 Task: Find connections with filter location Oschatz with filter topic #Mindfulnesswith filter profile language Potuguese with filter current company Bharat Heavy Electricals Limited with filter school Orissa hr recruitment with filter industry Retail Luxury Goods and Jewelry with filter service category Strategic Planning with filter keywords title Crane Operator
Action: Mouse moved to (623, 106)
Screenshot: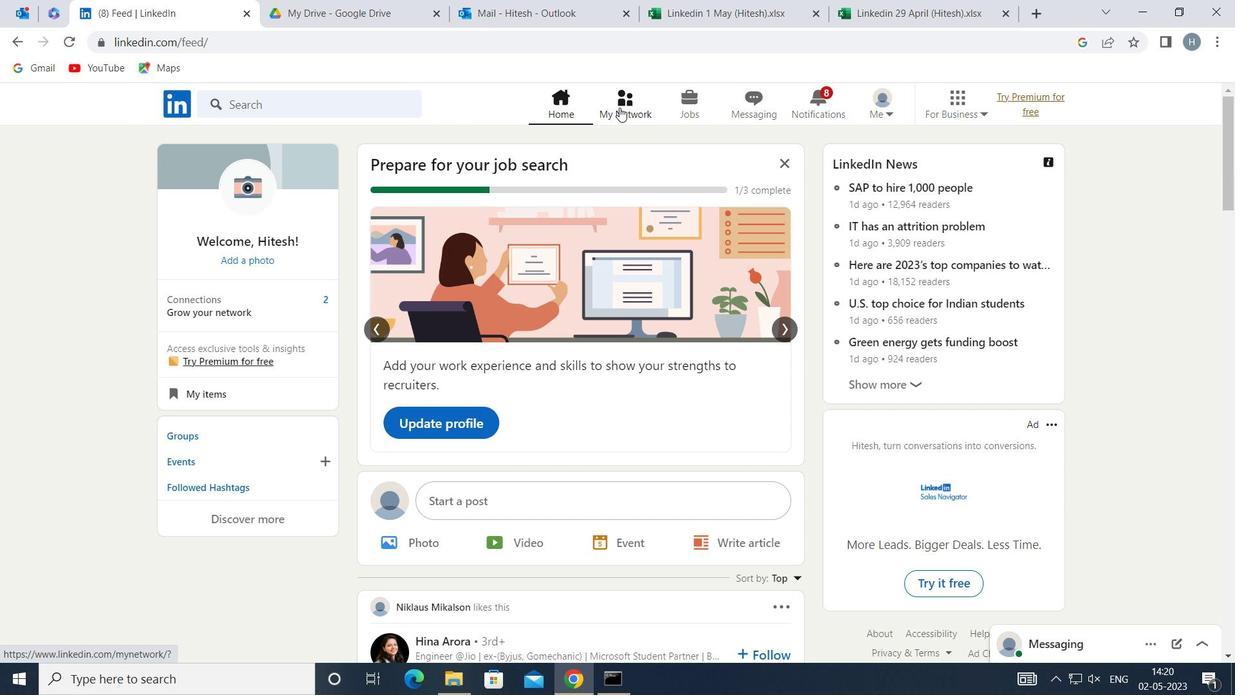 
Action: Mouse pressed left at (623, 106)
Screenshot: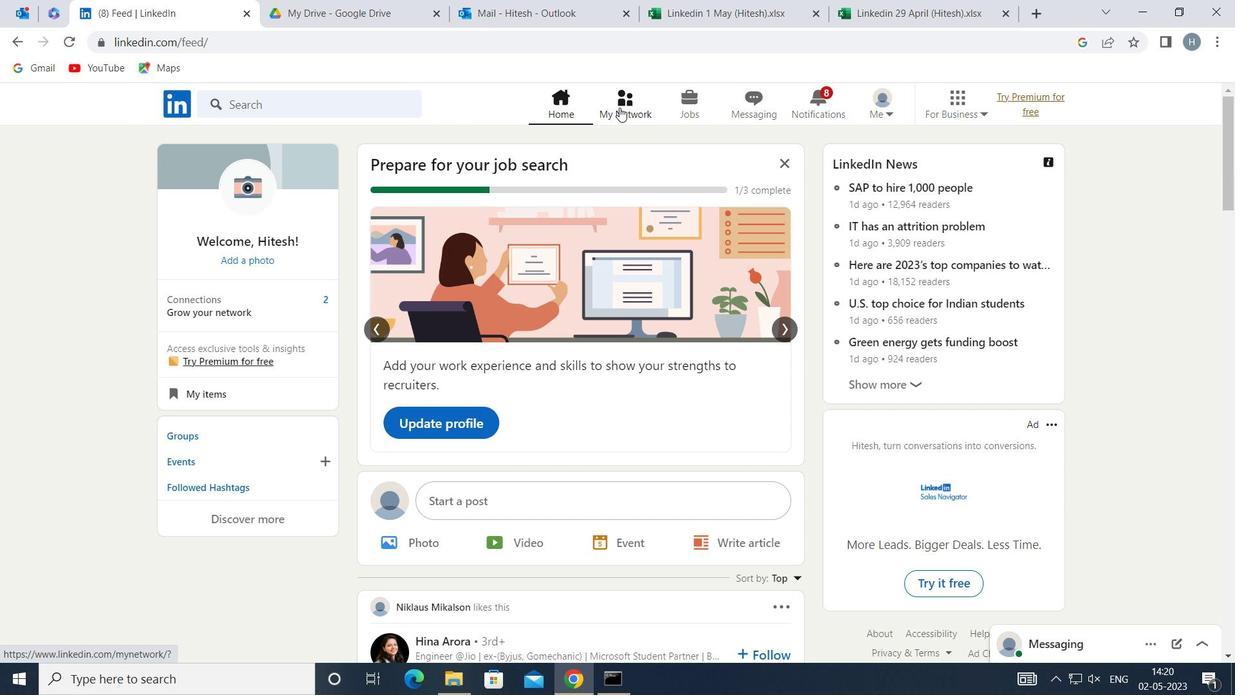 
Action: Mouse moved to (359, 196)
Screenshot: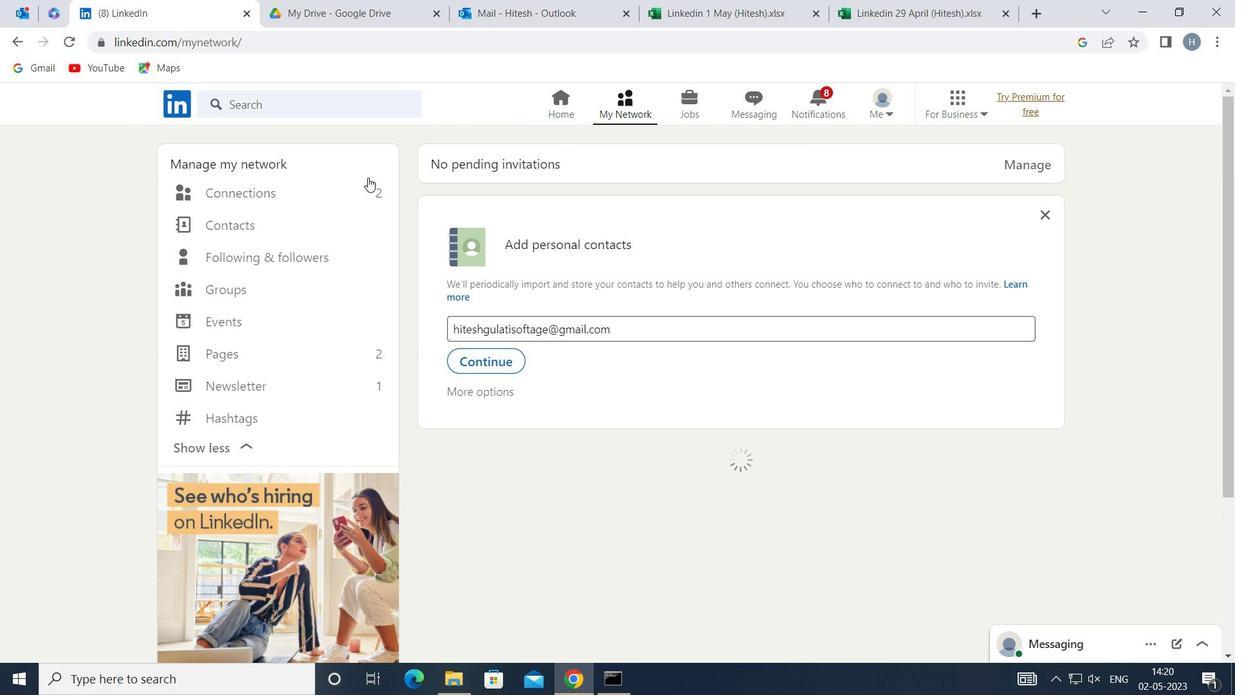 
Action: Mouse pressed left at (359, 196)
Screenshot: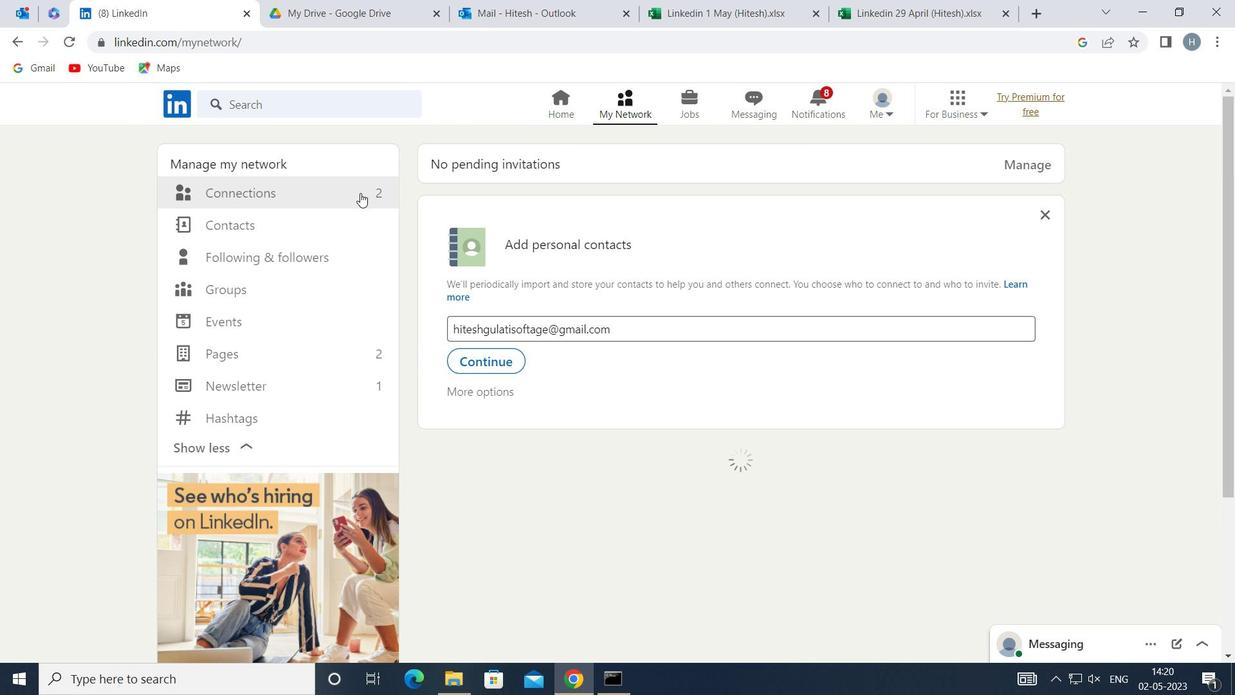 
Action: Mouse moved to (735, 194)
Screenshot: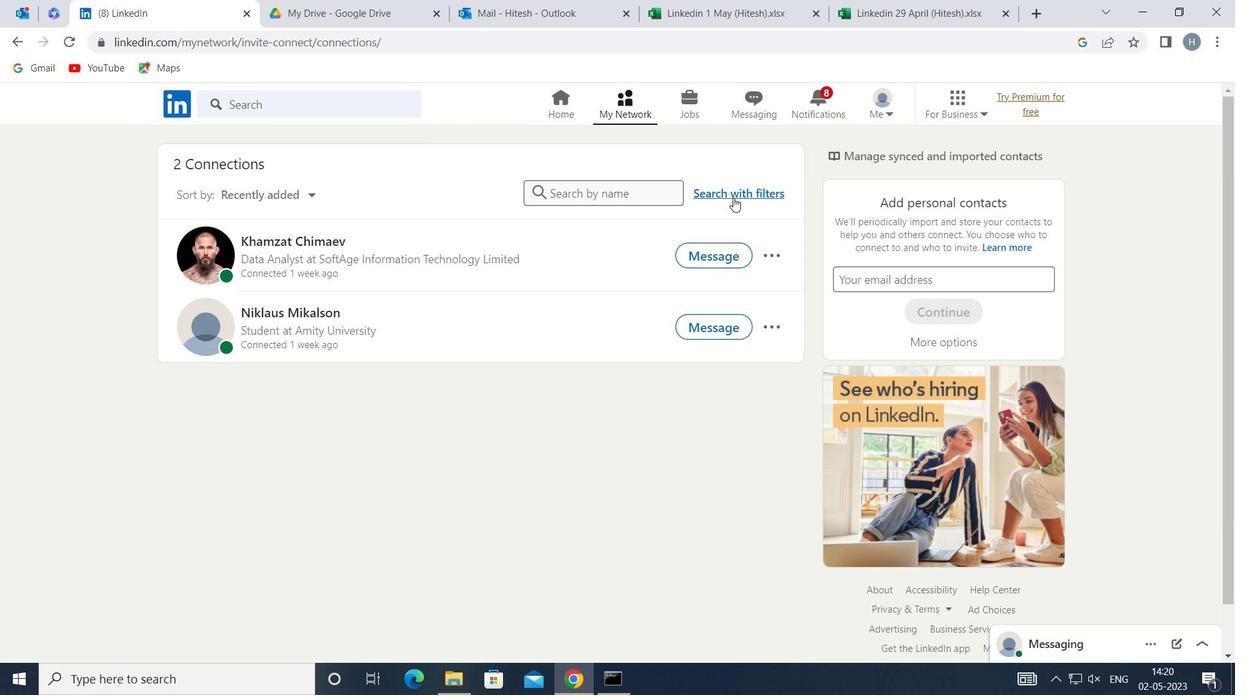 
Action: Mouse pressed left at (735, 194)
Screenshot: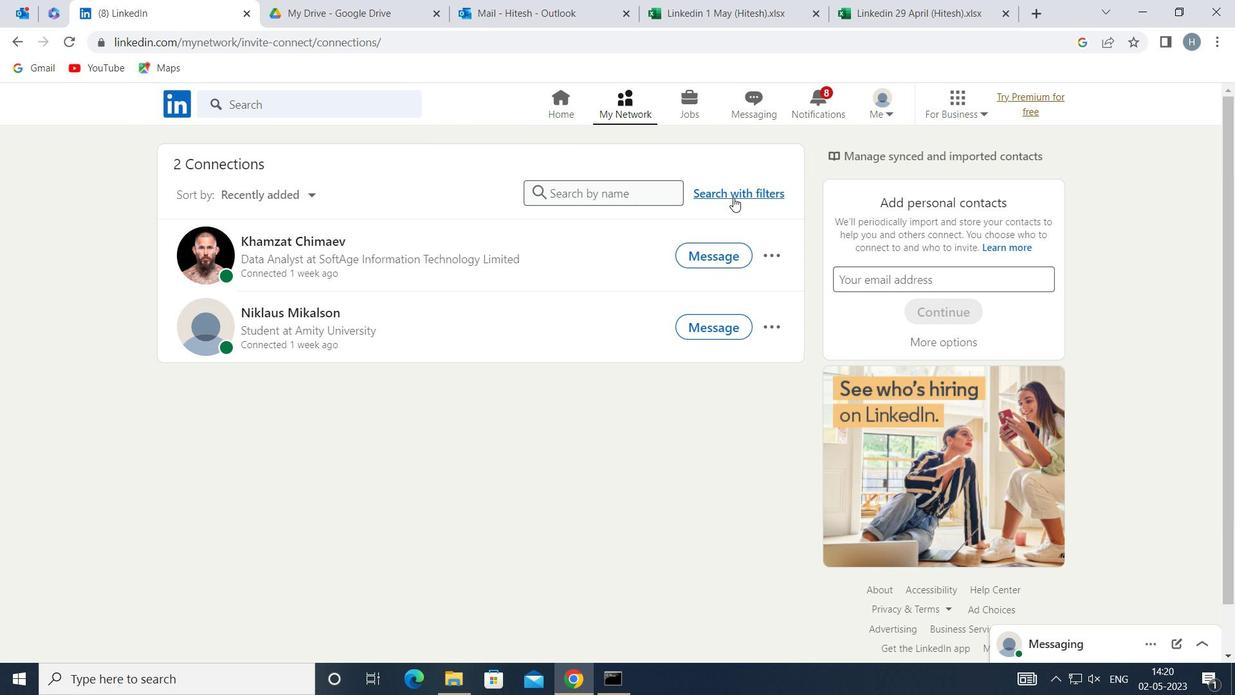 
Action: Mouse moved to (678, 148)
Screenshot: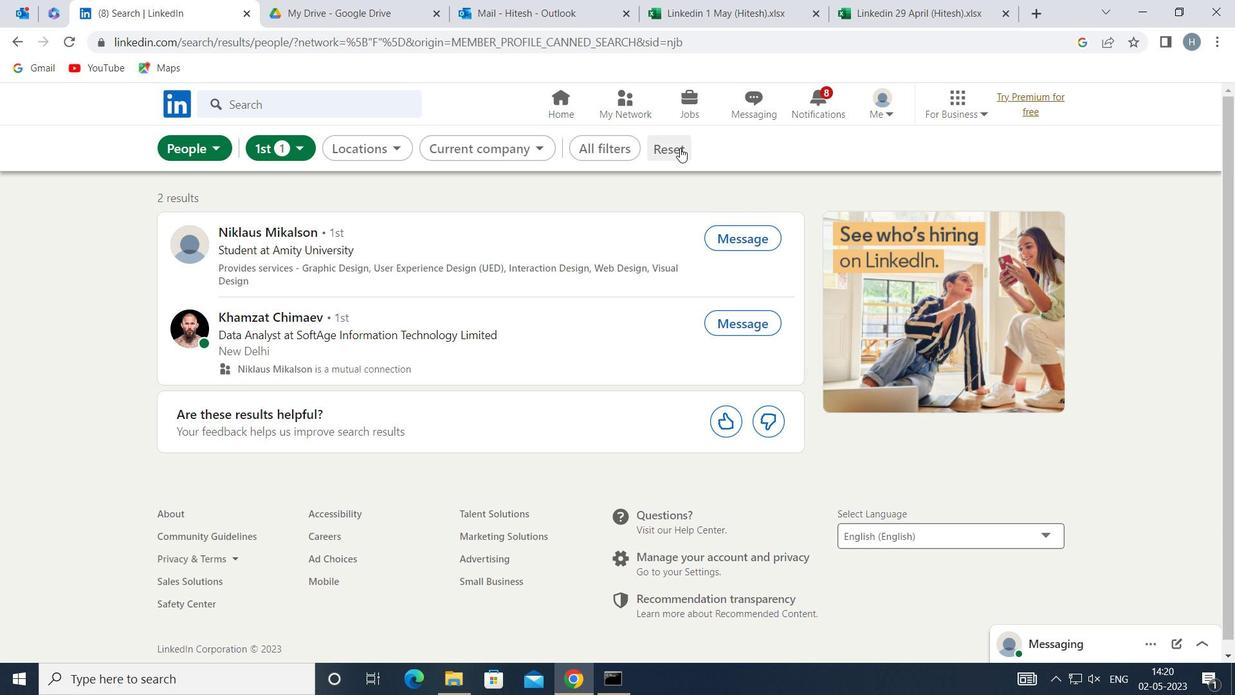
Action: Mouse pressed left at (678, 148)
Screenshot: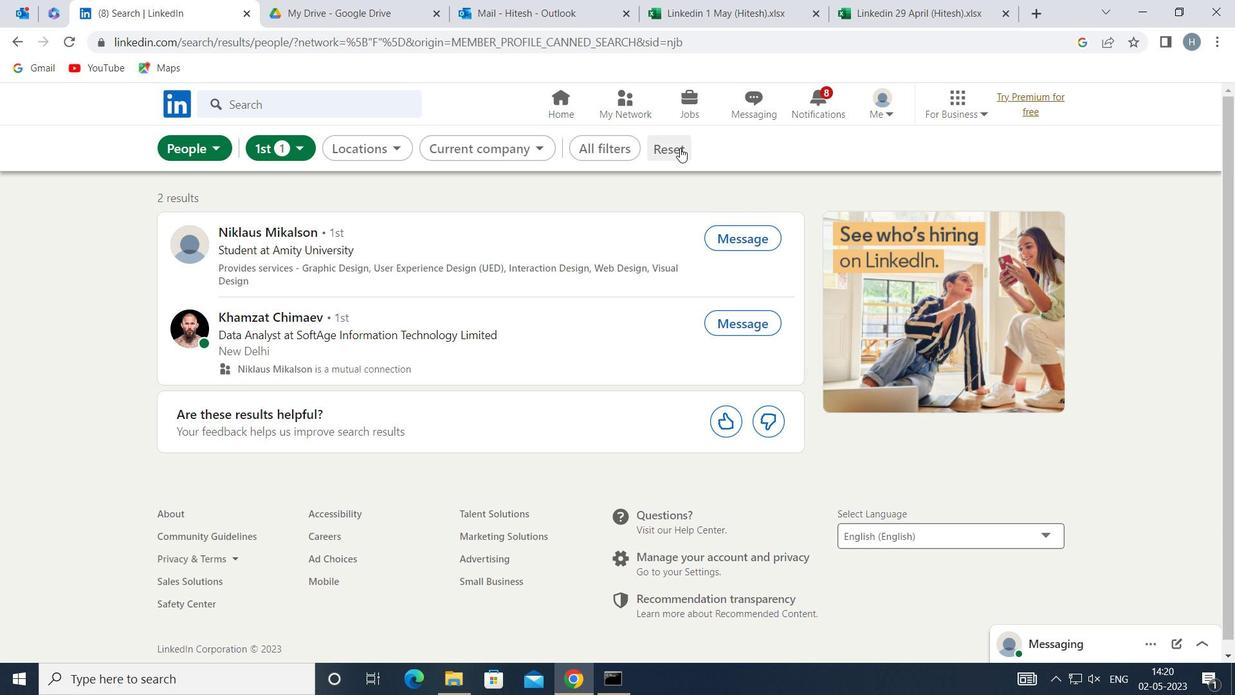 
Action: Mouse moved to (662, 148)
Screenshot: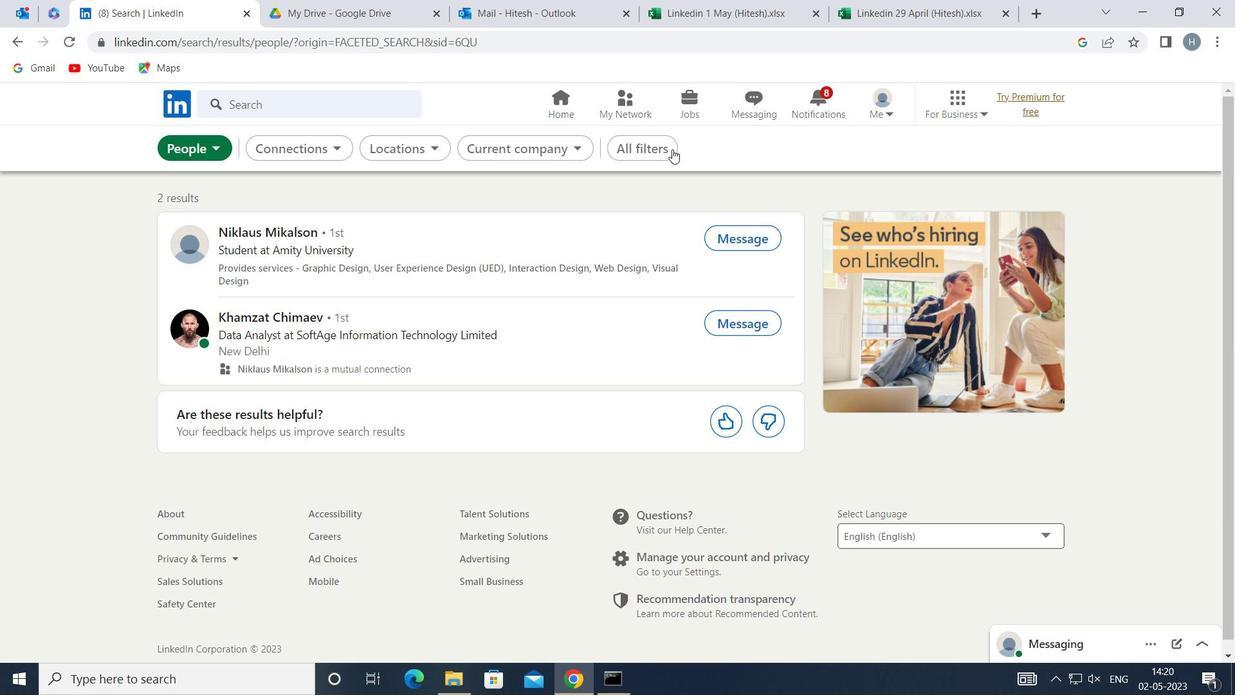 
Action: Mouse pressed left at (662, 148)
Screenshot: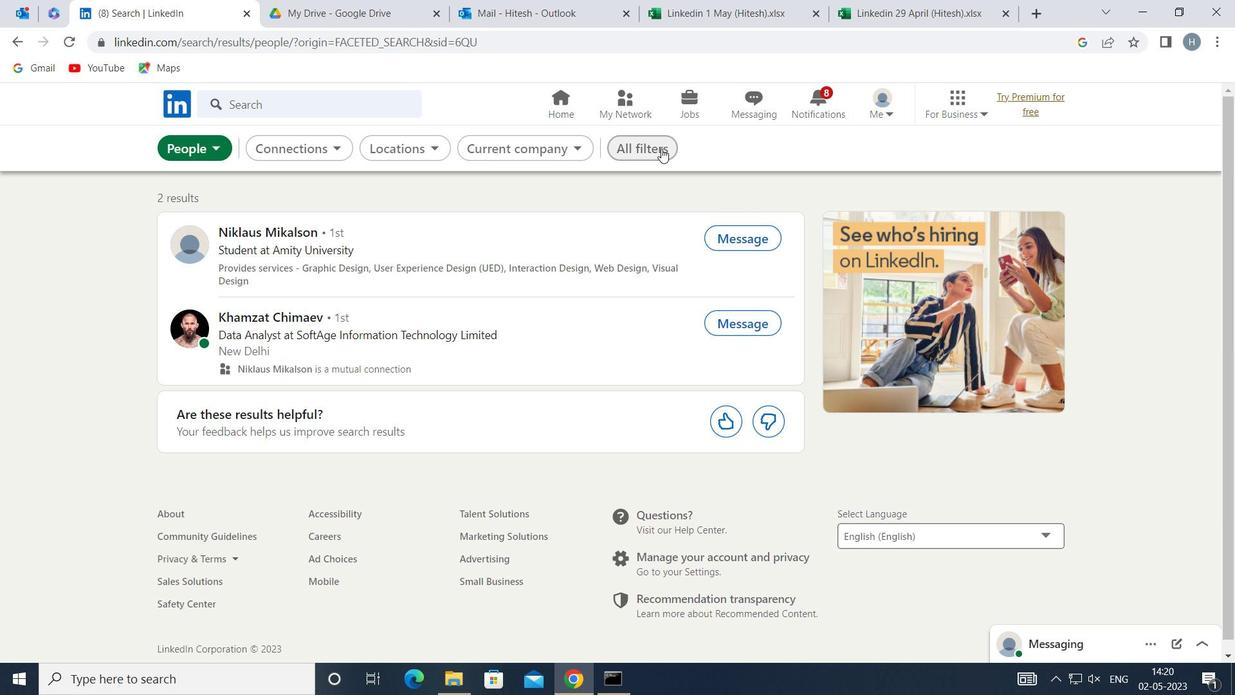 
Action: Mouse moved to (914, 322)
Screenshot: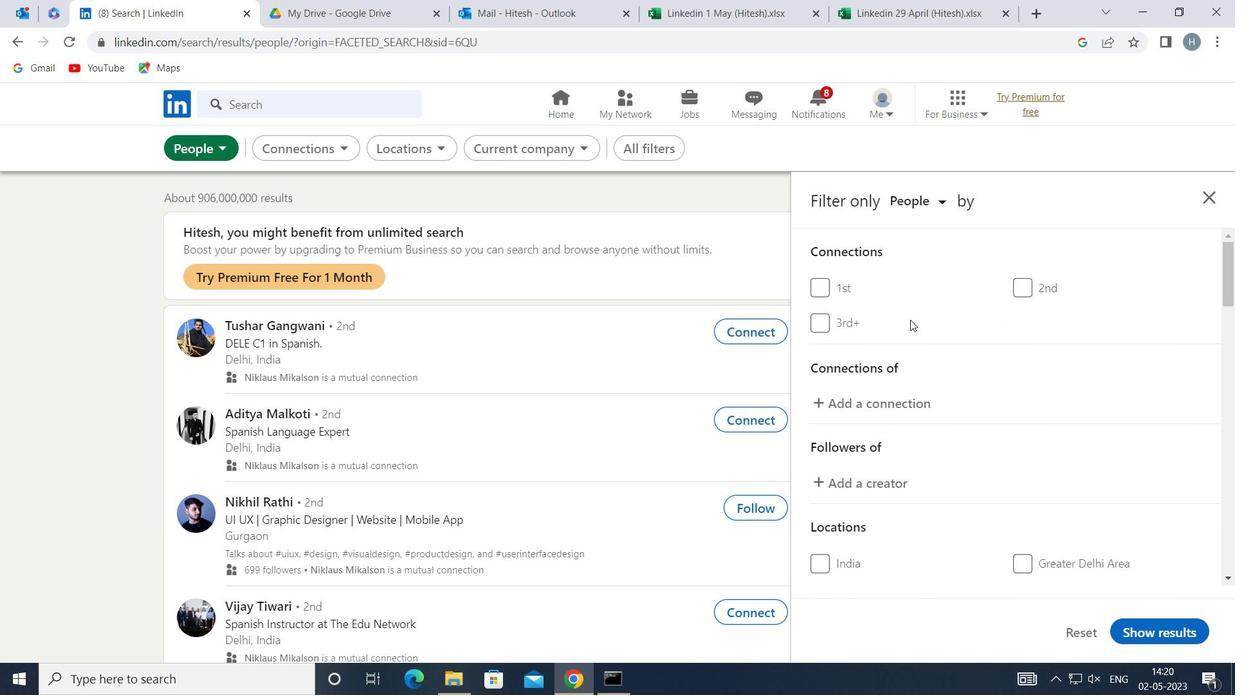 
Action: Mouse scrolled (914, 321) with delta (0, 0)
Screenshot: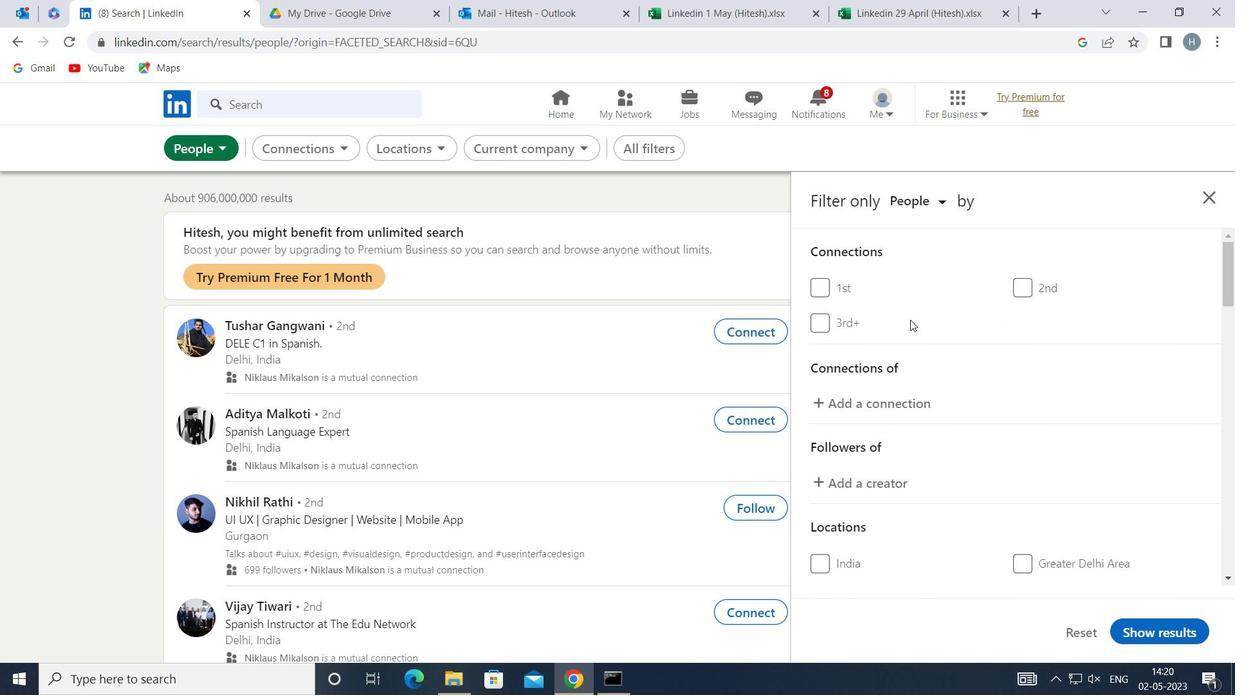 
Action: Mouse moved to (914, 323)
Screenshot: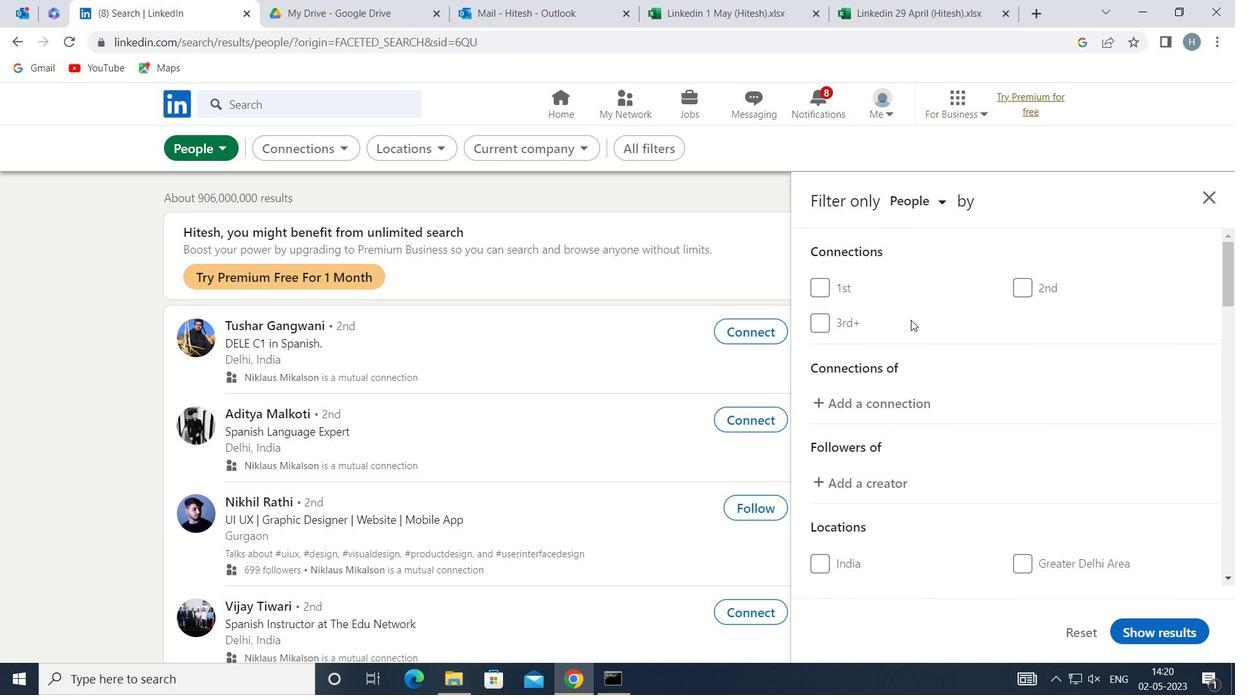 
Action: Mouse scrolled (914, 322) with delta (0, 0)
Screenshot: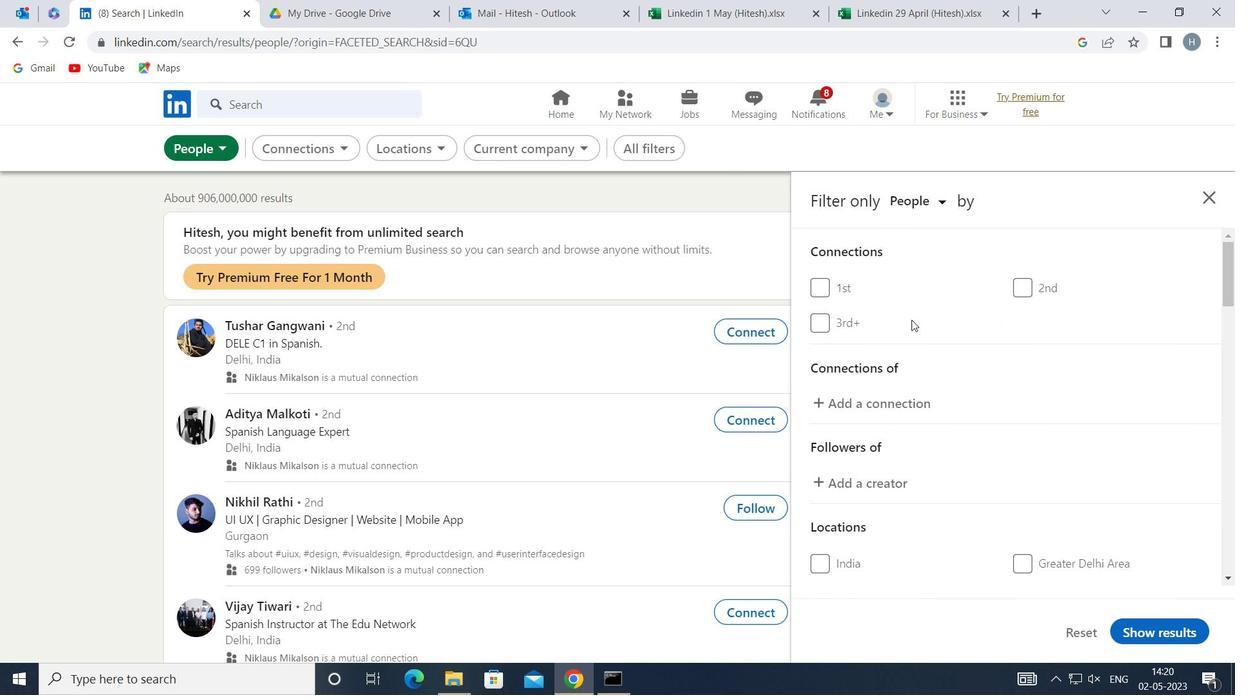 
Action: Mouse moved to (914, 322)
Screenshot: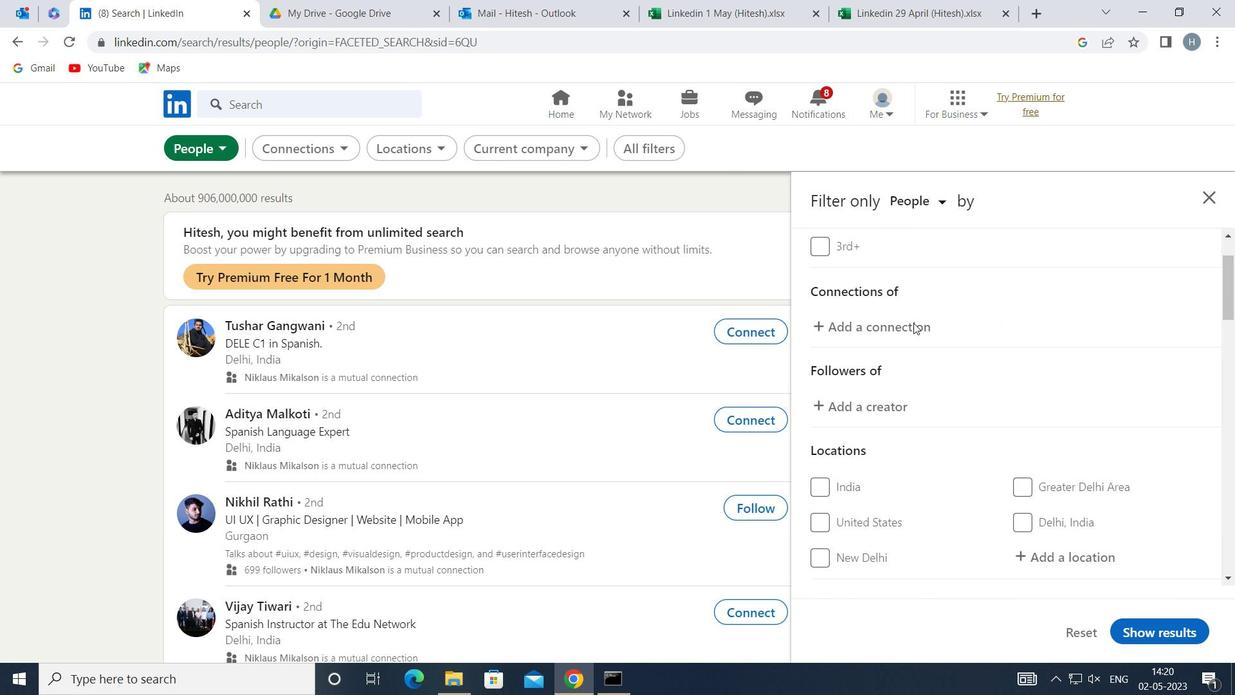 
Action: Mouse scrolled (914, 321) with delta (0, 0)
Screenshot: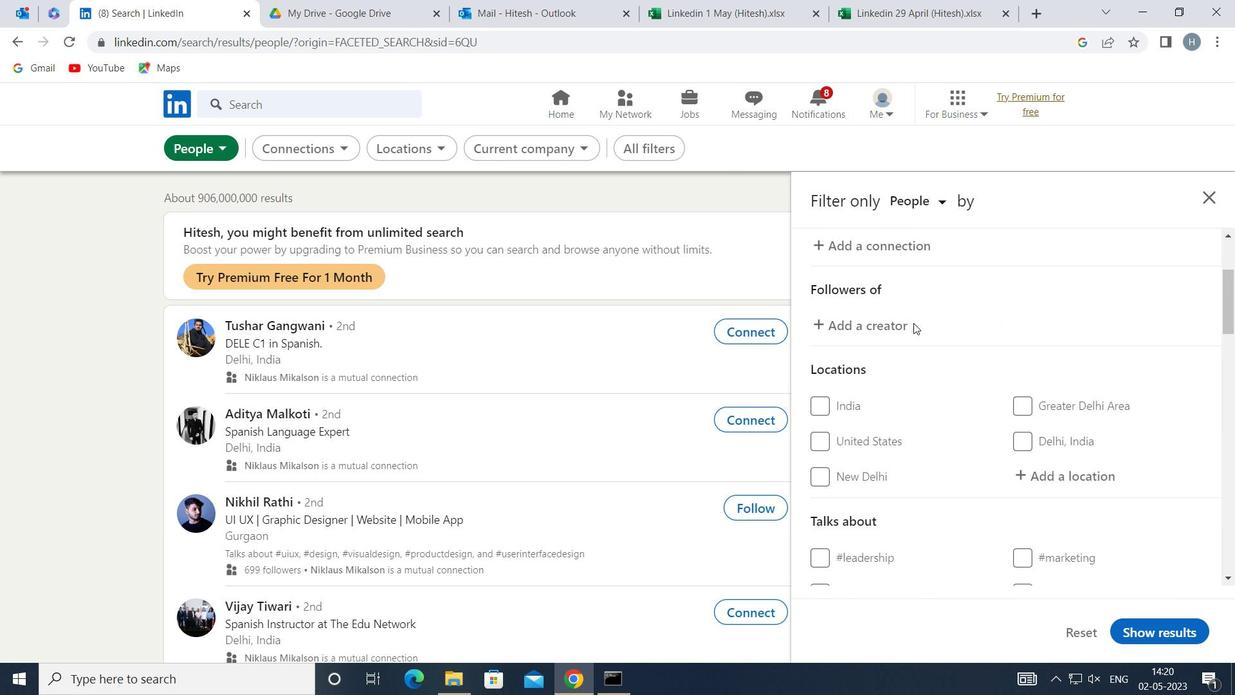 
Action: Mouse moved to (1048, 387)
Screenshot: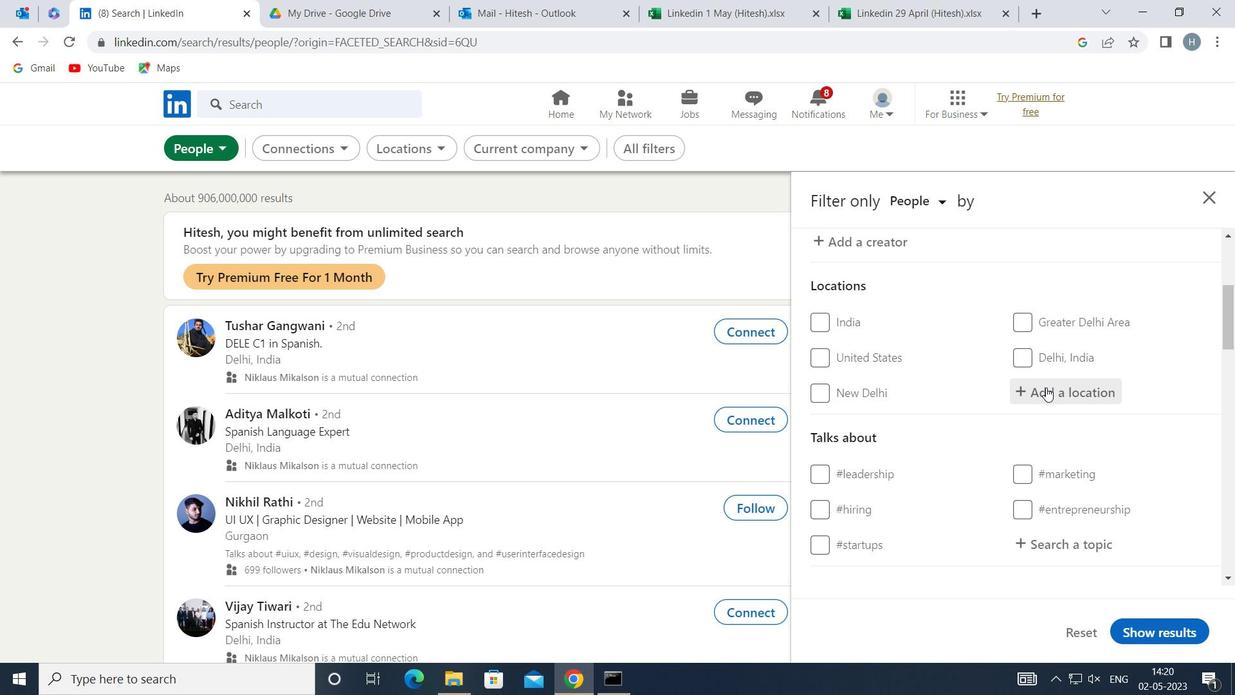 
Action: Mouse pressed left at (1048, 387)
Screenshot: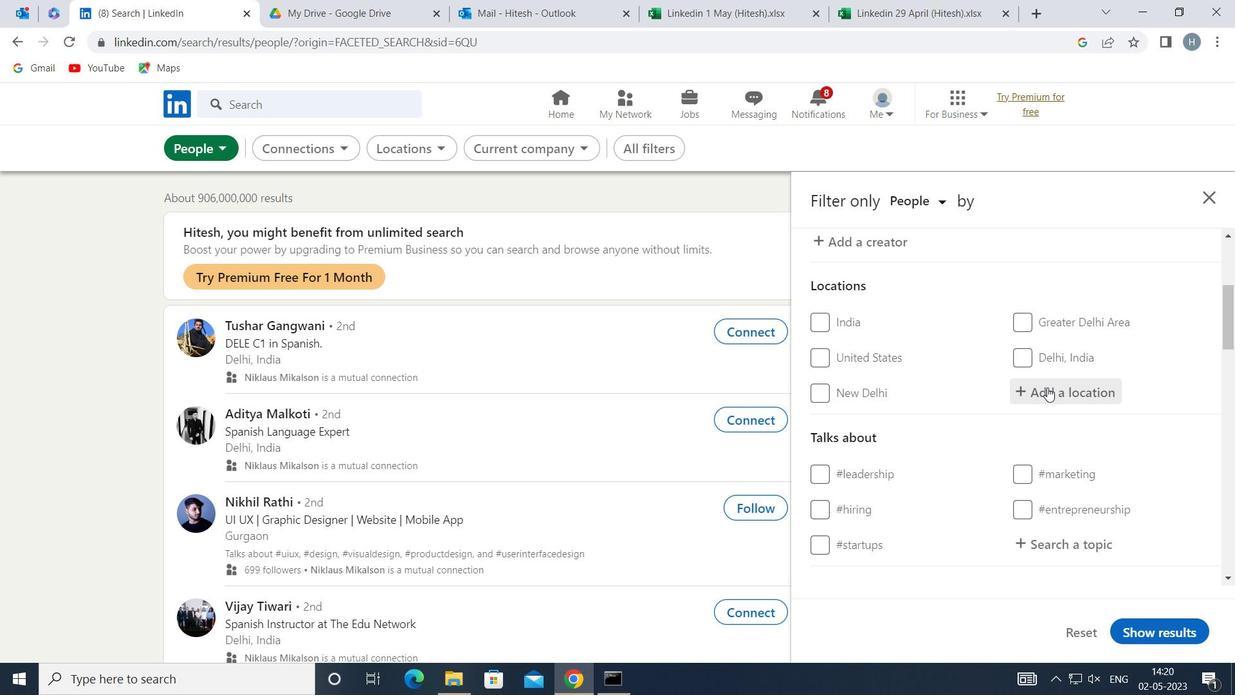 
Action: Mouse moved to (1034, 385)
Screenshot: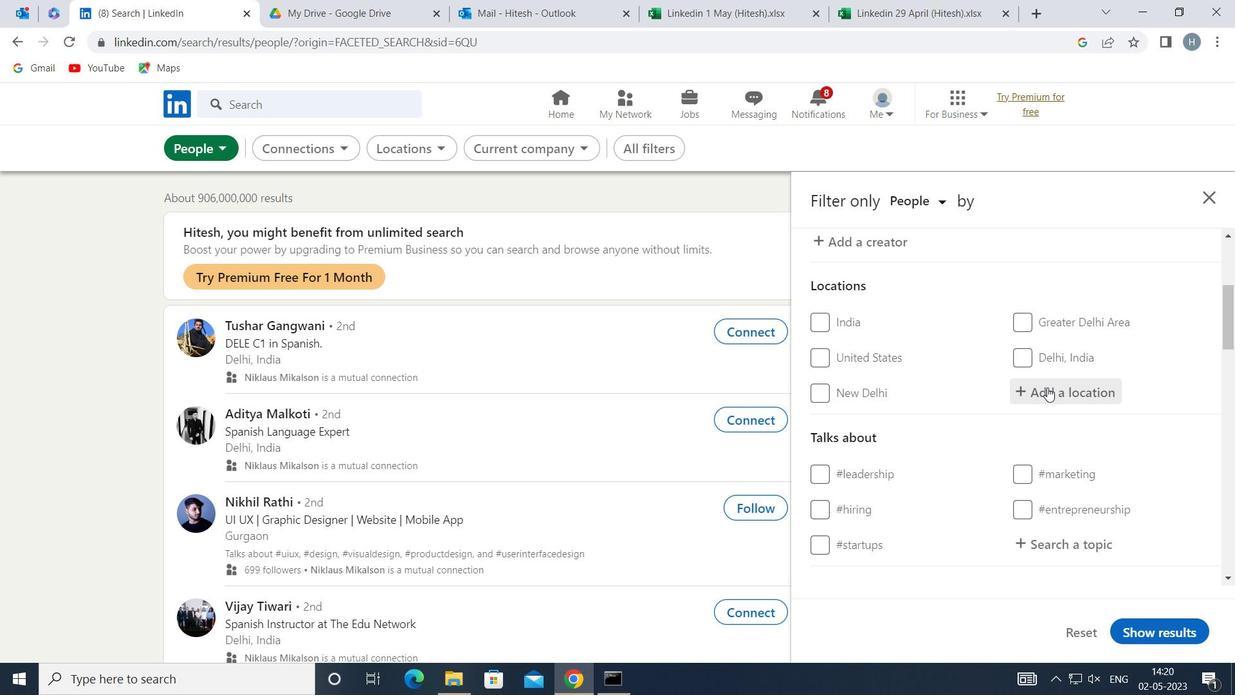 
Action: Key pressed <Key.shift>OSCHATZ
Screenshot: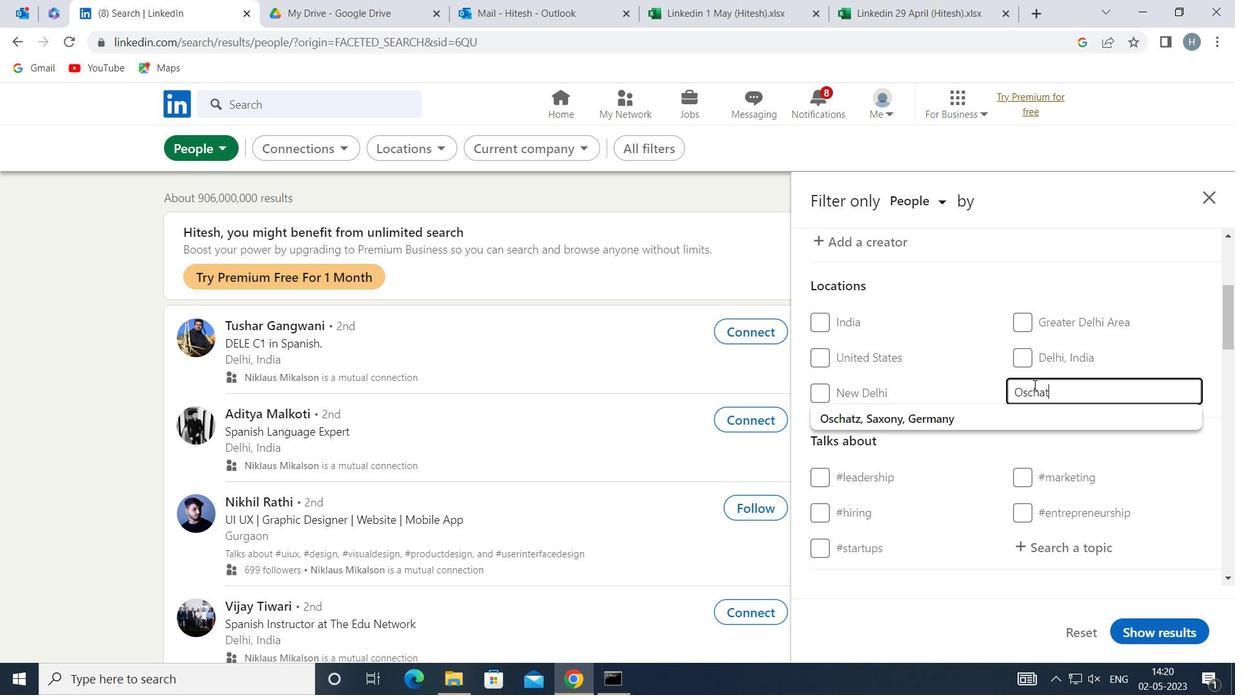 
Action: Mouse moved to (1020, 420)
Screenshot: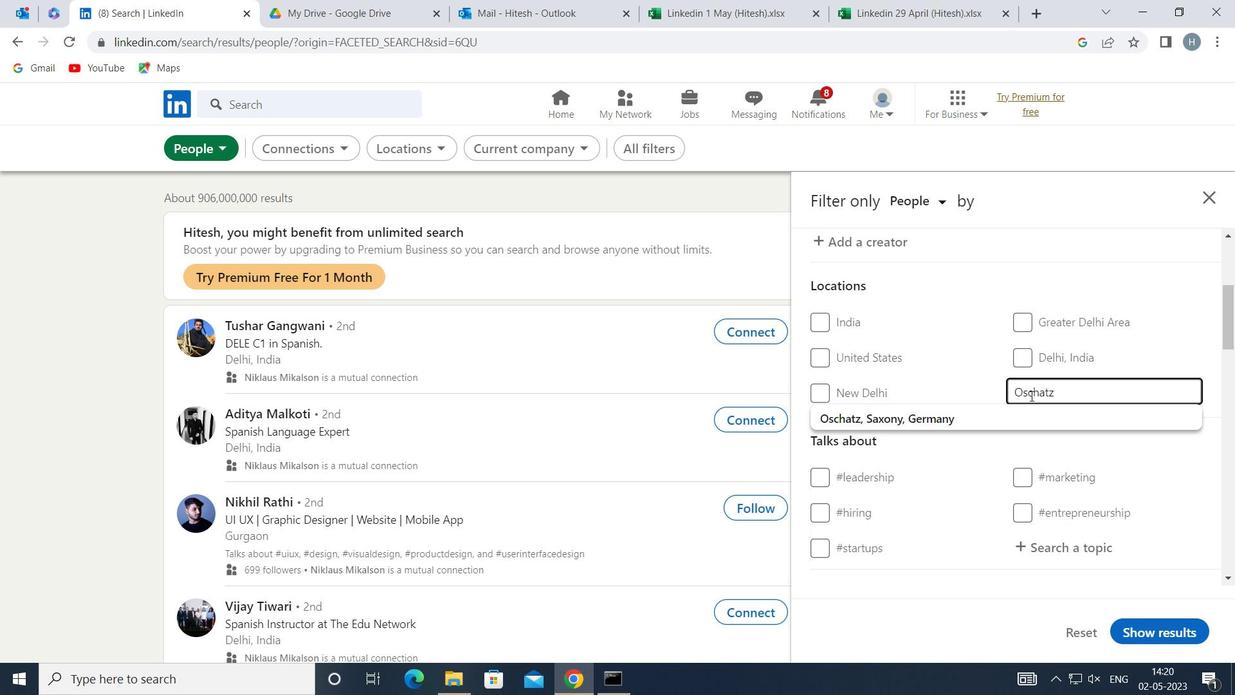
Action: Mouse pressed left at (1020, 420)
Screenshot: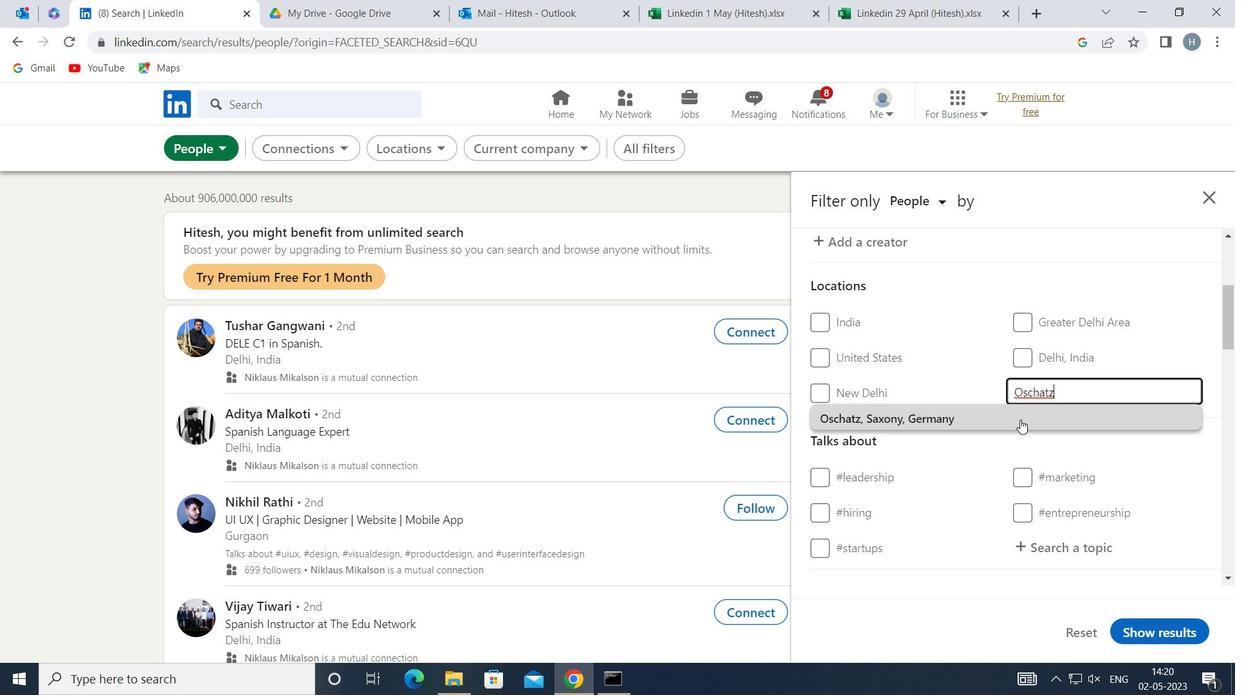 
Action: Mouse scrolled (1020, 419) with delta (0, 0)
Screenshot: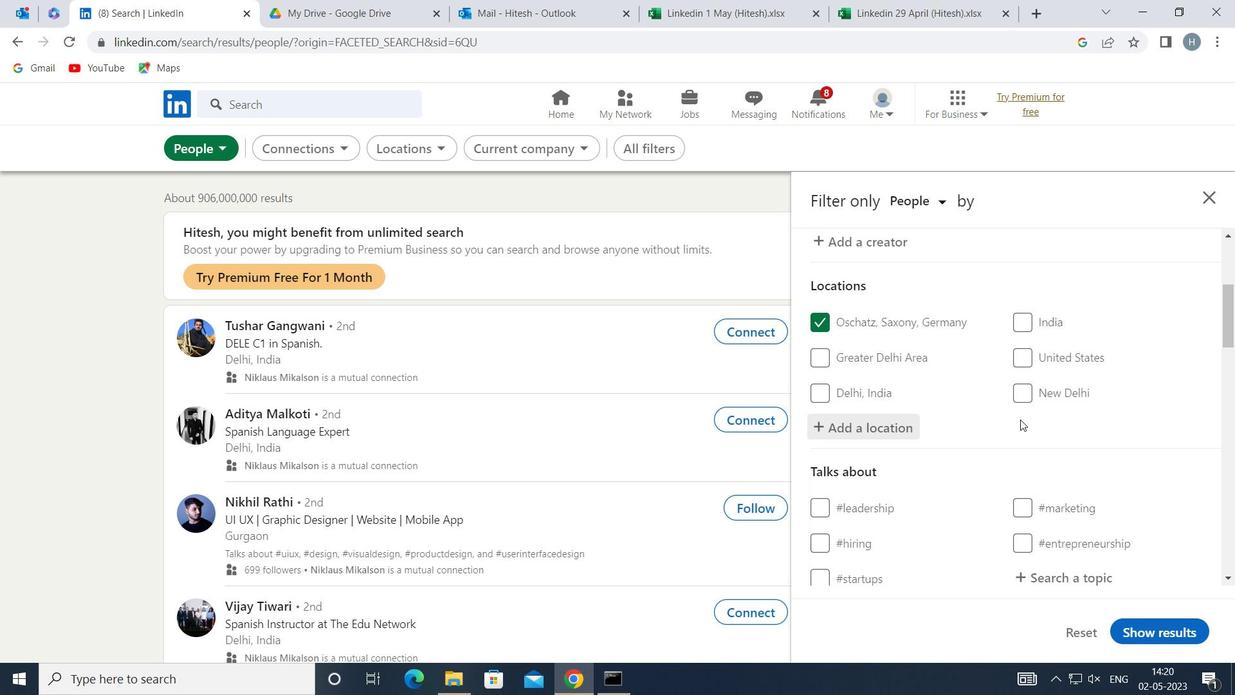 
Action: Mouse scrolled (1020, 419) with delta (0, 0)
Screenshot: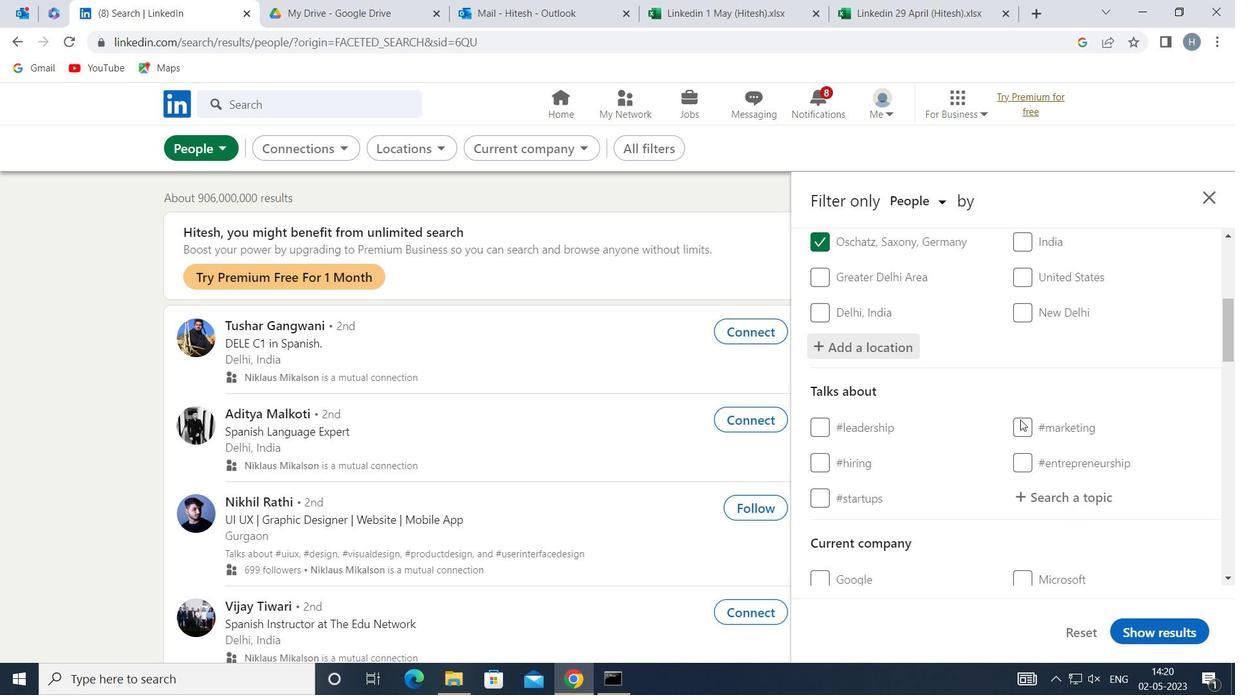 
Action: Mouse moved to (1072, 423)
Screenshot: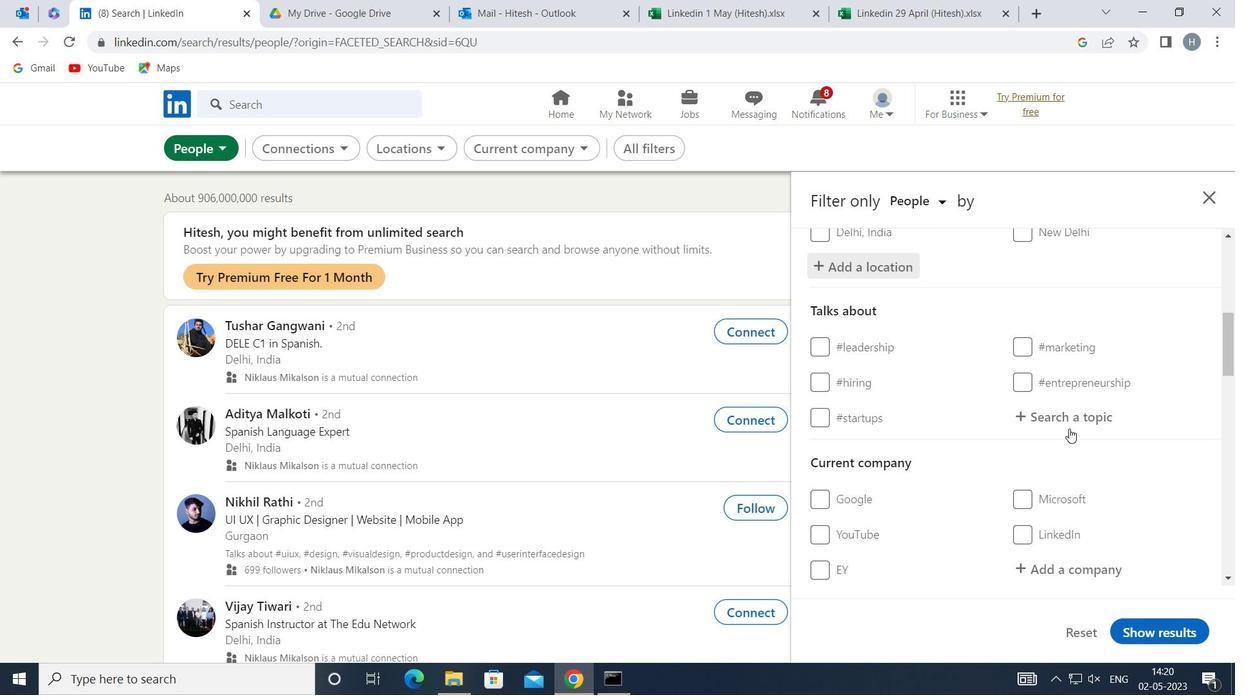 
Action: Mouse pressed left at (1072, 423)
Screenshot: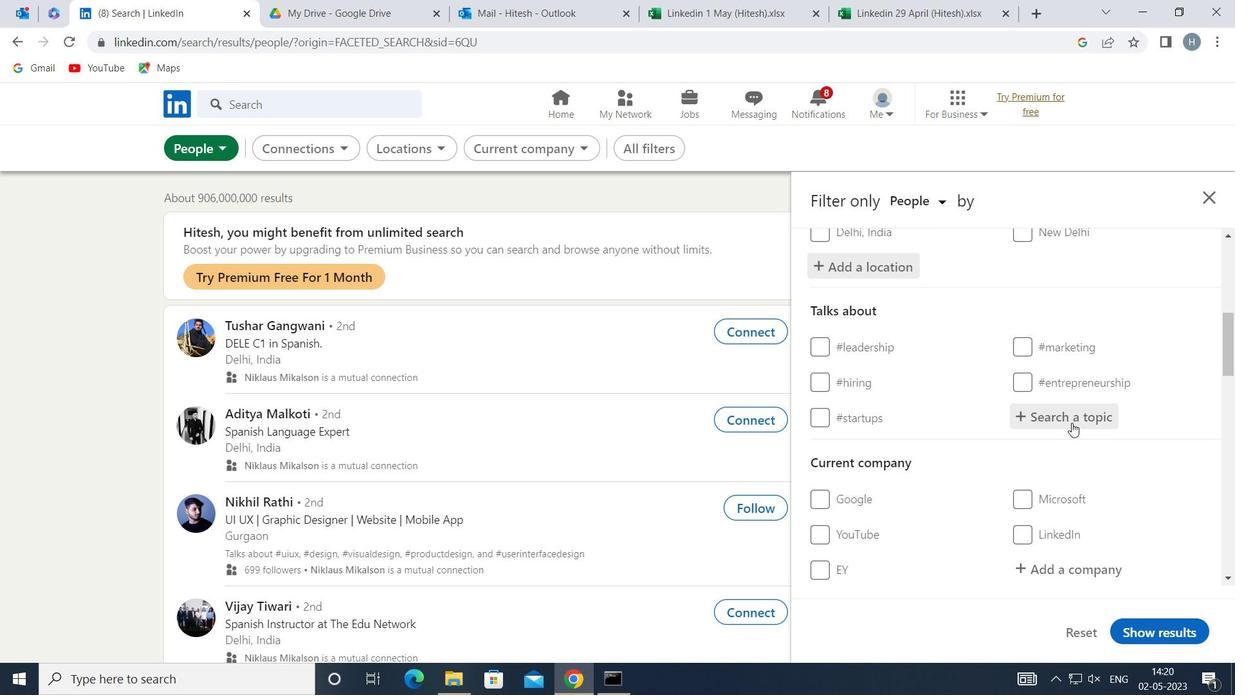 
Action: Key pressed <Key.shift>MINDFULNESS
Screenshot: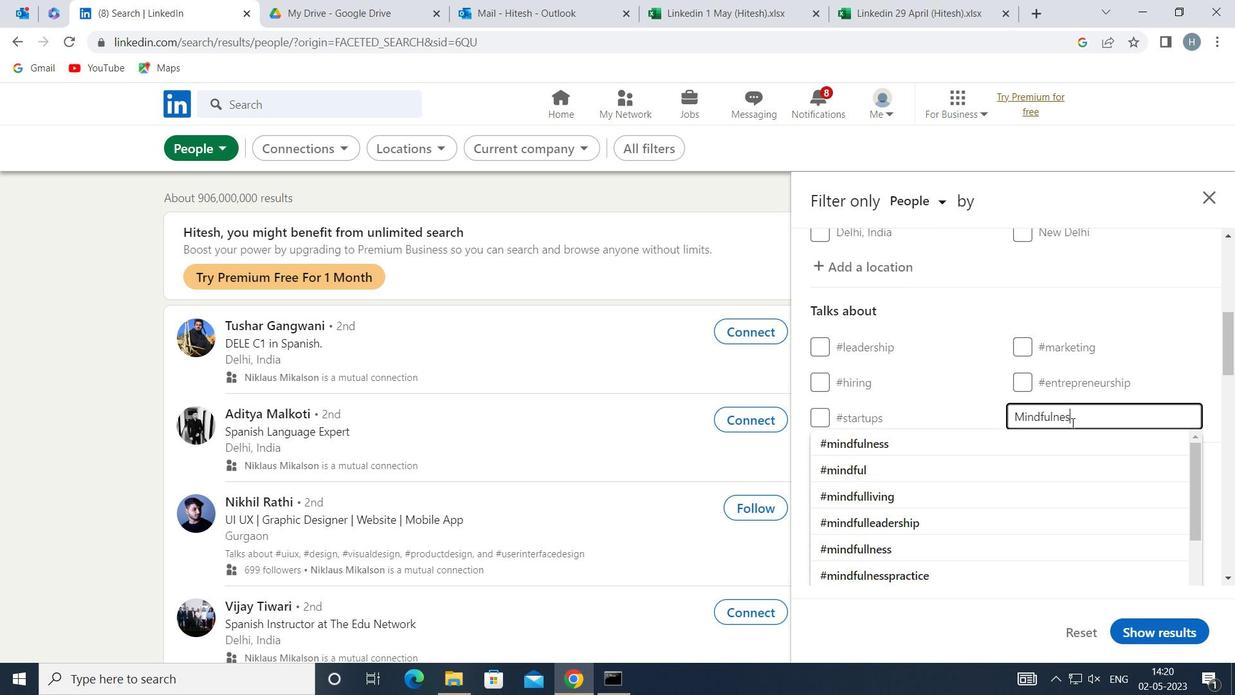 
Action: Mouse moved to (981, 444)
Screenshot: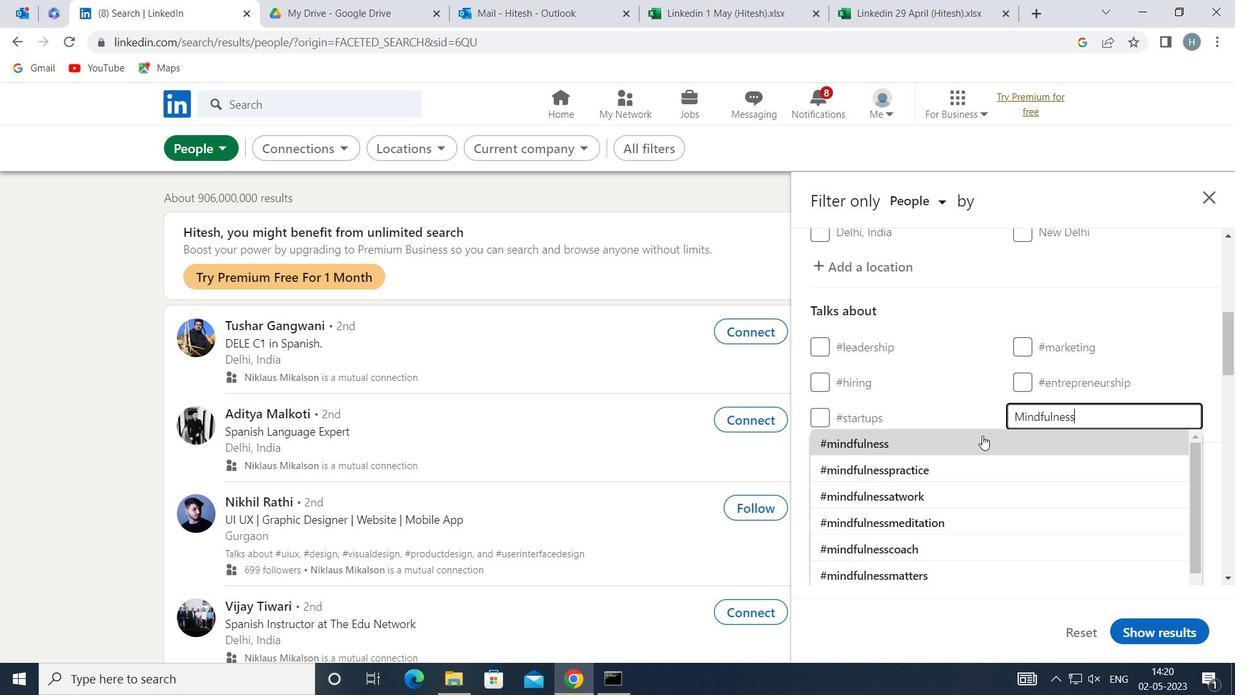 
Action: Mouse pressed left at (981, 444)
Screenshot: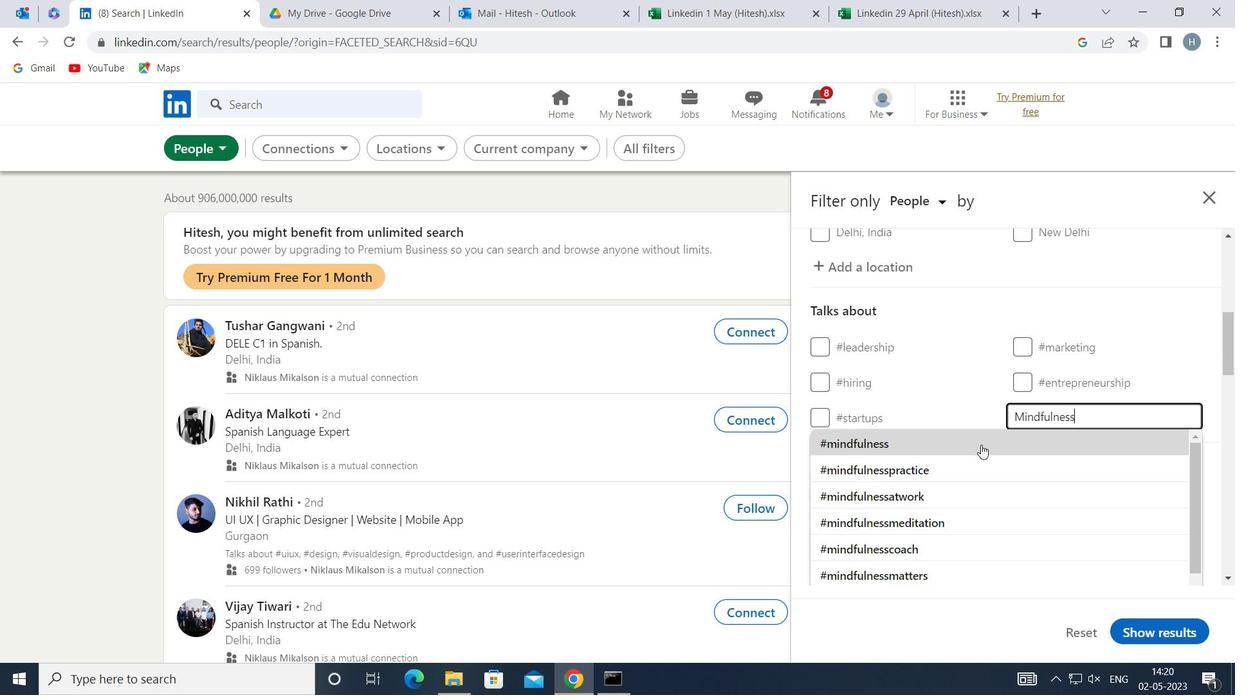 
Action: Mouse moved to (966, 444)
Screenshot: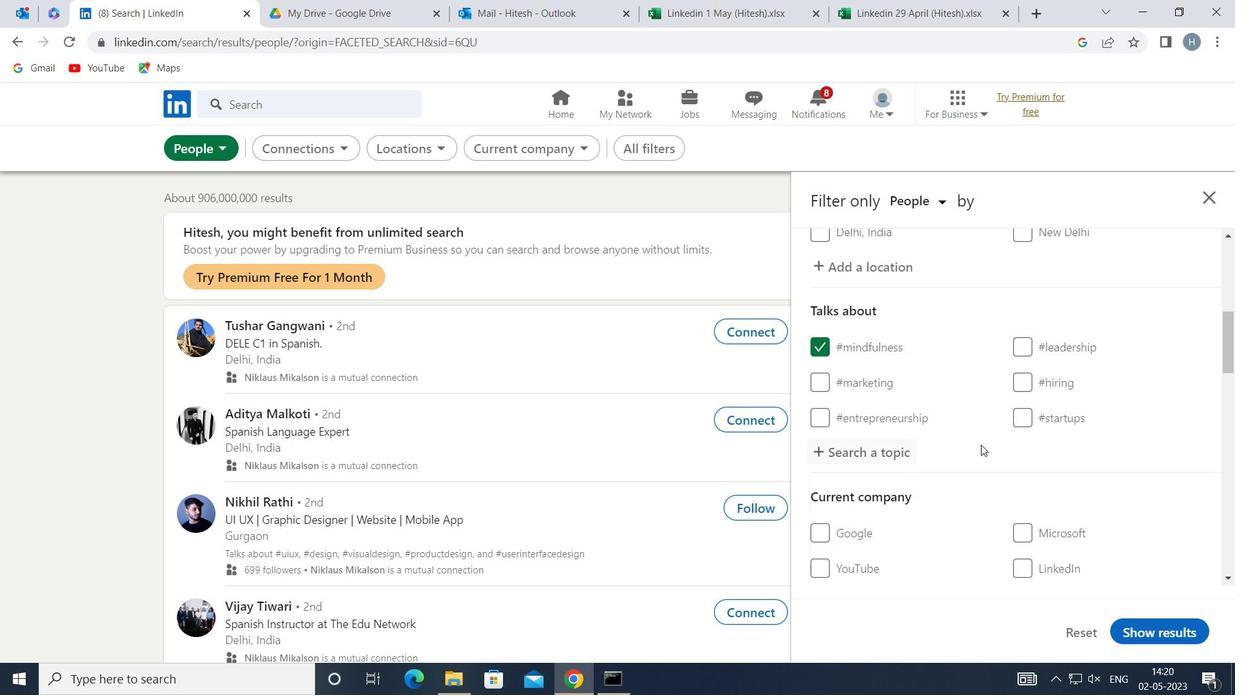 
Action: Mouse scrolled (966, 444) with delta (0, 0)
Screenshot: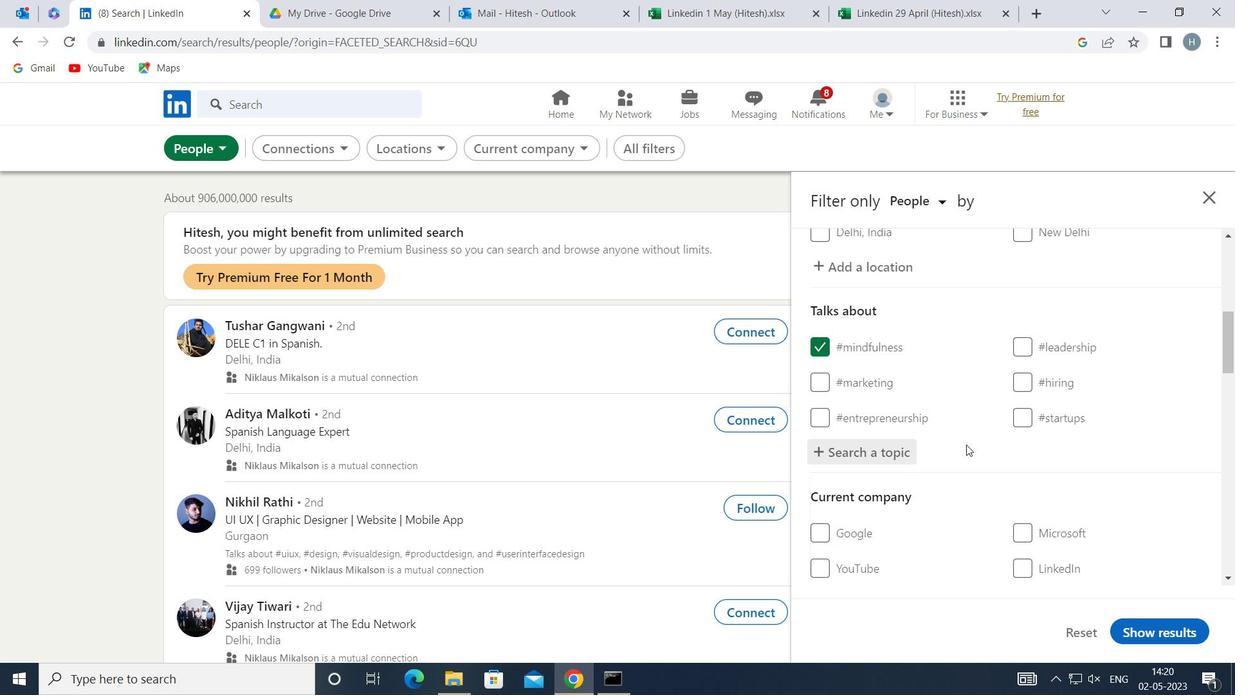 
Action: Mouse moved to (965, 438)
Screenshot: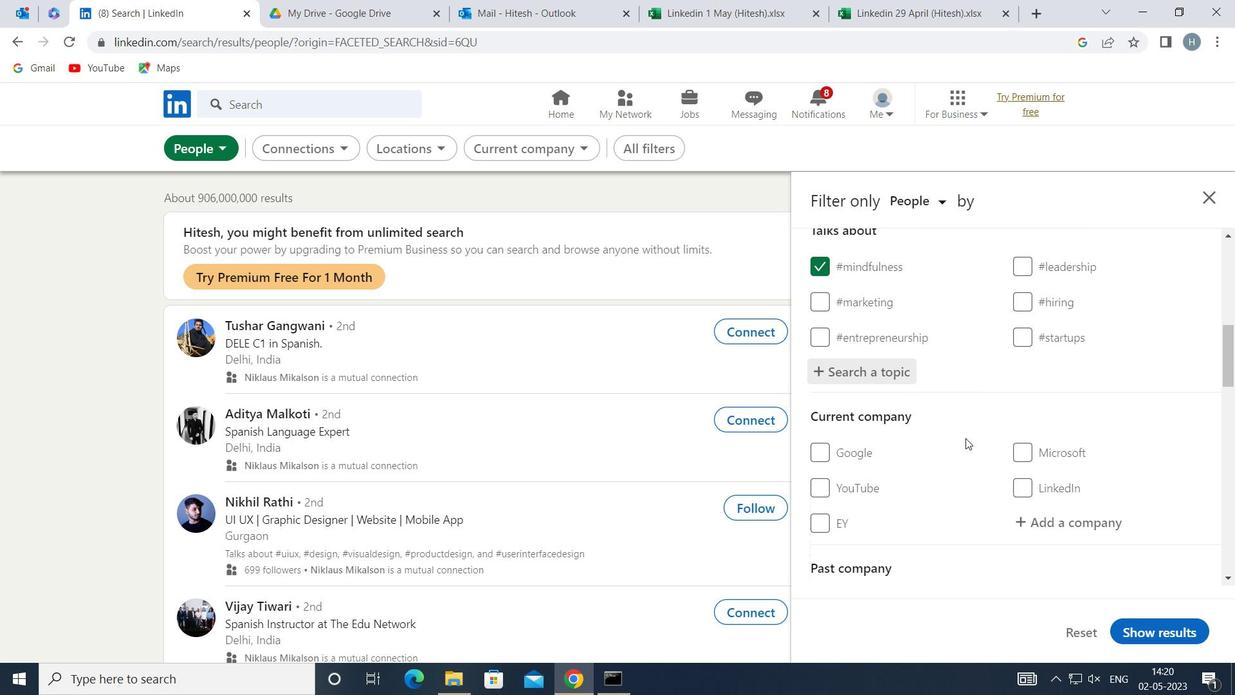 
Action: Mouse scrolled (965, 437) with delta (0, 0)
Screenshot: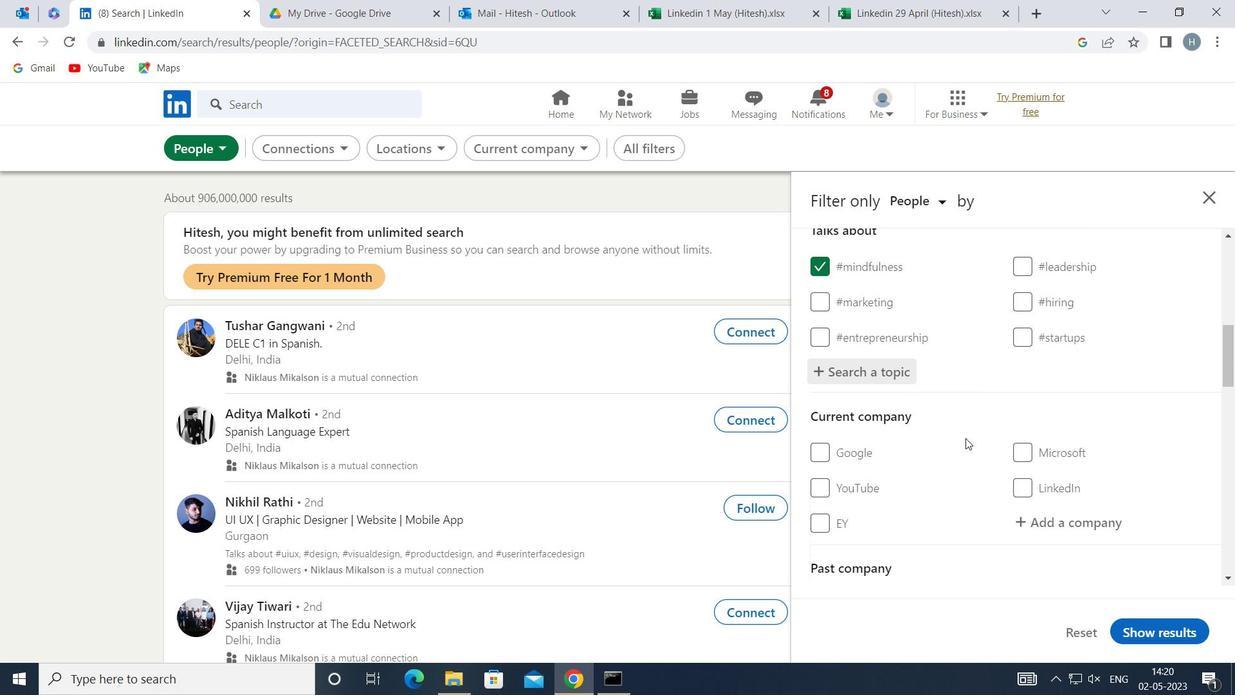 
Action: Mouse scrolled (965, 437) with delta (0, 0)
Screenshot: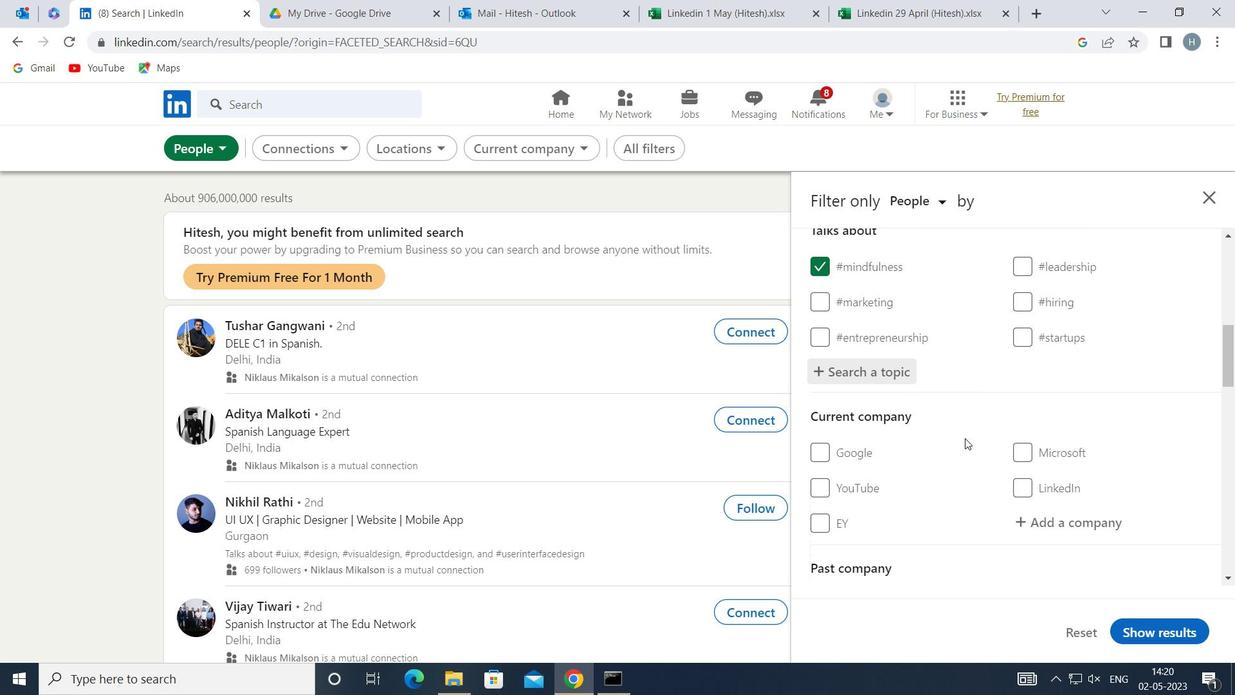 
Action: Mouse scrolled (965, 437) with delta (0, 0)
Screenshot: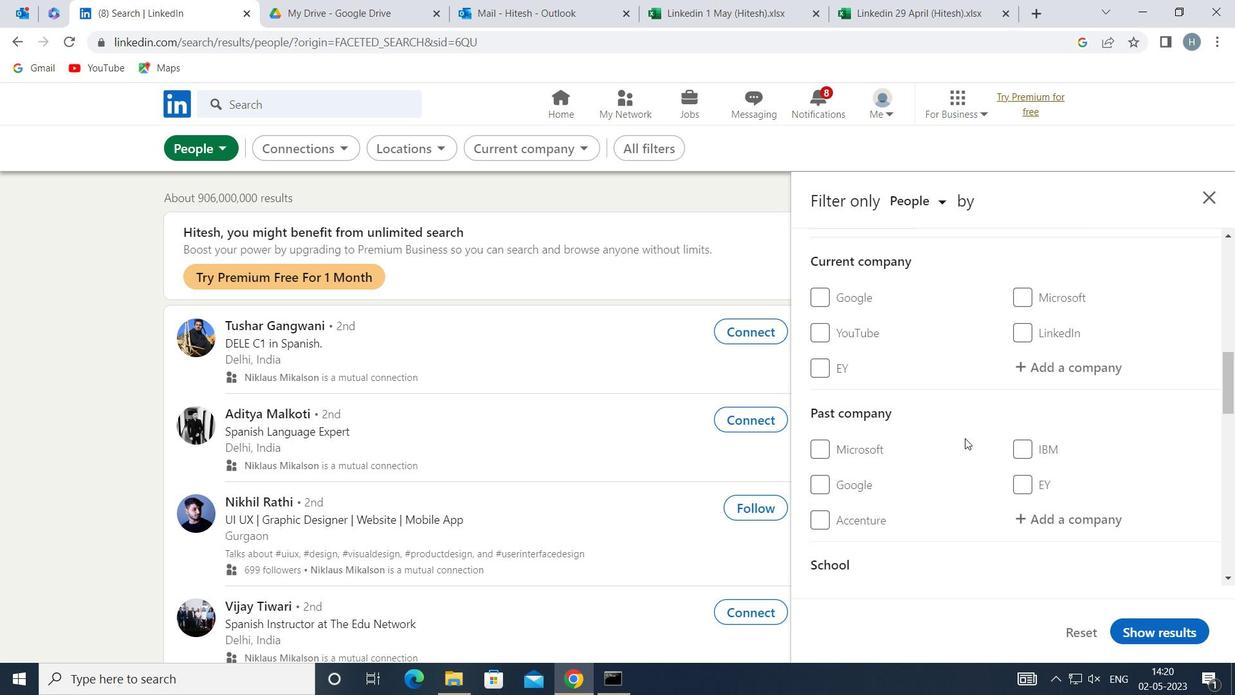 
Action: Mouse scrolled (965, 437) with delta (0, 0)
Screenshot: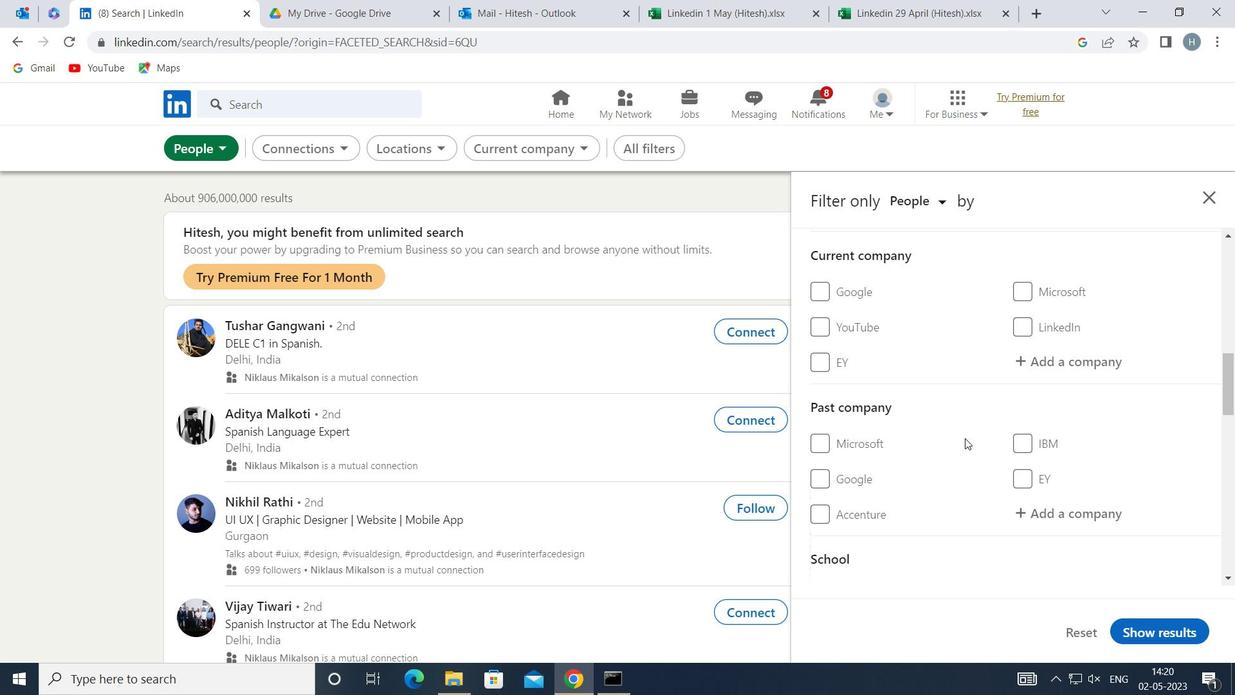 
Action: Mouse scrolled (965, 437) with delta (0, 0)
Screenshot: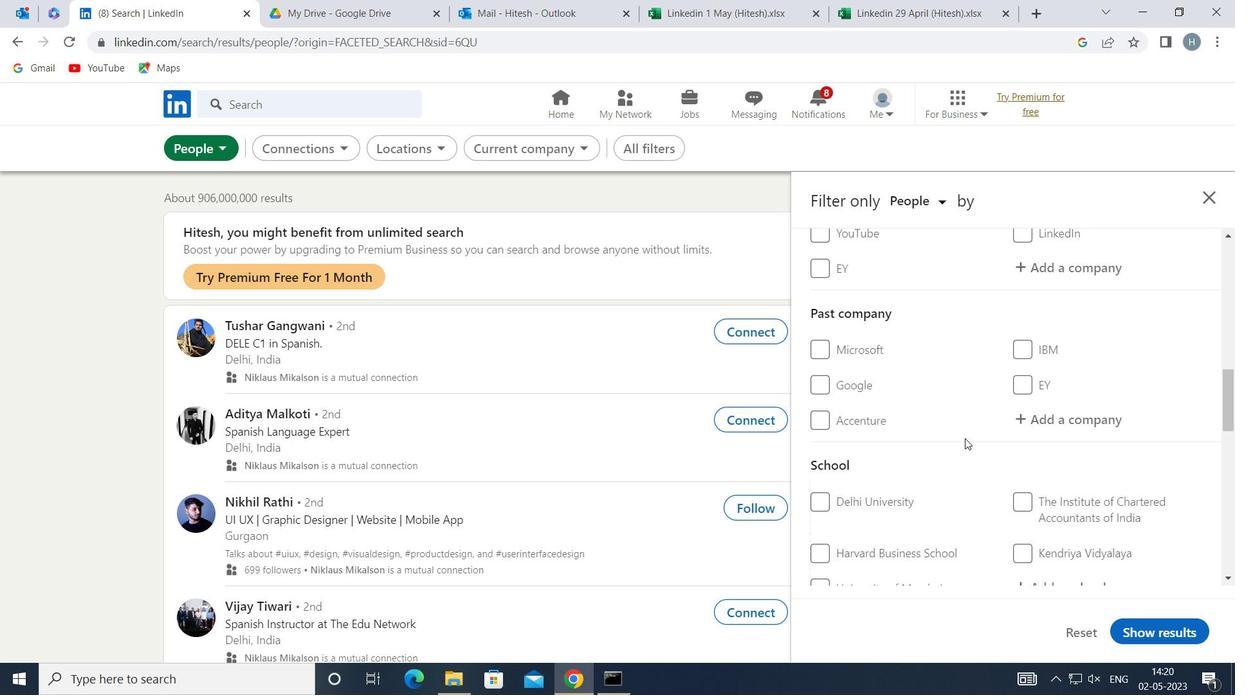 
Action: Mouse scrolled (965, 437) with delta (0, 0)
Screenshot: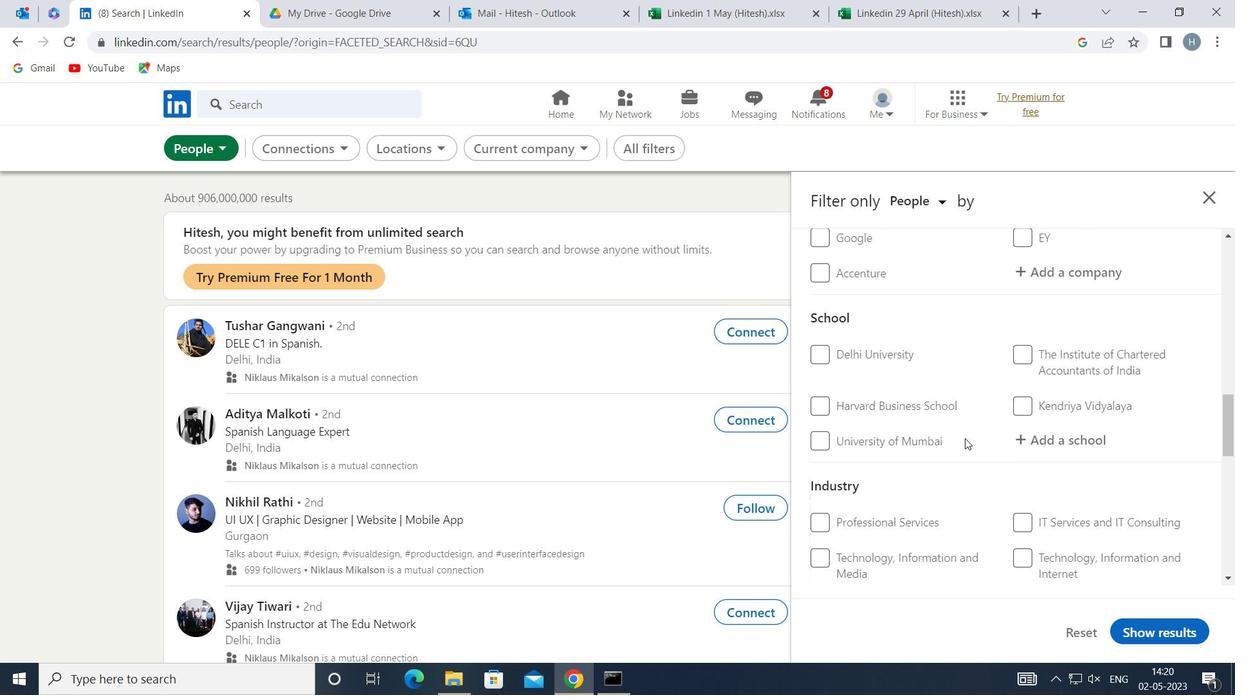 
Action: Mouse scrolled (965, 437) with delta (0, 0)
Screenshot: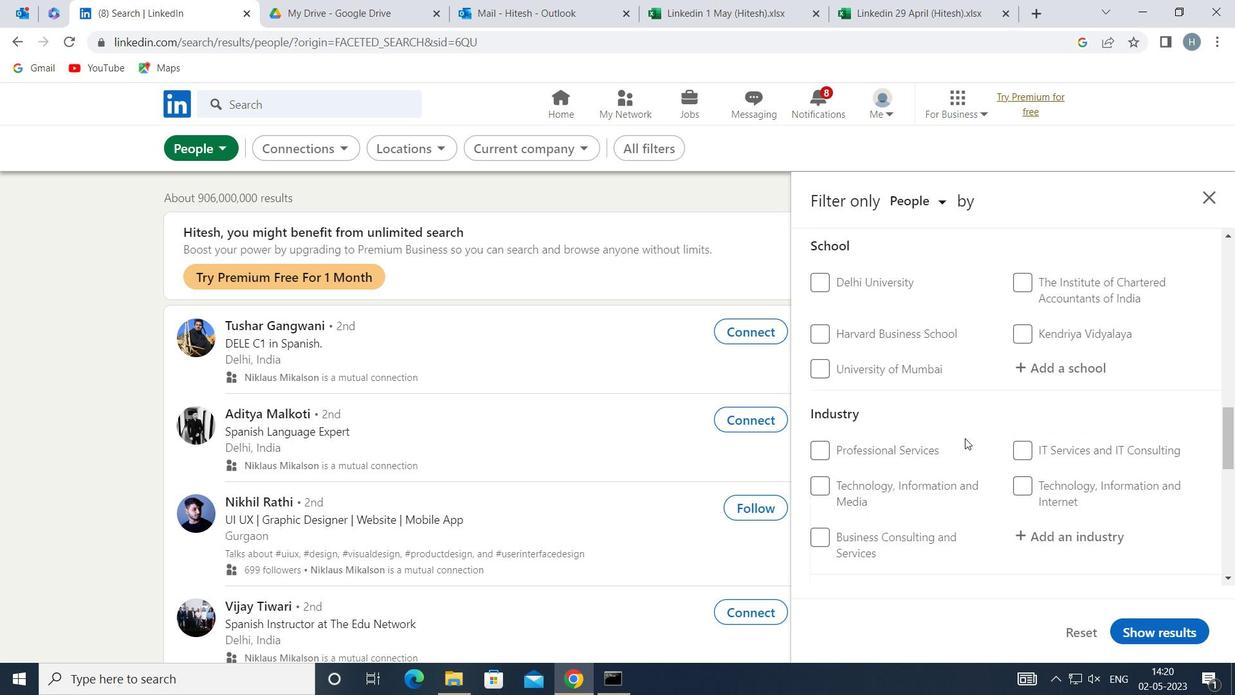 
Action: Mouse moved to (965, 439)
Screenshot: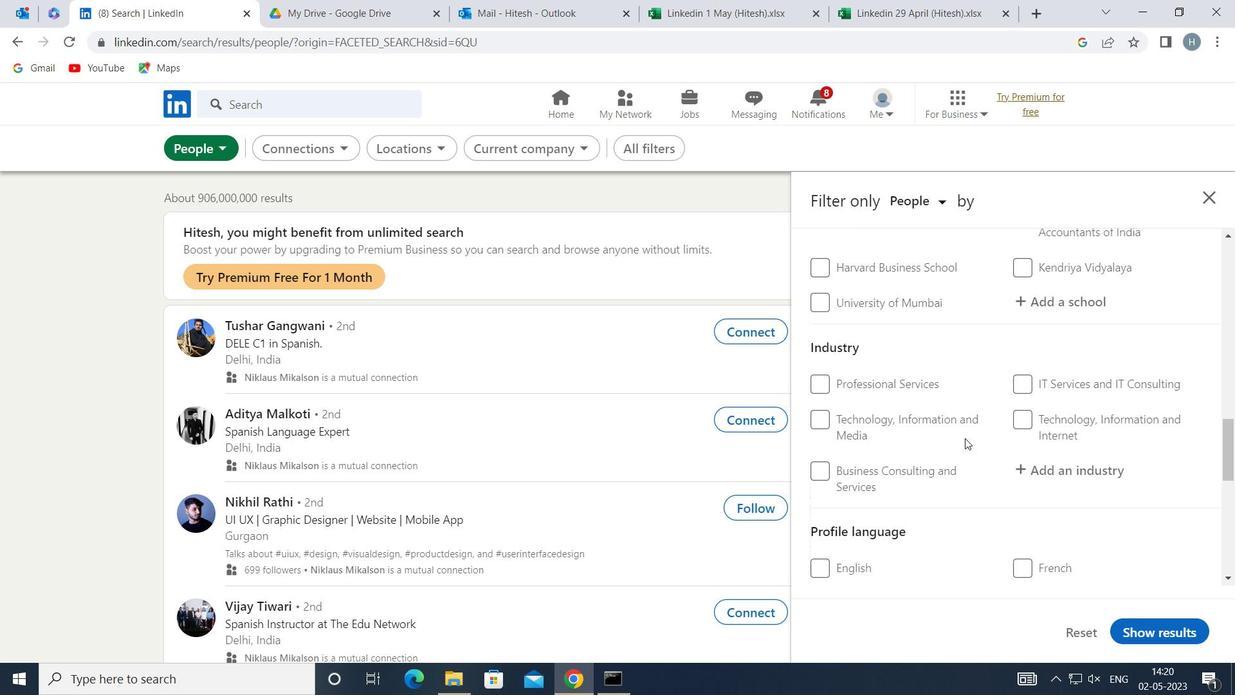 
Action: Mouse scrolled (965, 438) with delta (0, 0)
Screenshot: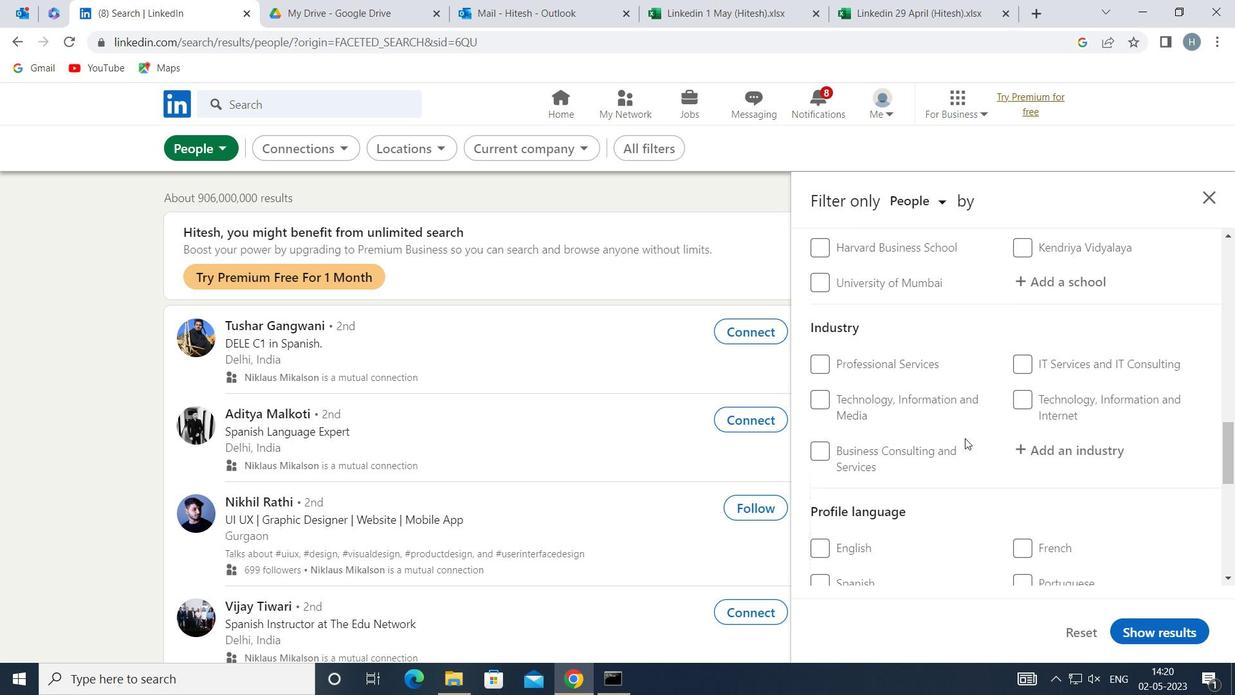 
Action: Mouse moved to (1028, 499)
Screenshot: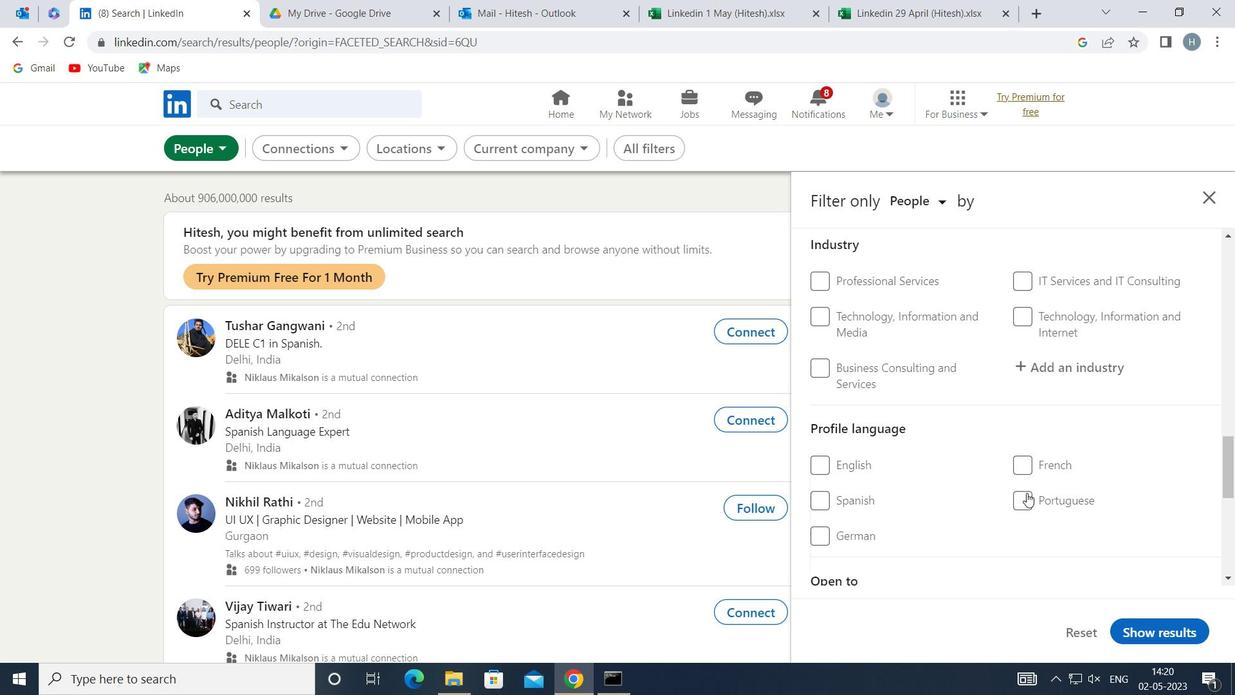 
Action: Mouse pressed left at (1028, 499)
Screenshot: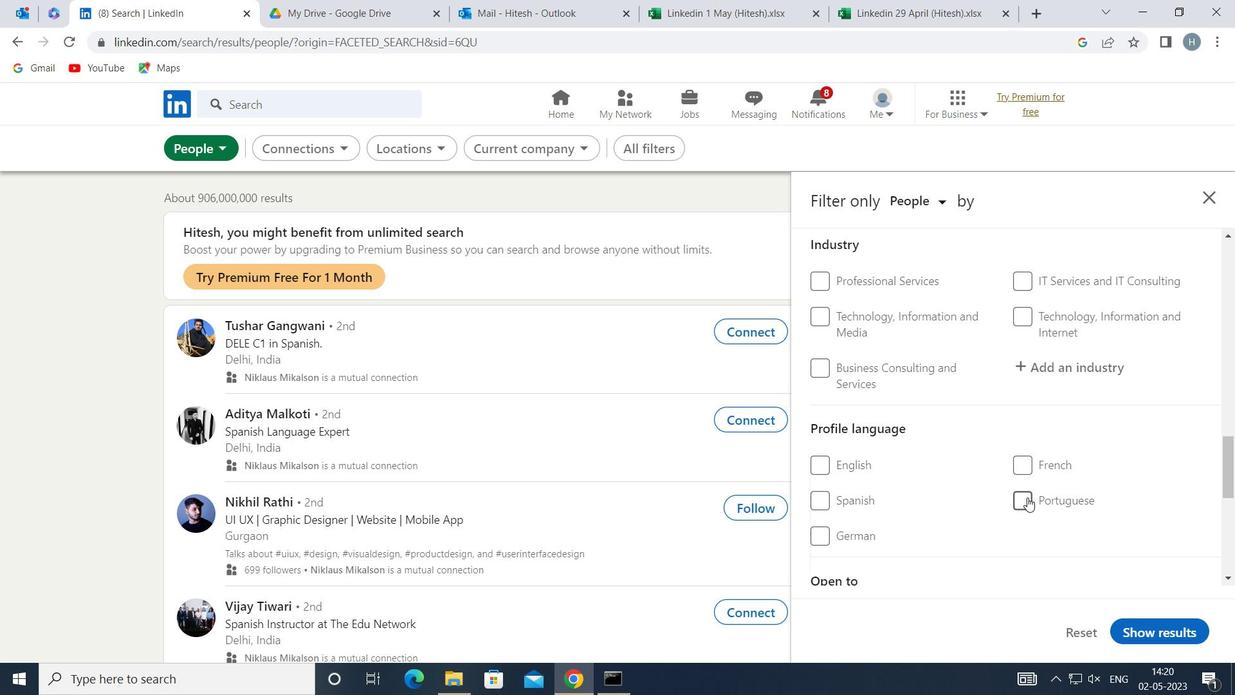 
Action: Mouse moved to (977, 472)
Screenshot: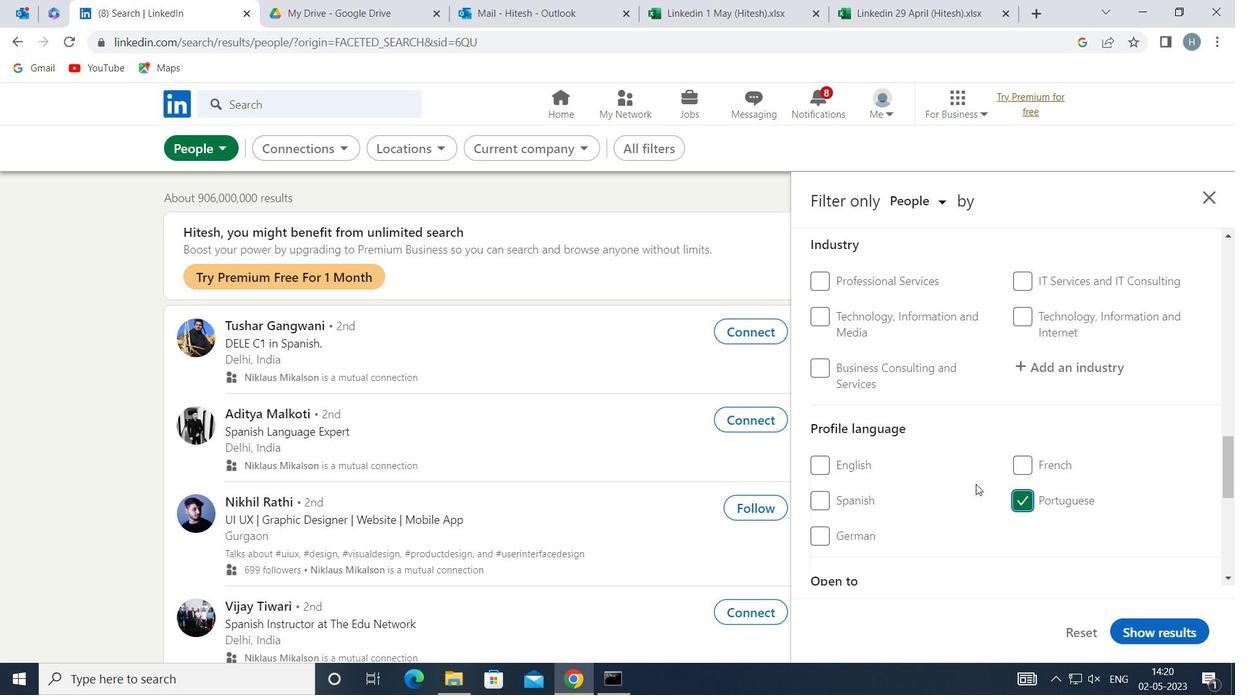 
Action: Mouse scrolled (977, 473) with delta (0, 0)
Screenshot: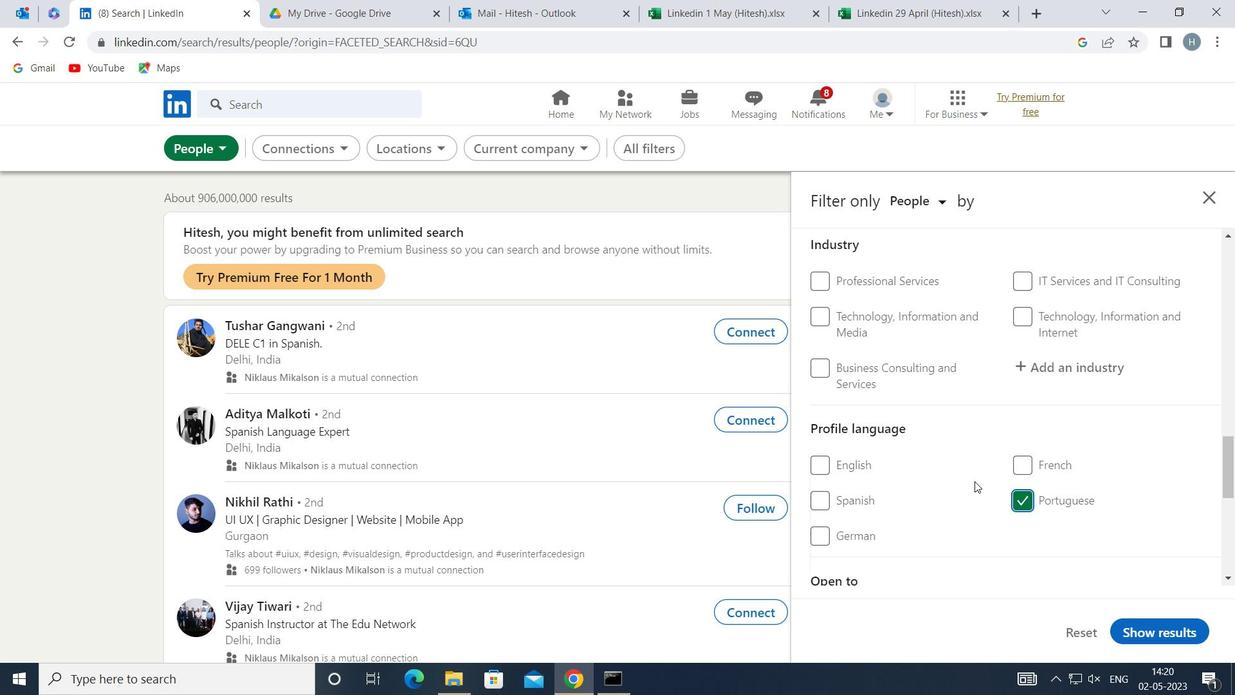 
Action: Mouse scrolled (977, 473) with delta (0, 0)
Screenshot: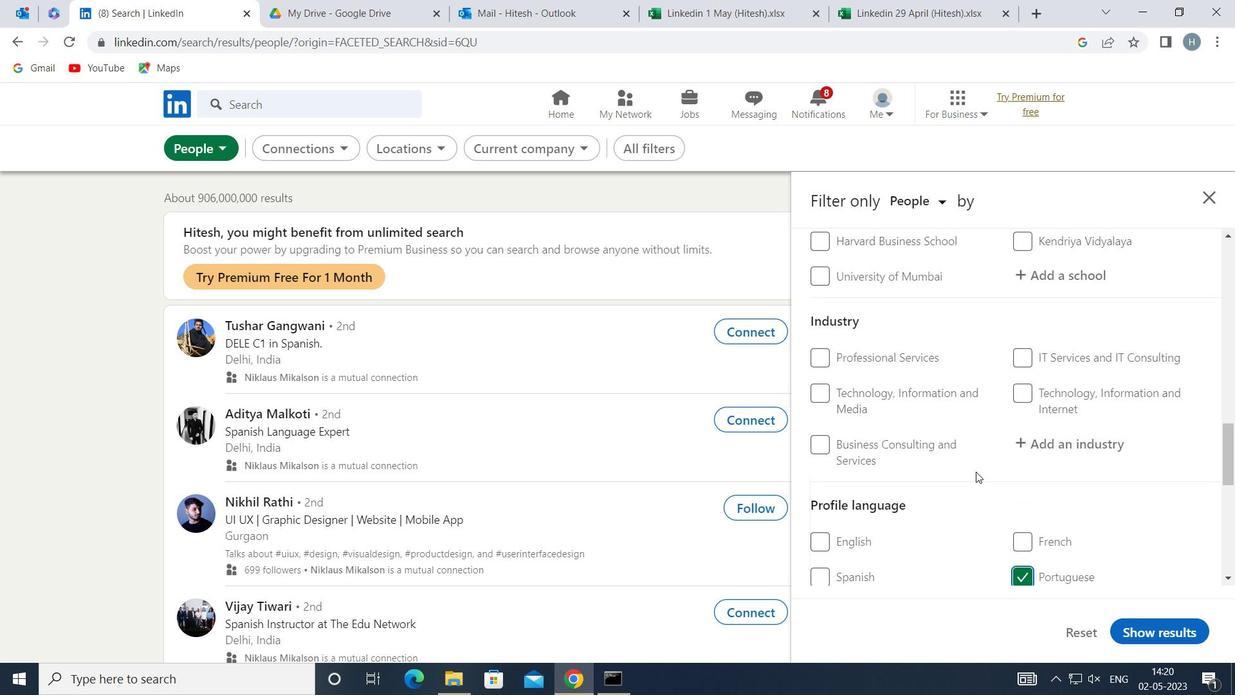 
Action: Mouse scrolled (977, 473) with delta (0, 0)
Screenshot: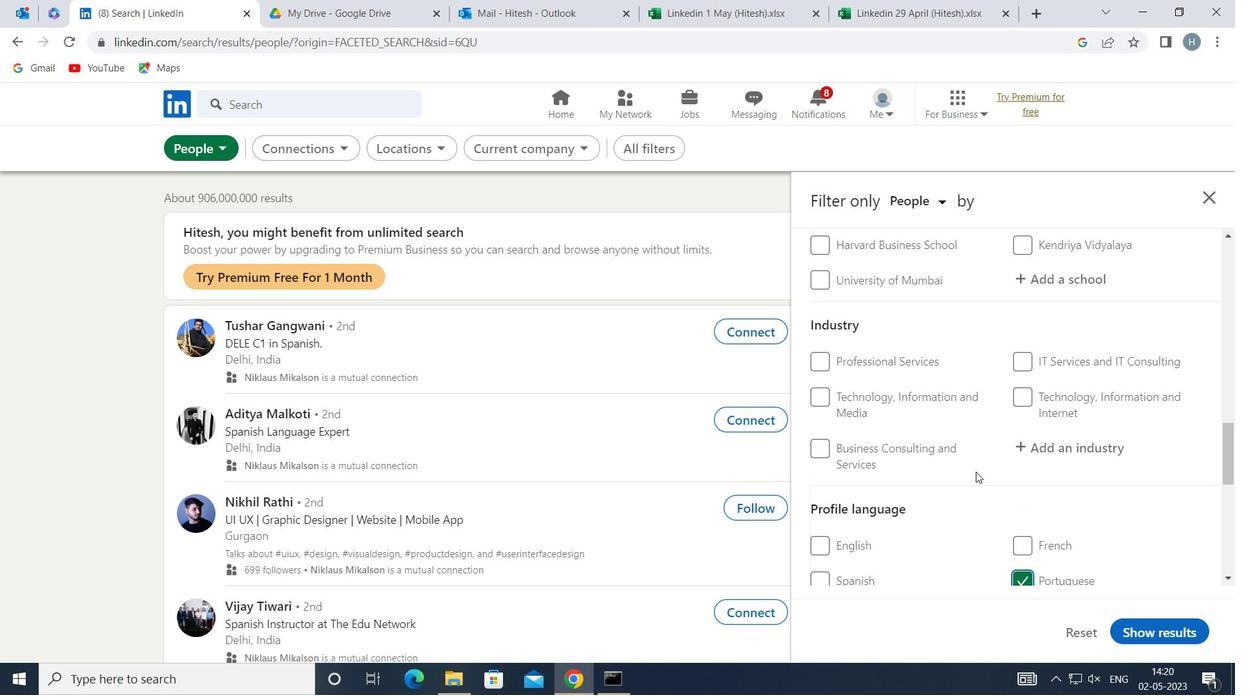 
Action: Mouse scrolled (977, 473) with delta (0, 0)
Screenshot: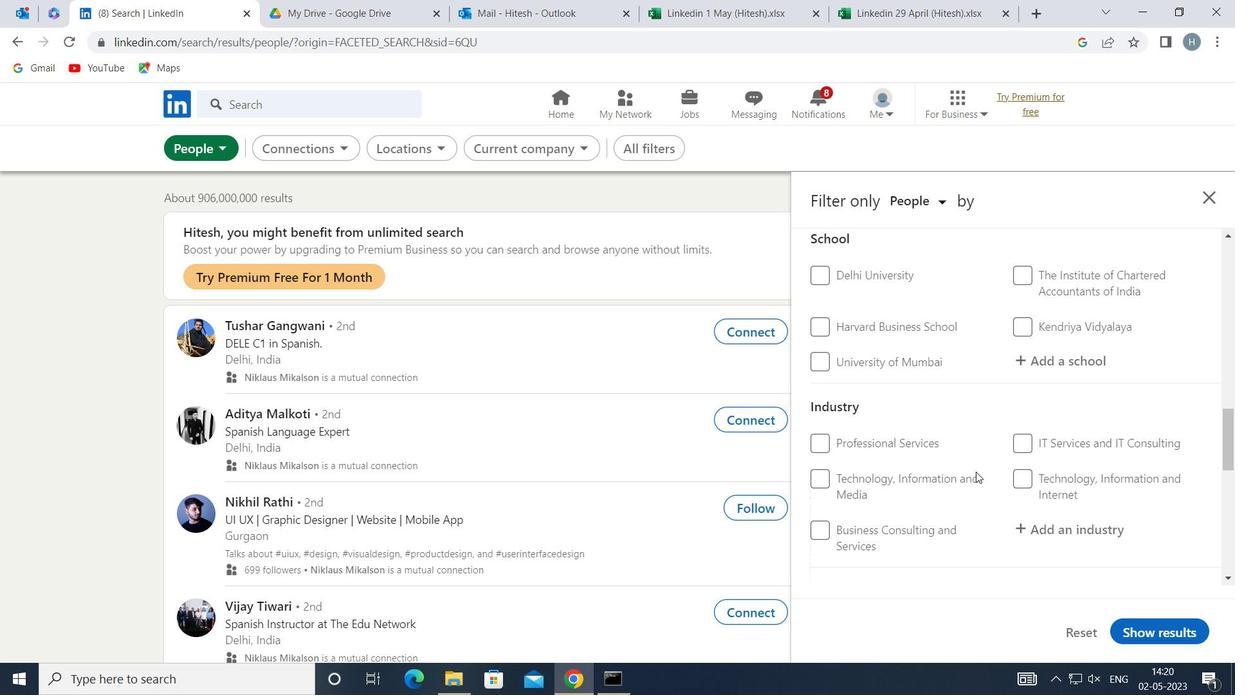 
Action: Mouse scrolled (977, 473) with delta (0, 0)
Screenshot: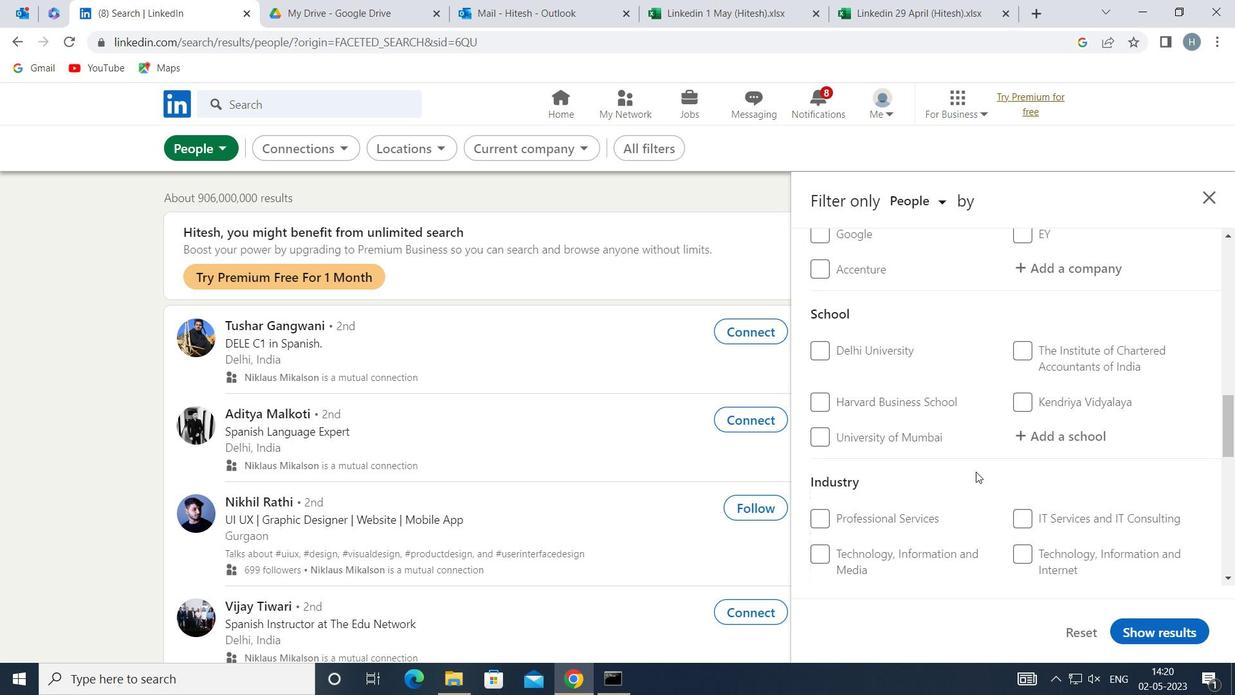 
Action: Mouse scrolled (977, 471) with delta (0, 0)
Screenshot: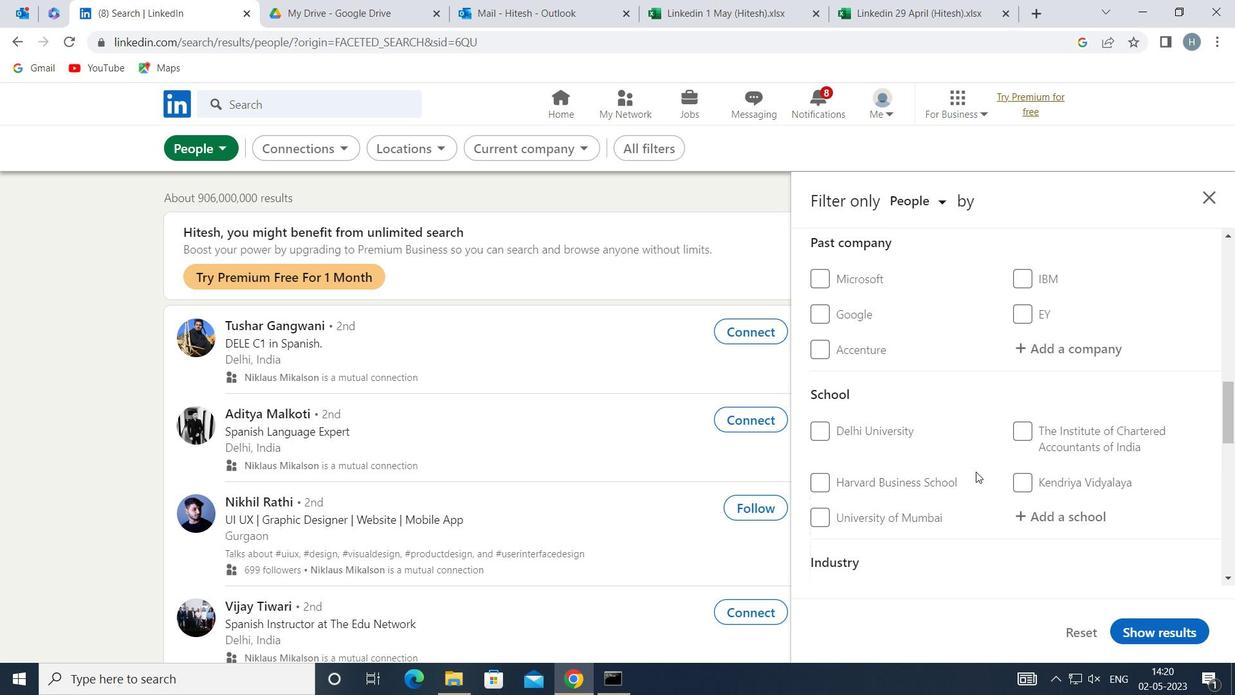 
Action: Mouse scrolled (977, 473) with delta (0, 0)
Screenshot: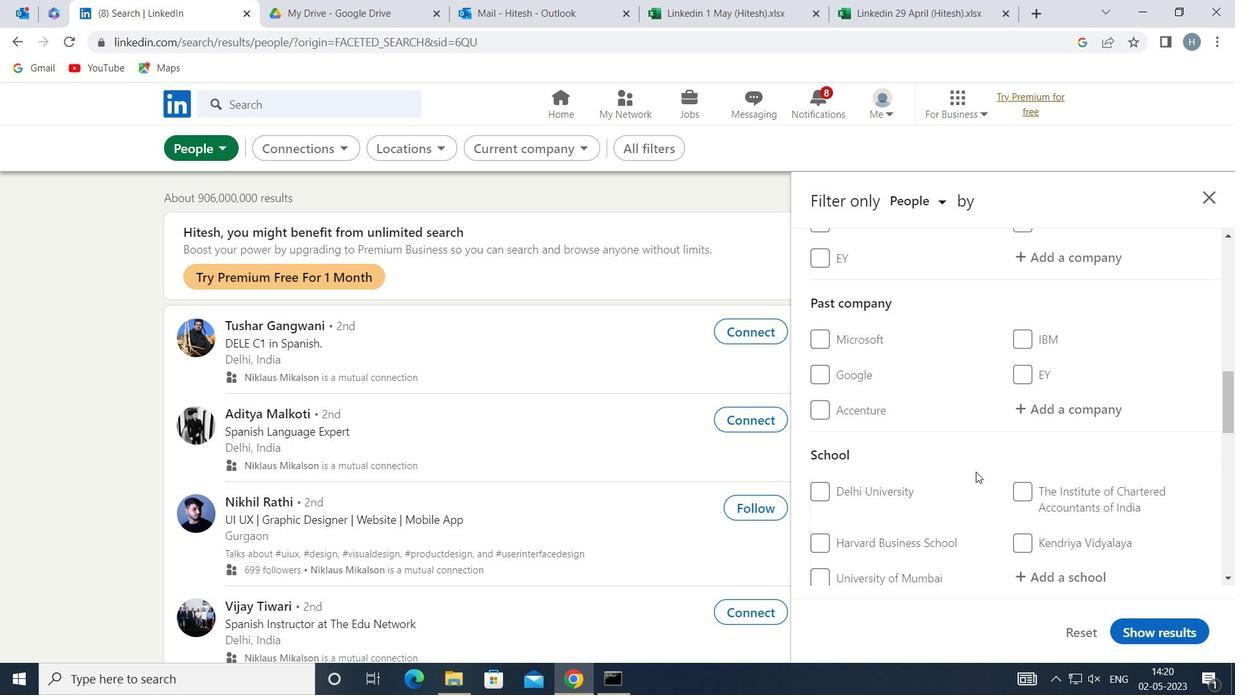 
Action: Mouse scrolled (977, 473) with delta (0, 0)
Screenshot: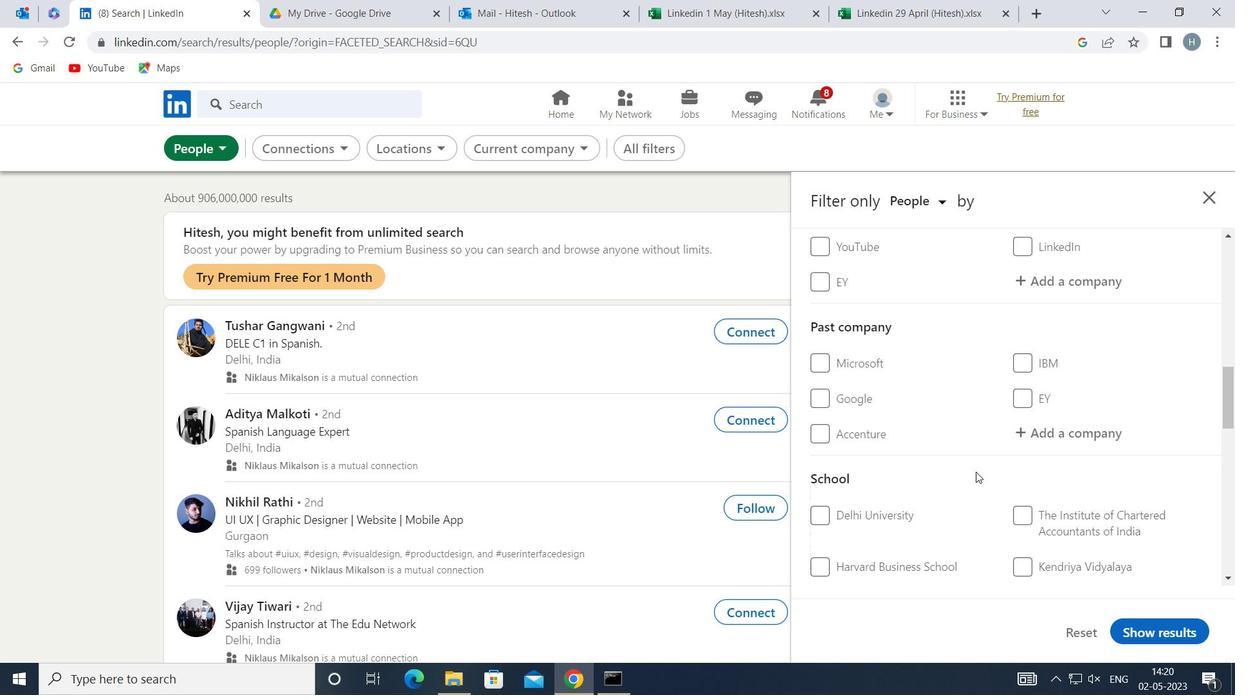 
Action: Mouse scrolled (977, 473) with delta (0, 0)
Screenshot: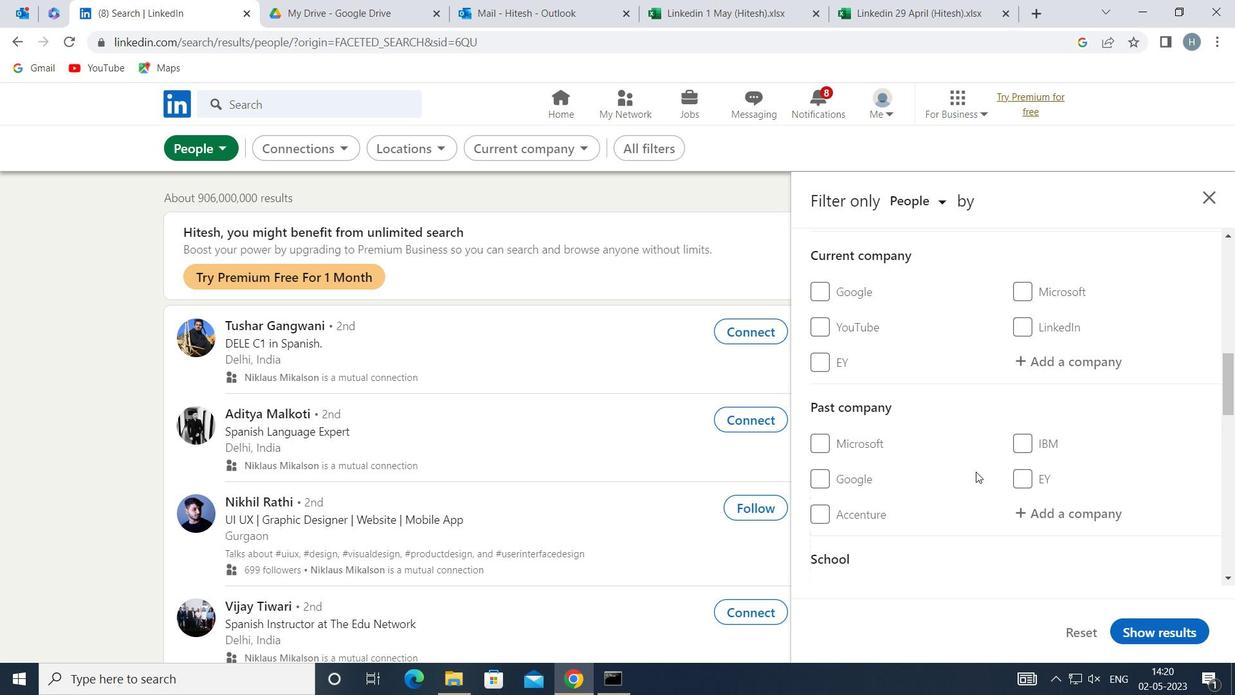 
Action: Mouse scrolled (977, 473) with delta (0, 0)
Screenshot: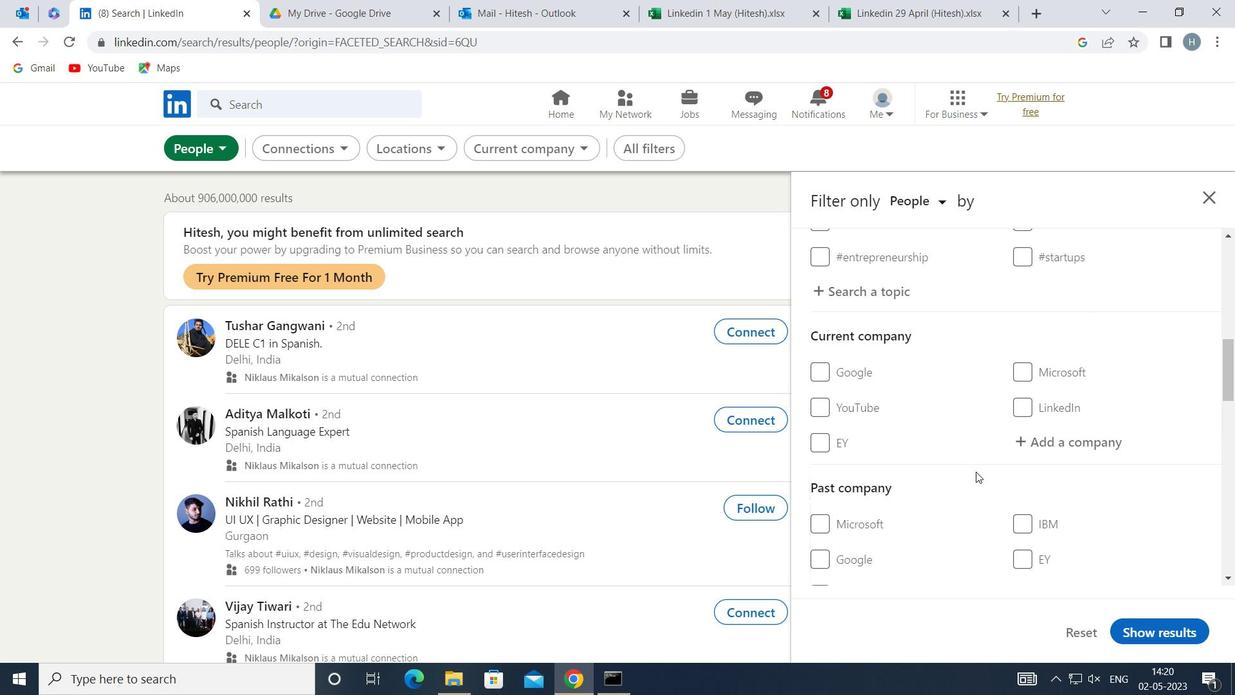 
Action: Mouse moved to (976, 474)
Screenshot: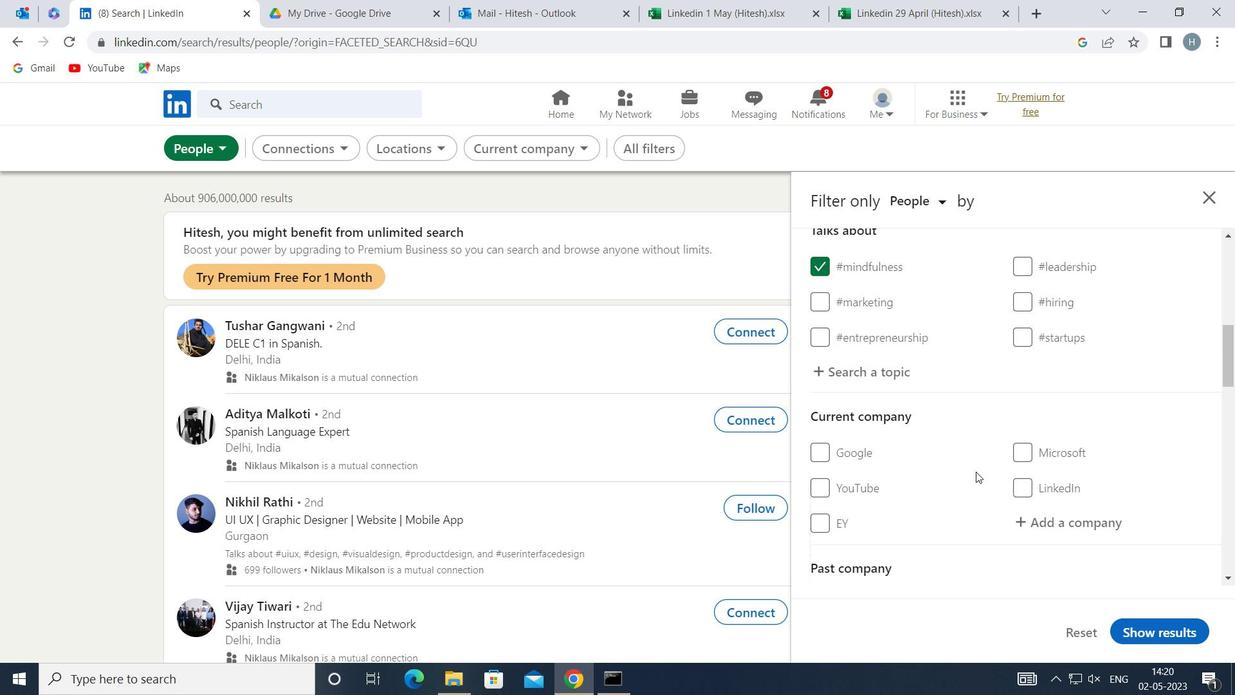 
Action: Mouse scrolled (976, 473) with delta (0, 0)
Screenshot: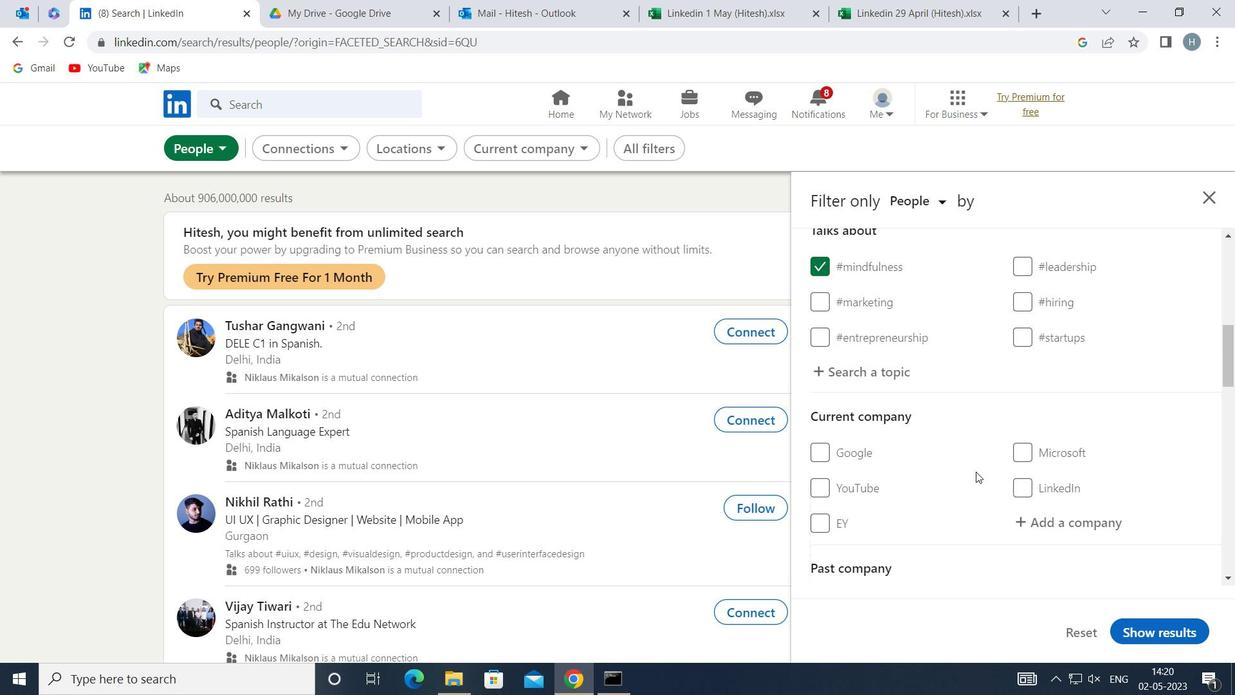 
Action: Mouse moved to (1086, 436)
Screenshot: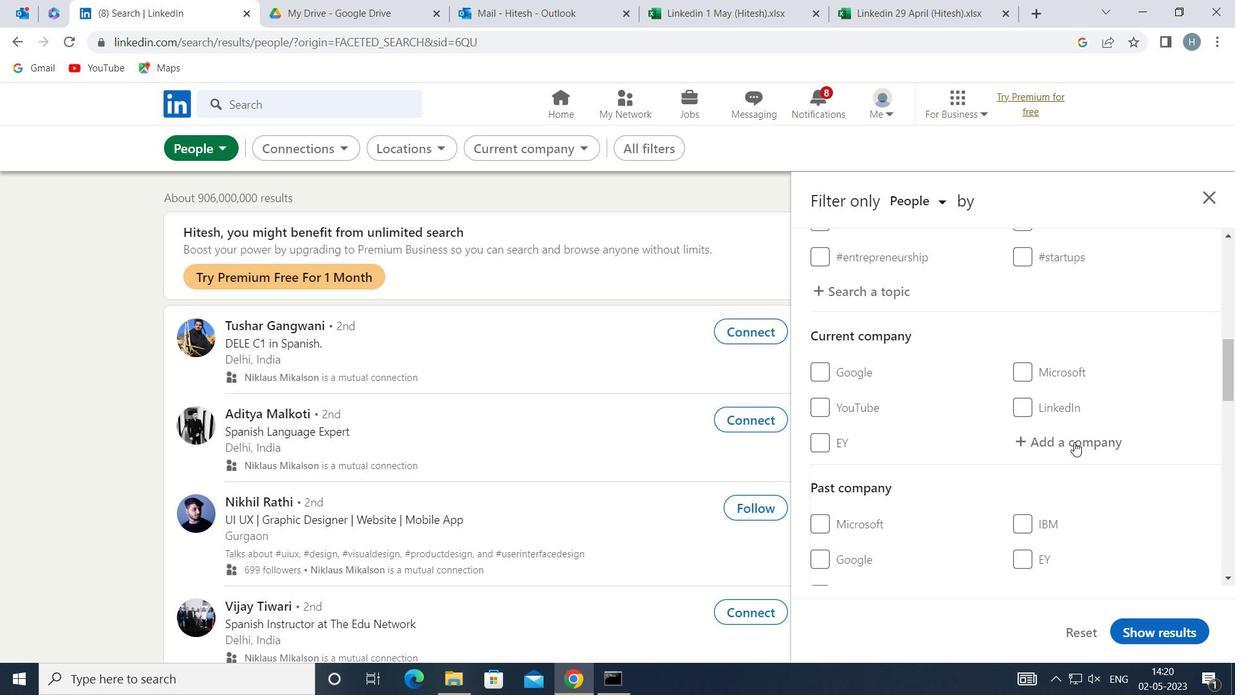 
Action: Mouse pressed left at (1086, 436)
Screenshot: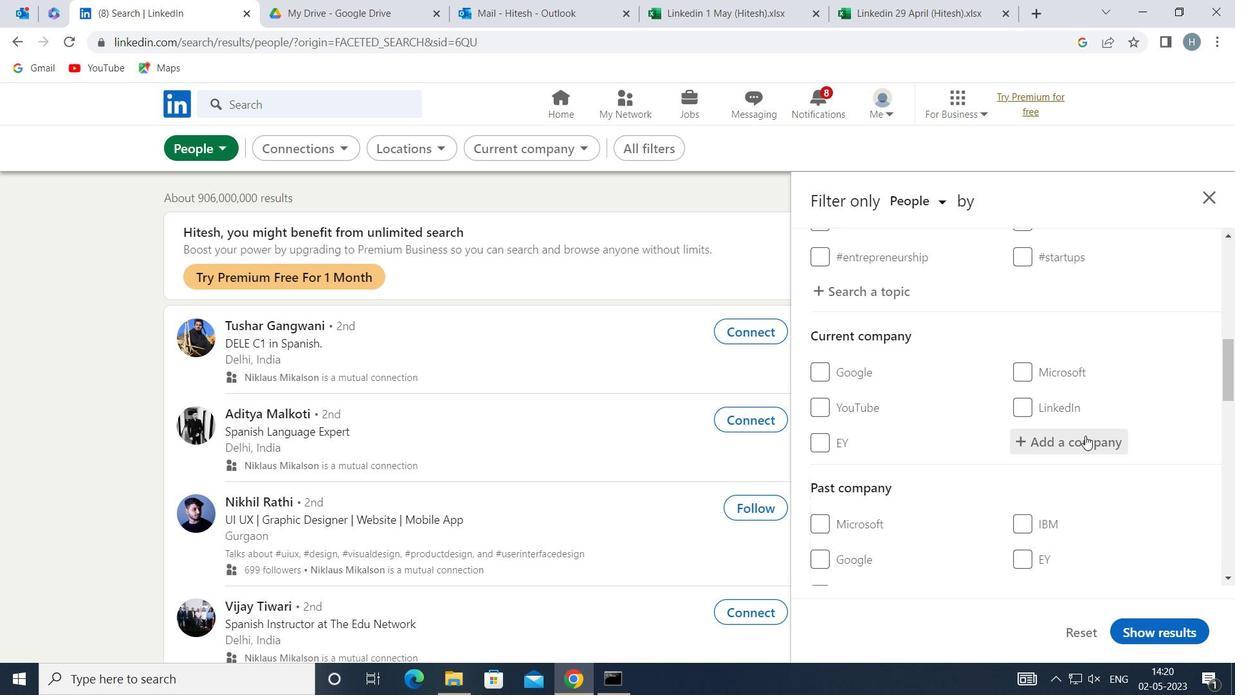 
Action: Key pressed <Key.shift>BHARAT
Screenshot: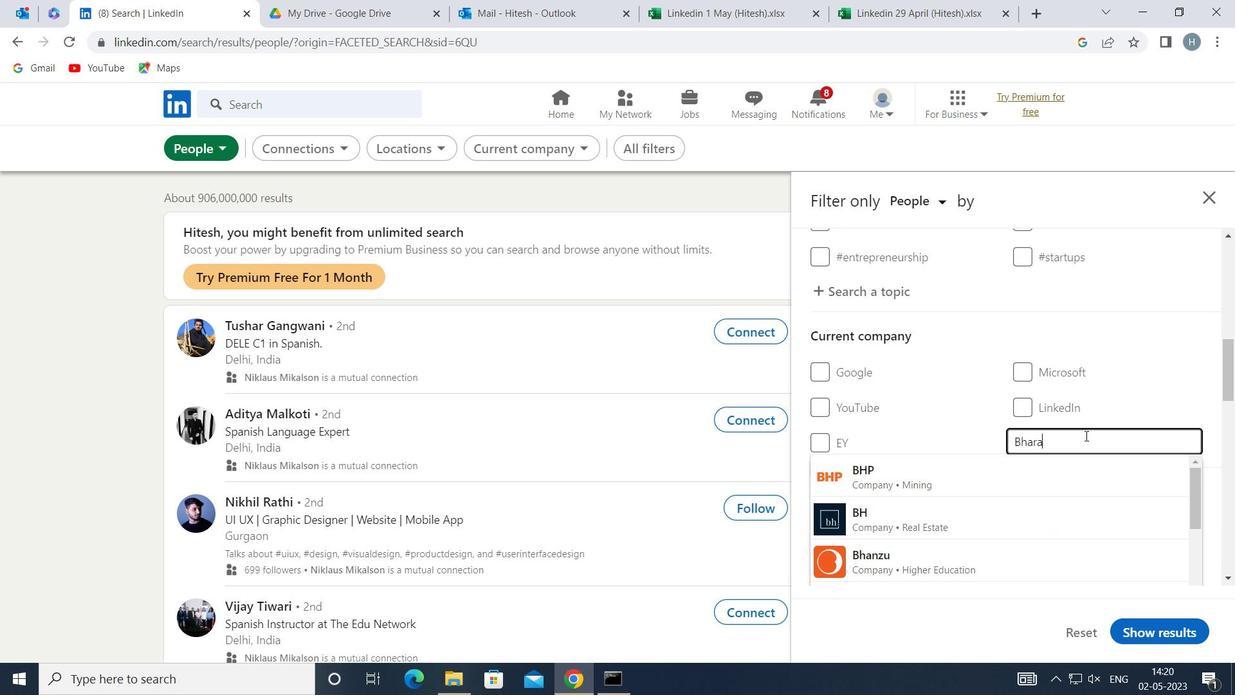 
Action: Mouse moved to (1086, 435)
Screenshot: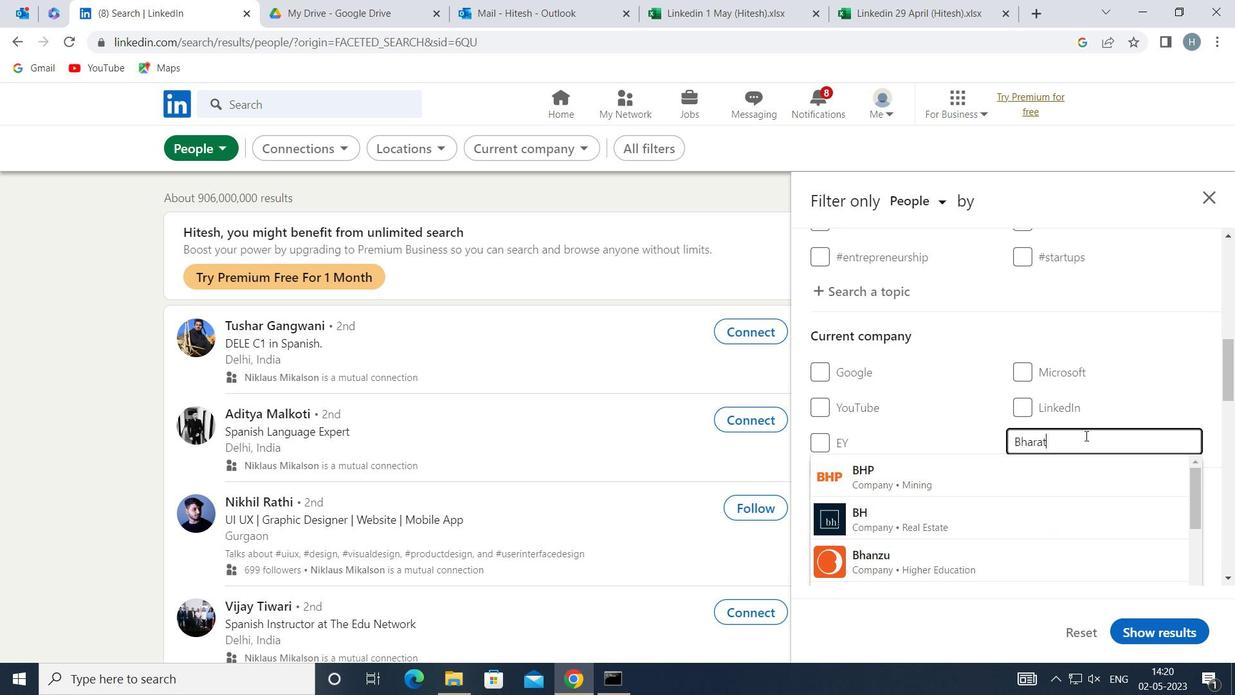 
Action: Key pressed <Key.space><Key.shift><Key.shift>HEAVY<Key.space><Key.shift>E
Screenshot: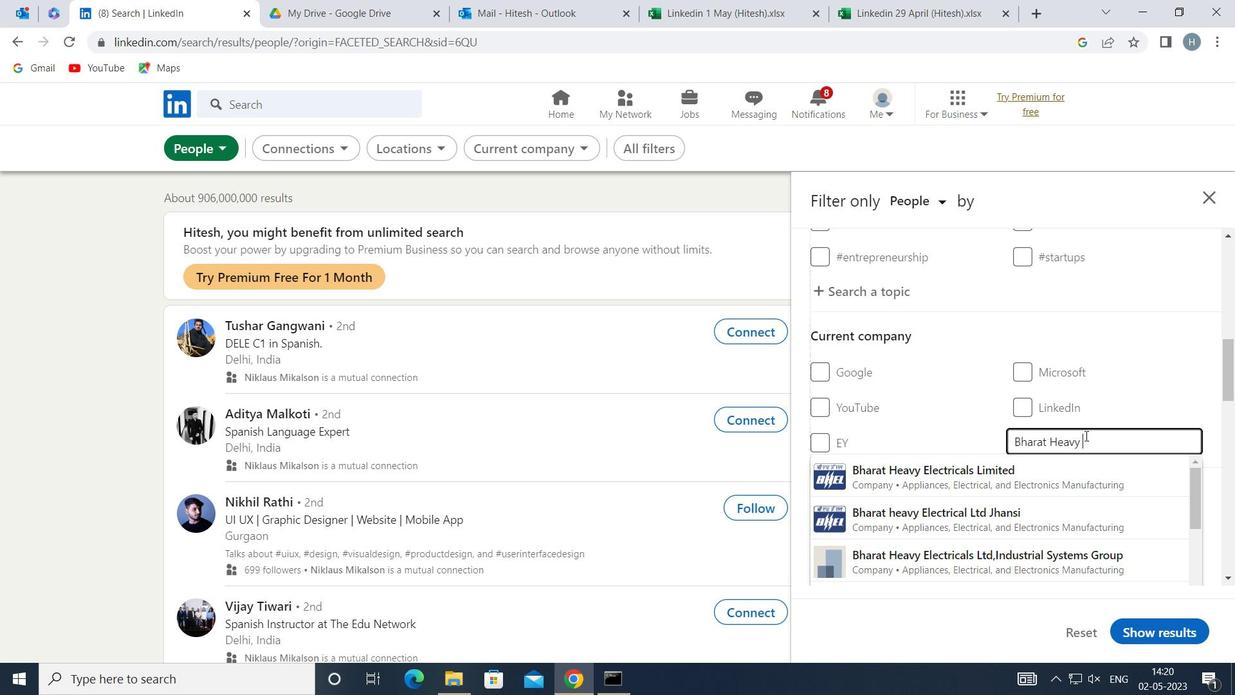 
Action: Mouse moved to (1076, 466)
Screenshot: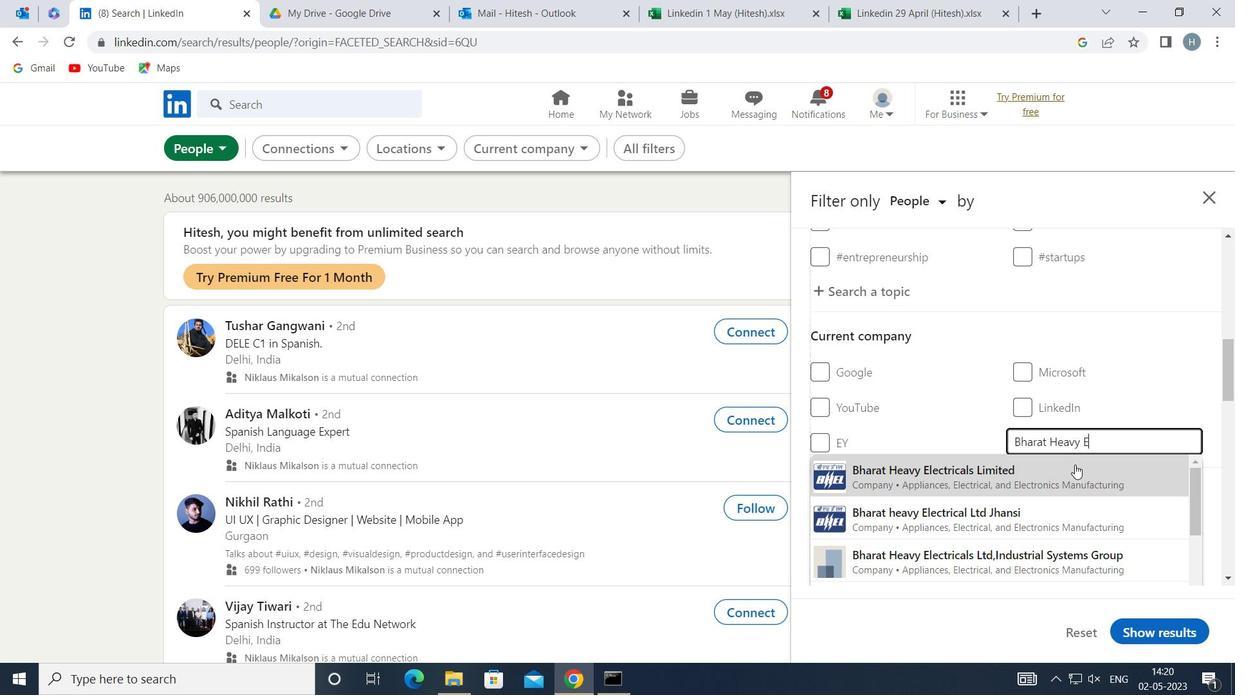 
Action: Mouse pressed left at (1076, 466)
Screenshot: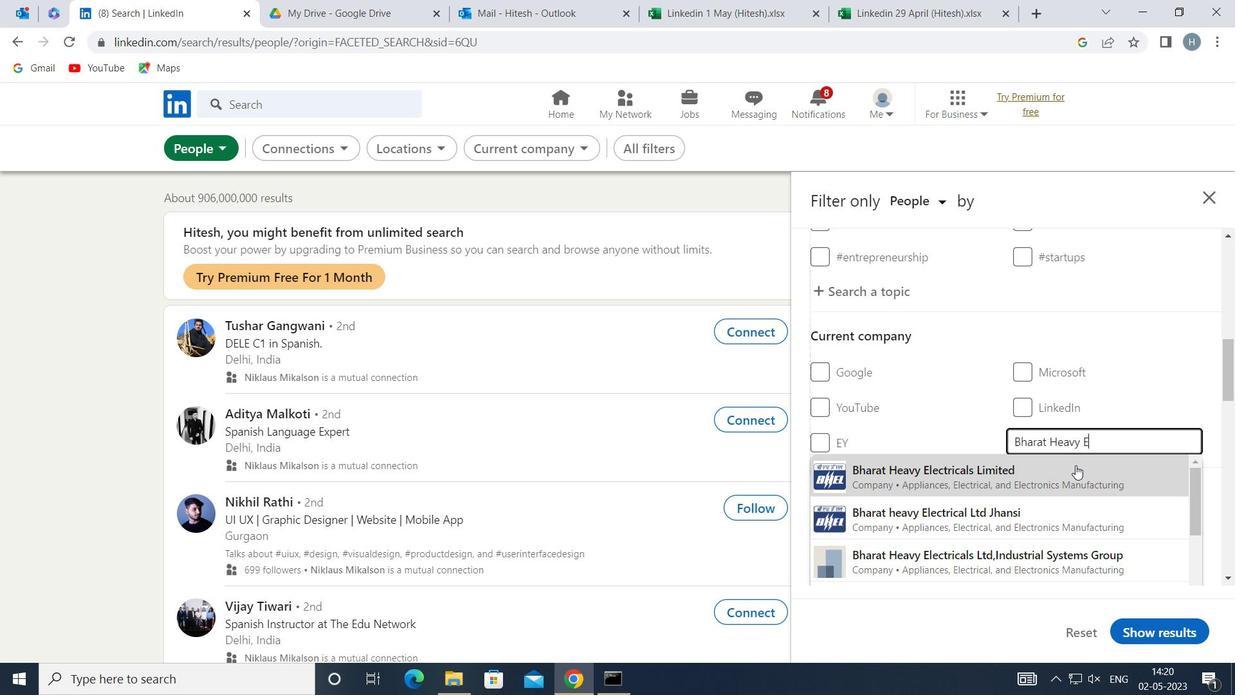 
Action: Mouse moved to (1031, 433)
Screenshot: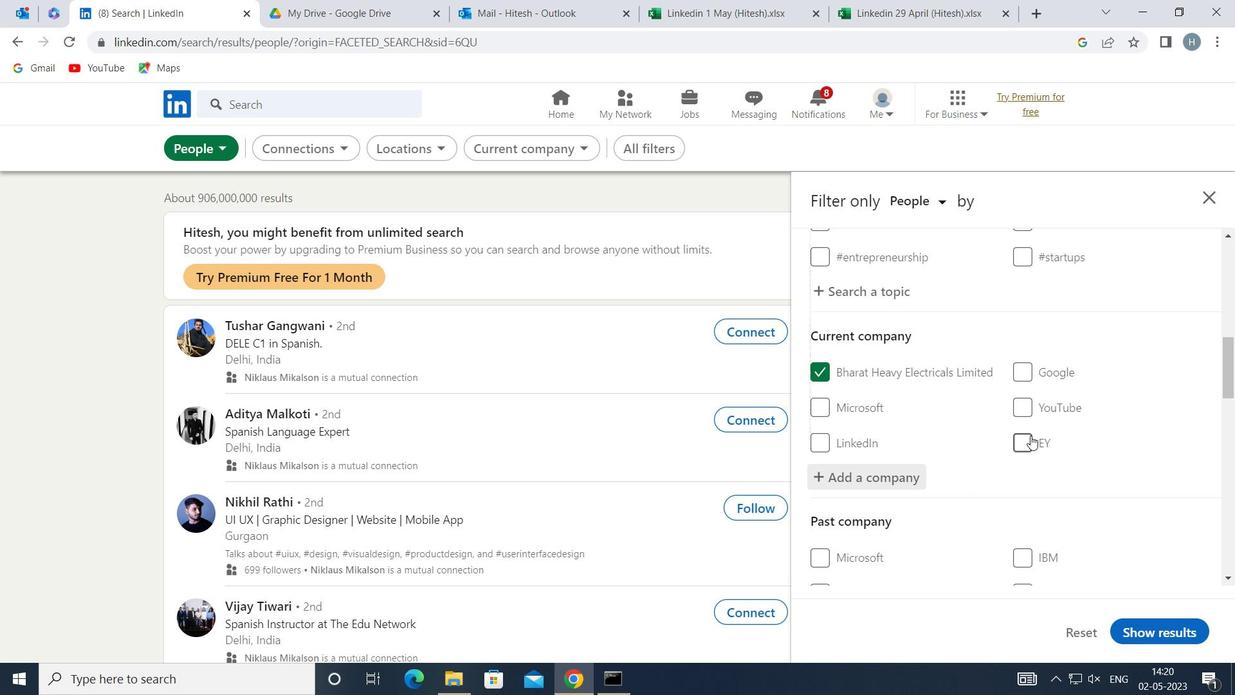 
Action: Mouse scrolled (1031, 432) with delta (0, 0)
Screenshot: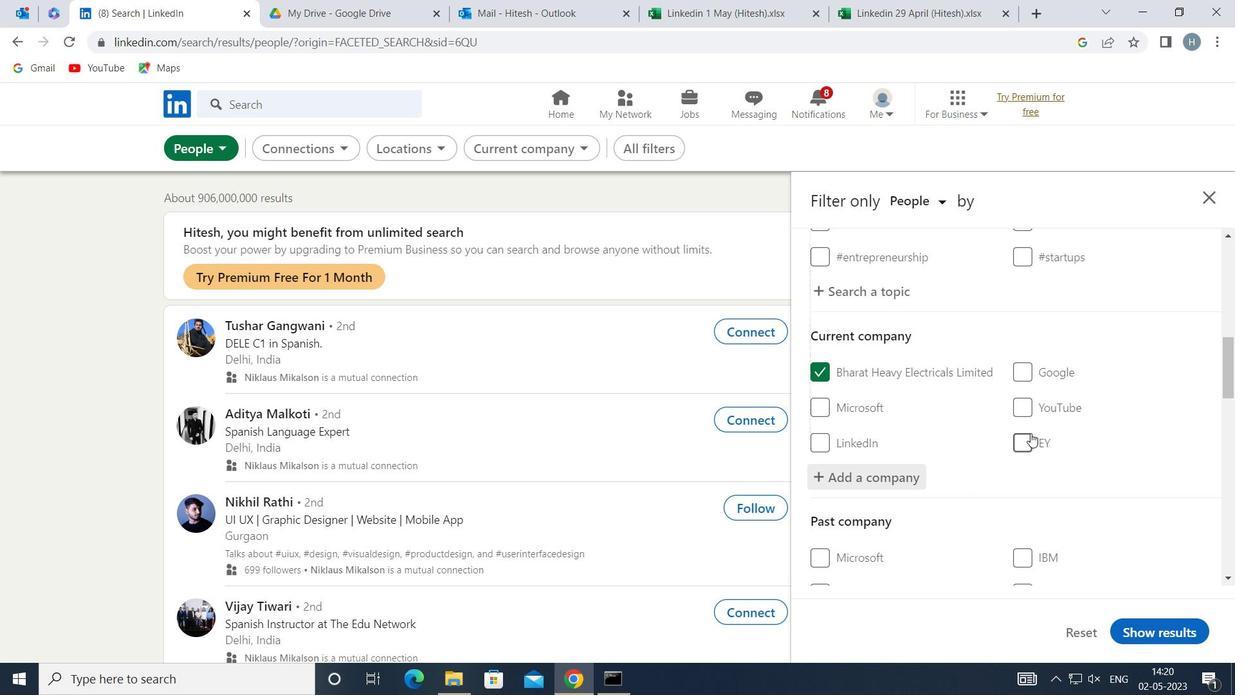 
Action: Mouse moved to (1015, 417)
Screenshot: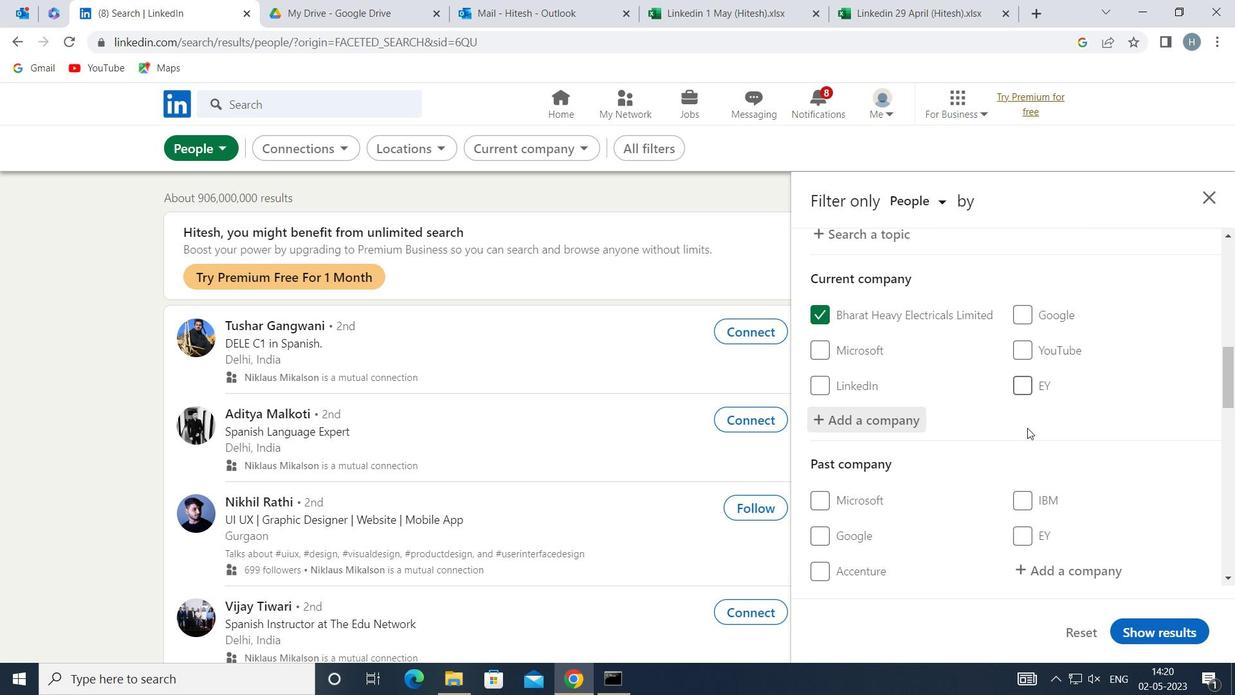 
Action: Mouse scrolled (1015, 417) with delta (0, 0)
Screenshot: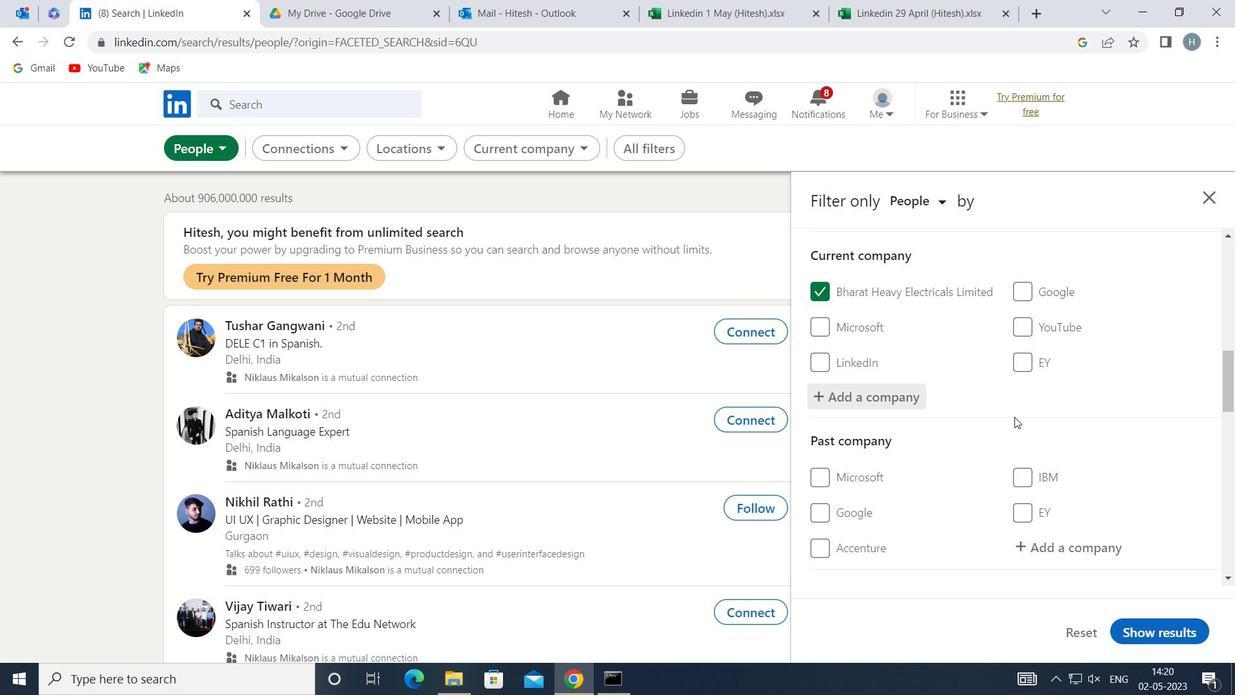 
Action: Mouse scrolled (1015, 417) with delta (0, 0)
Screenshot: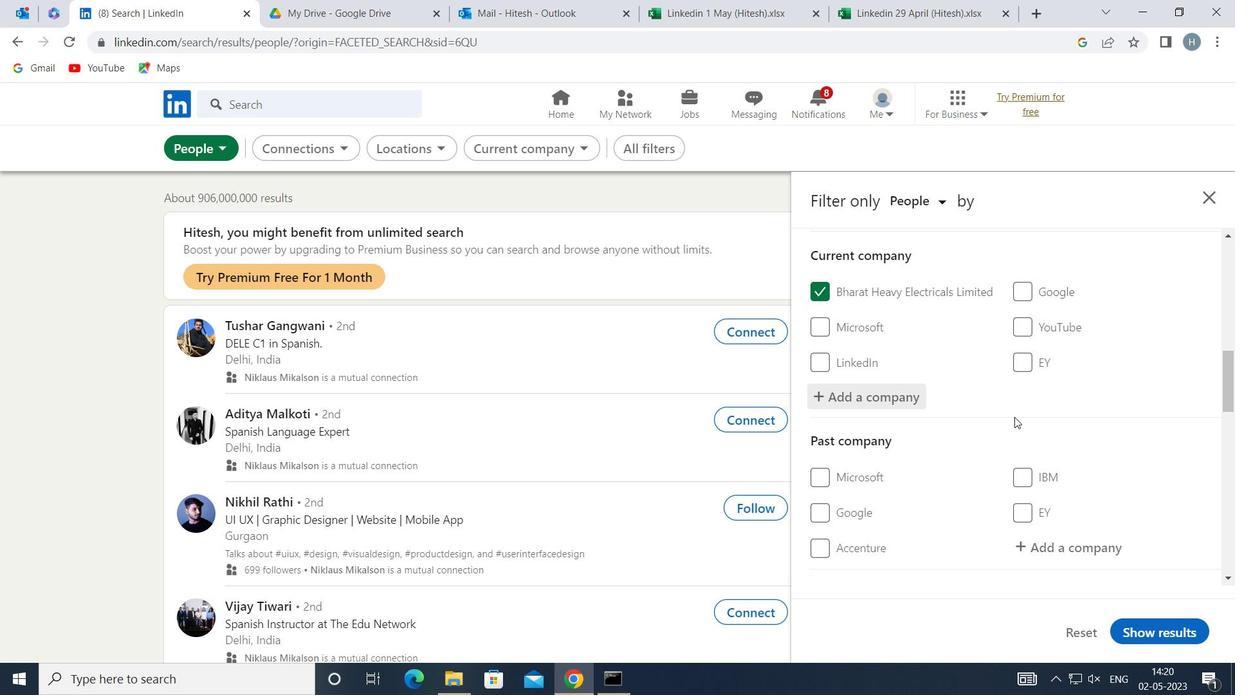 
Action: Mouse scrolled (1015, 417) with delta (0, 0)
Screenshot: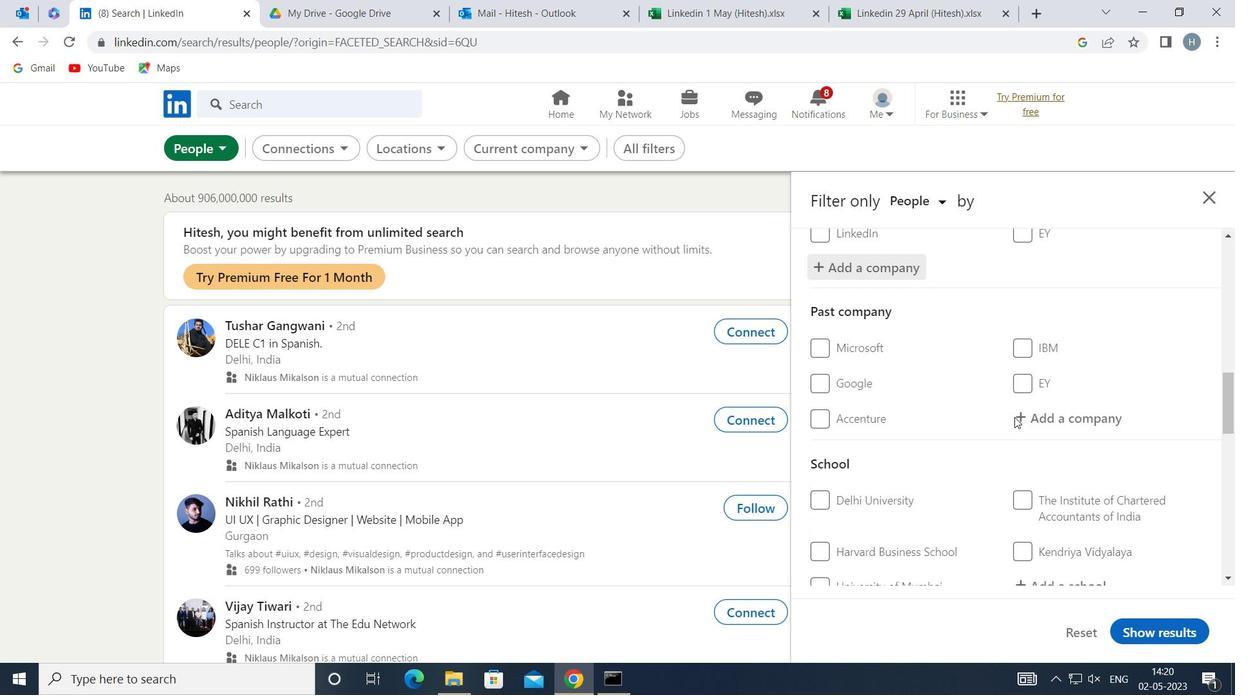 
Action: Mouse moved to (1059, 470)
Screenshot: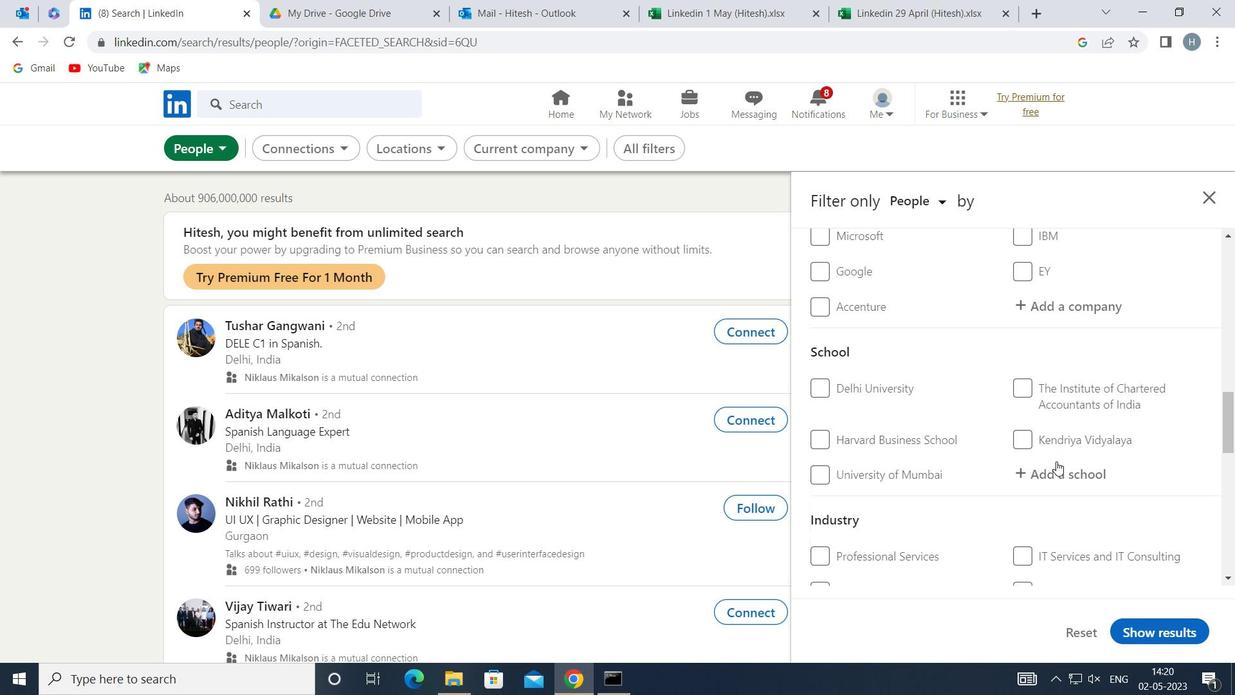 
Action: Mouse pressed left at (1059, 470)
Screenshot: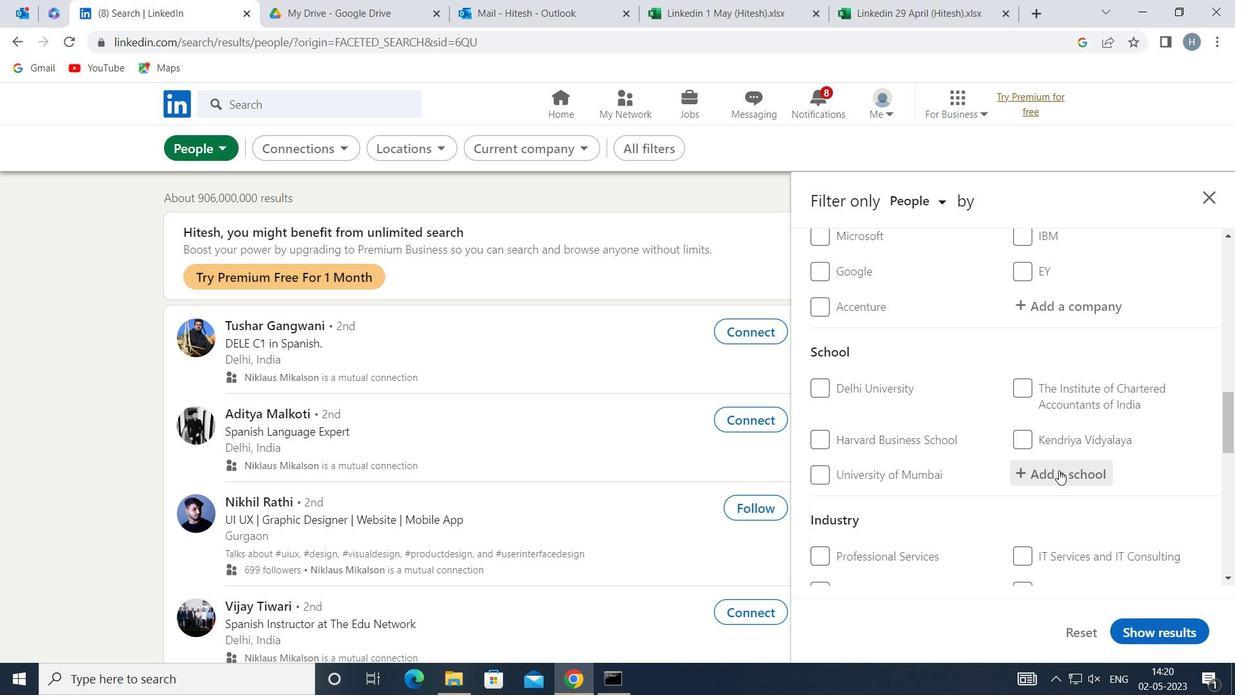 
Action: Mouse moved to (1057, 467)
Screenshot: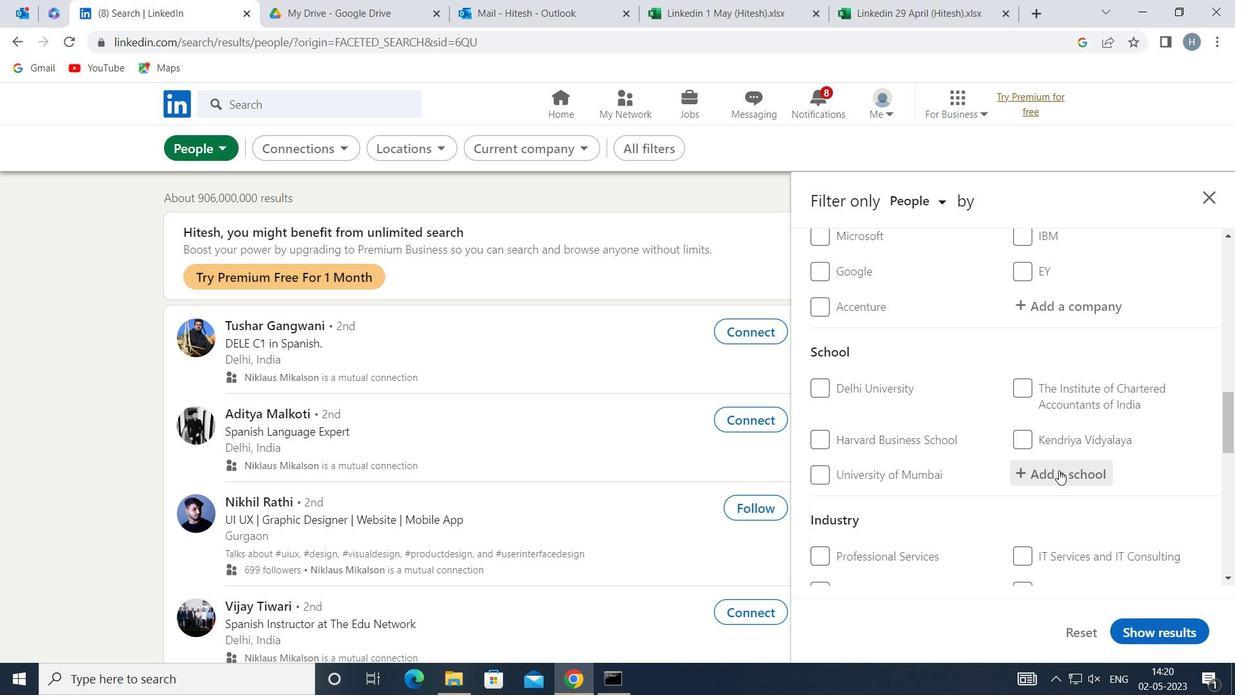 
Action: Key pressed <Key.shift>ORISSA<Key.space><Key.shift>H
Screenshot: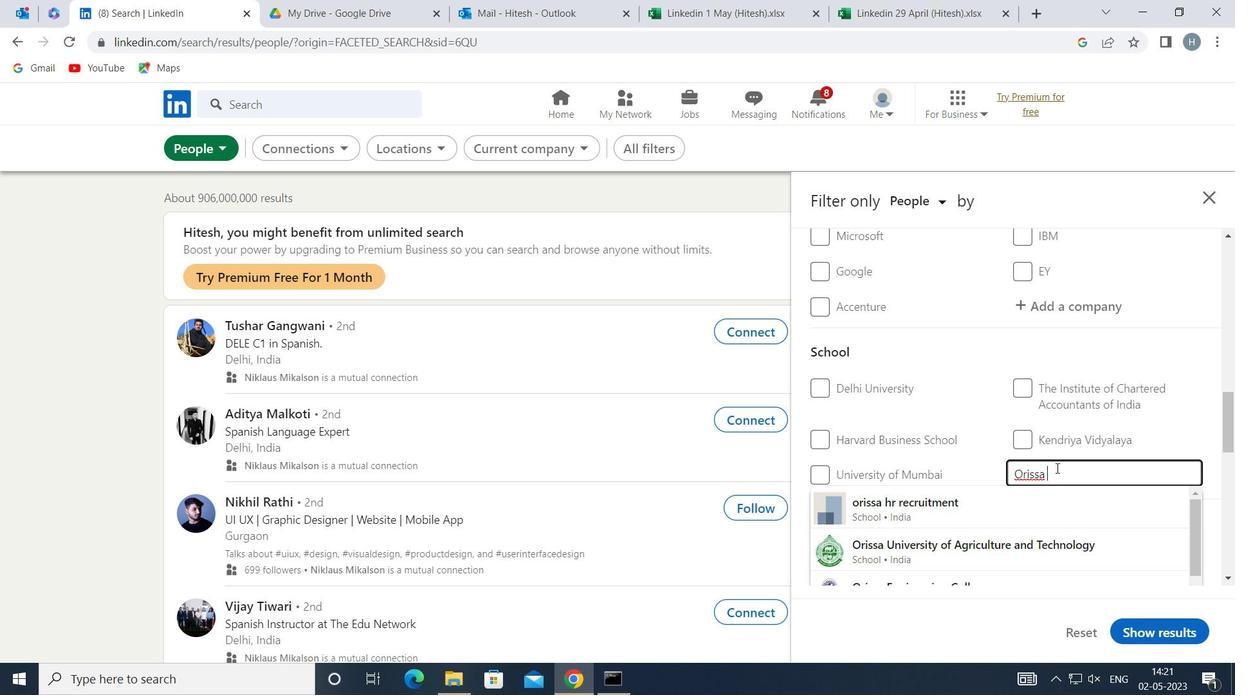
Action: Mouse moved to (961, 500)
Screenshot: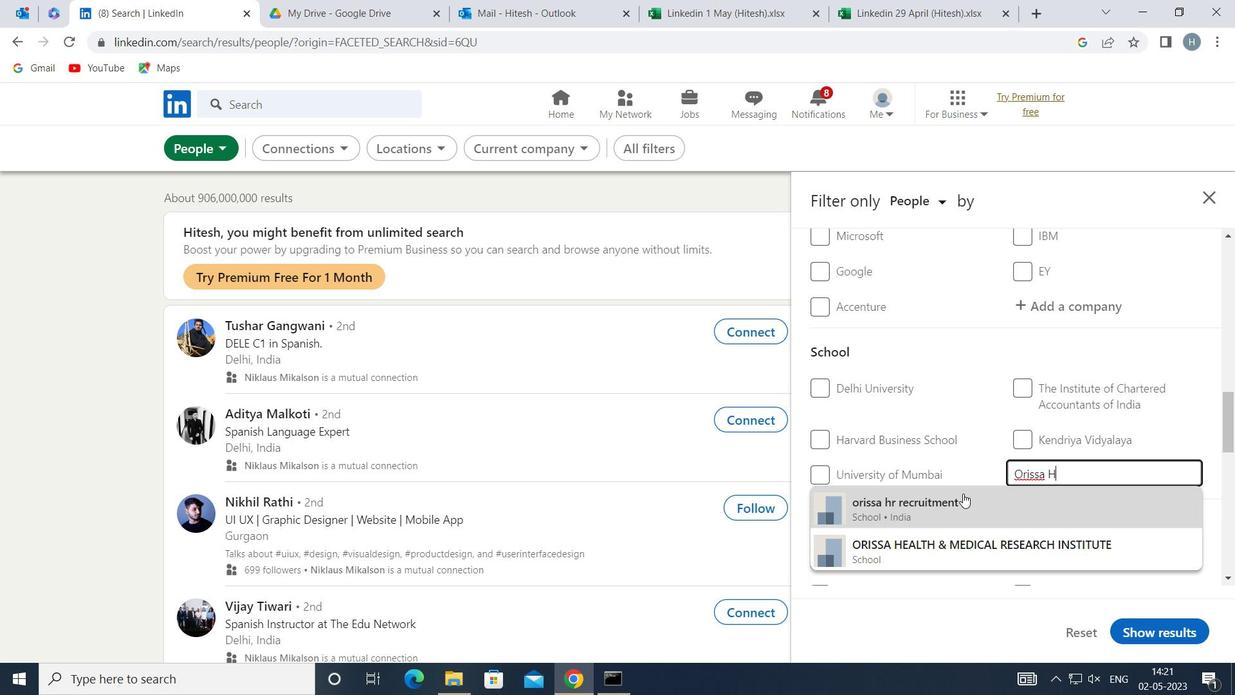 
Action: Mouse pressed left at (961, 500)
Screenshot: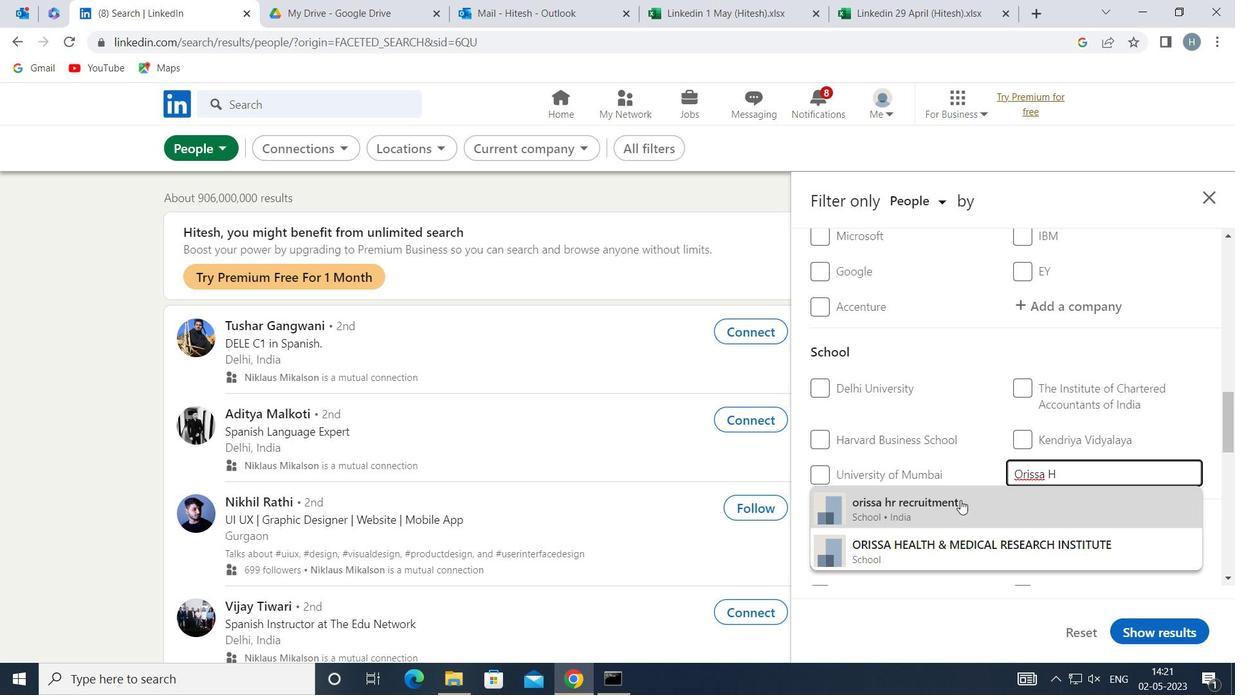 
Action: Mouse moved to (950, 483)
Screenshot: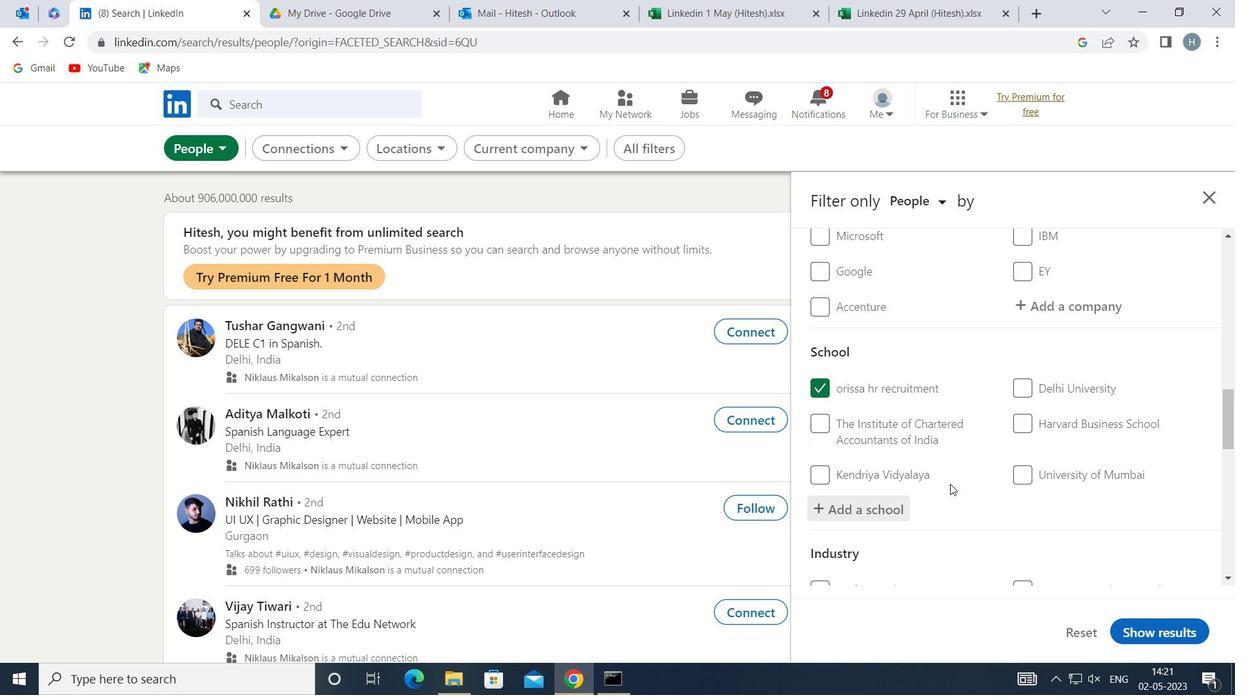 
Action: Mouse scrolled (950, 482) with delta (0, 0)
Screenshot: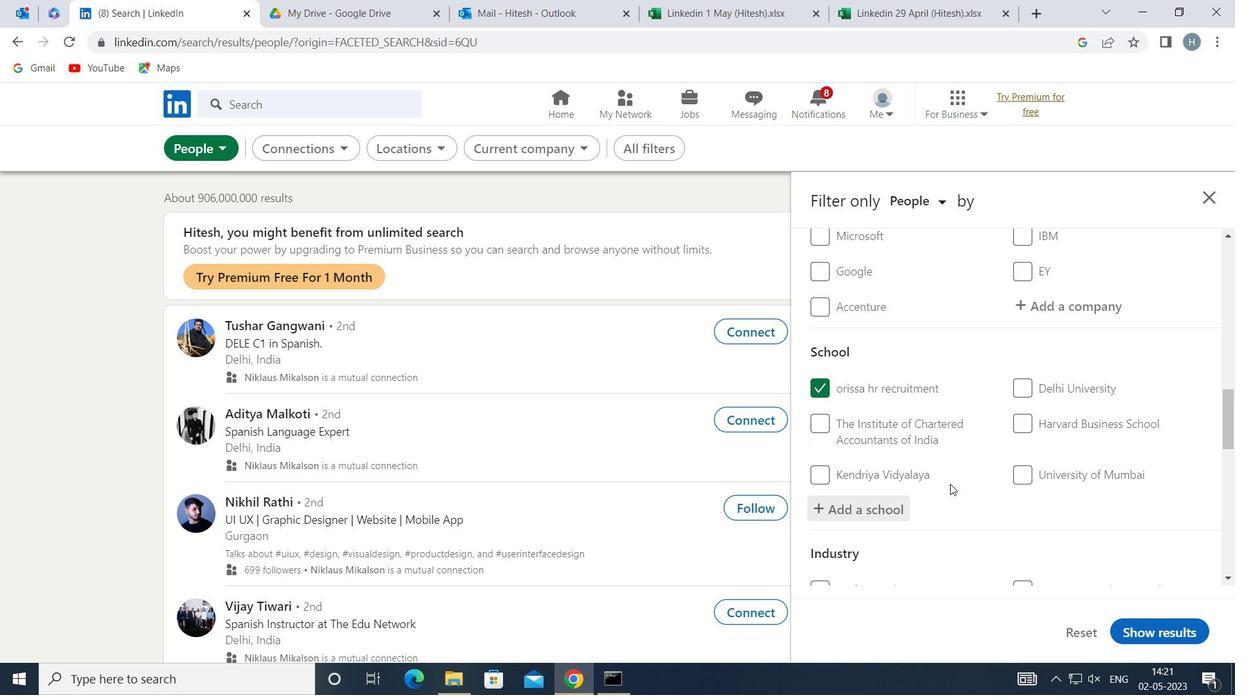 
Action: Mouse moved to (955, 466)
Screenshot: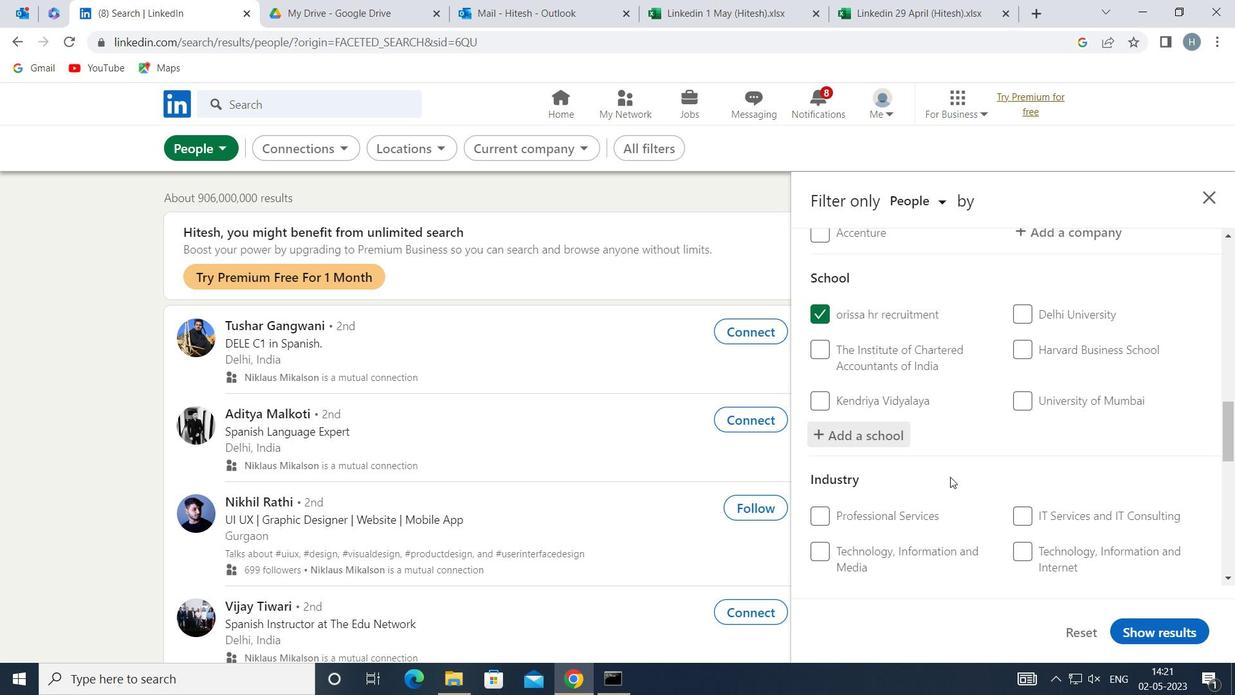 
Action: Mouse scrolled (955, 466) with delta (0, 0)
Screenshot: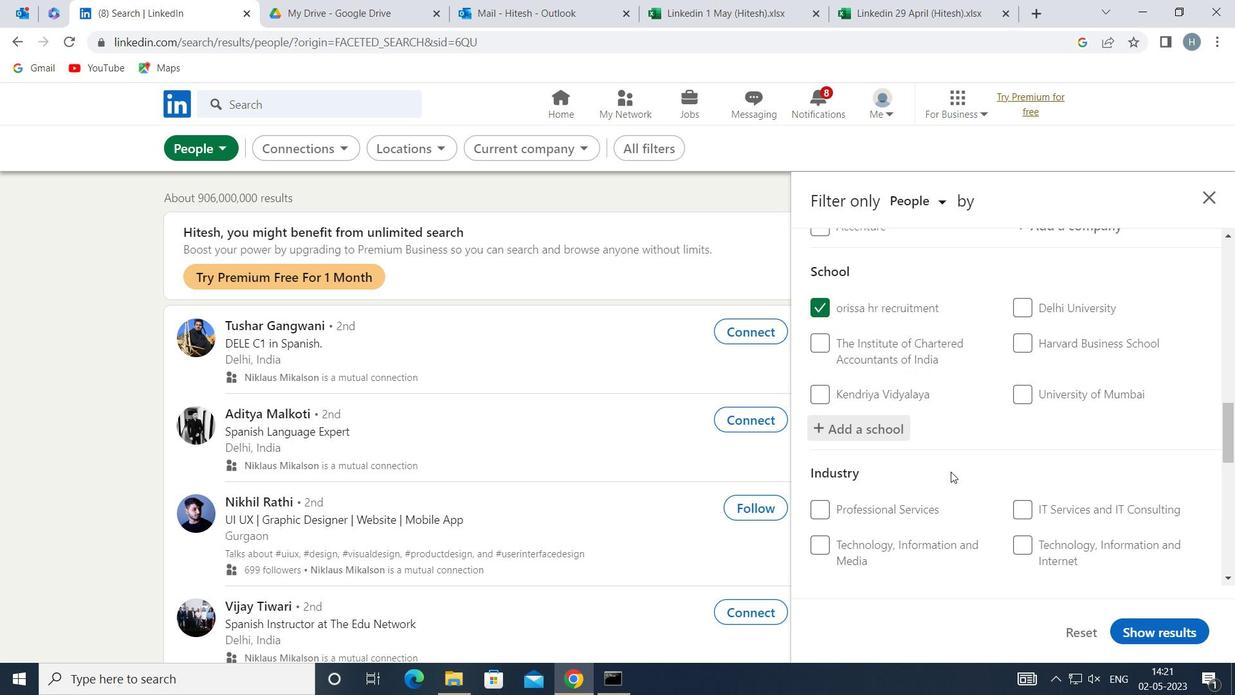 
Action: Mouse moved to (1067, 516)
Screenshot: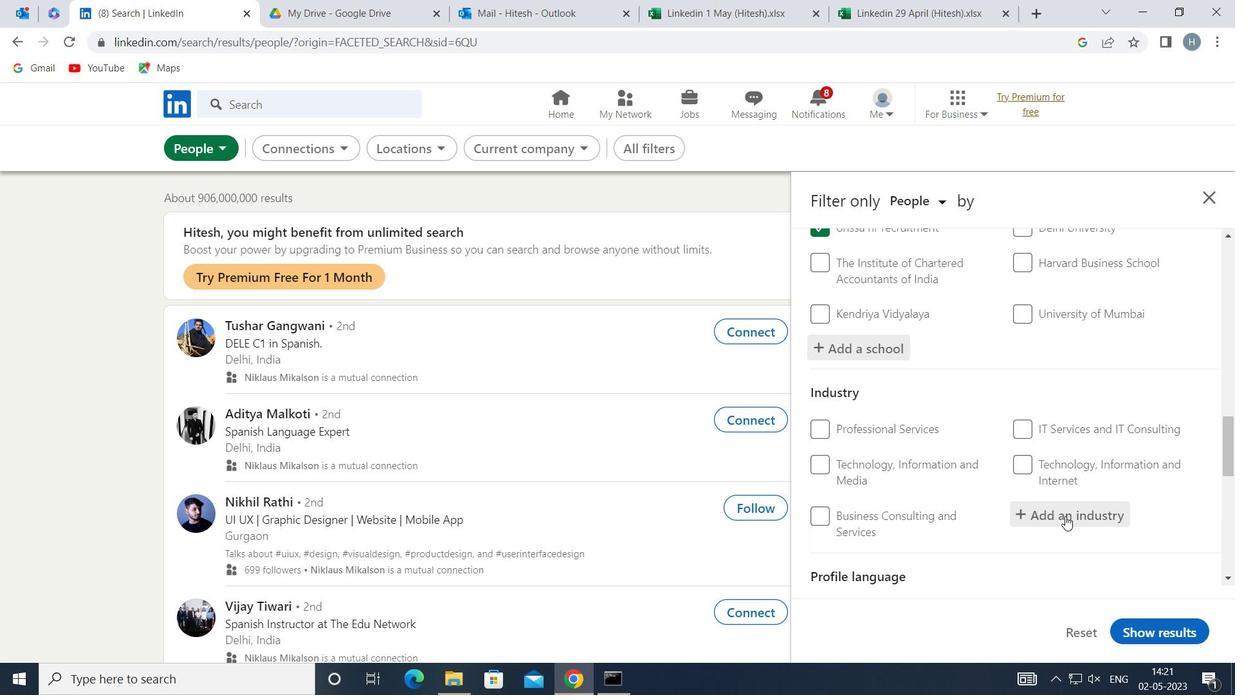 
Action: Mouse pressed left at (1067, 516)
Screenshot: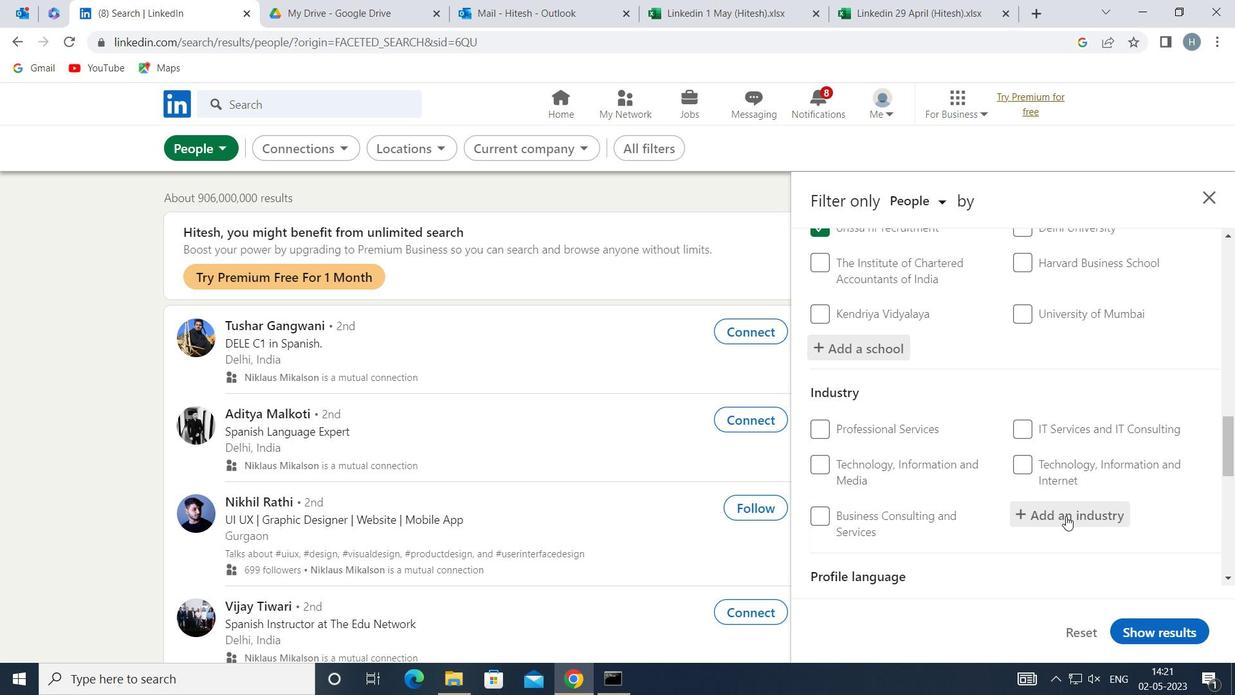 
Action: Key pressed <Key.shift>RETAIL<Key.space><Key.shift>LU
Screenshot: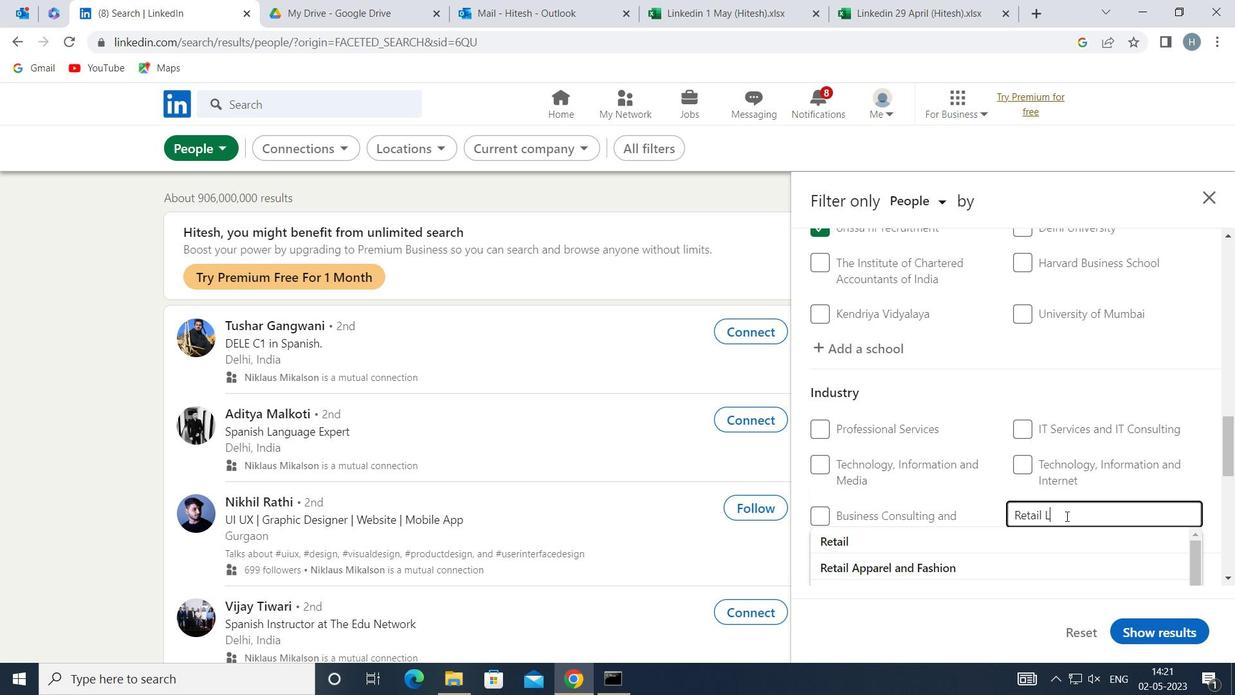 
Action: Mouse moved to (1082, 516)
Screenshot: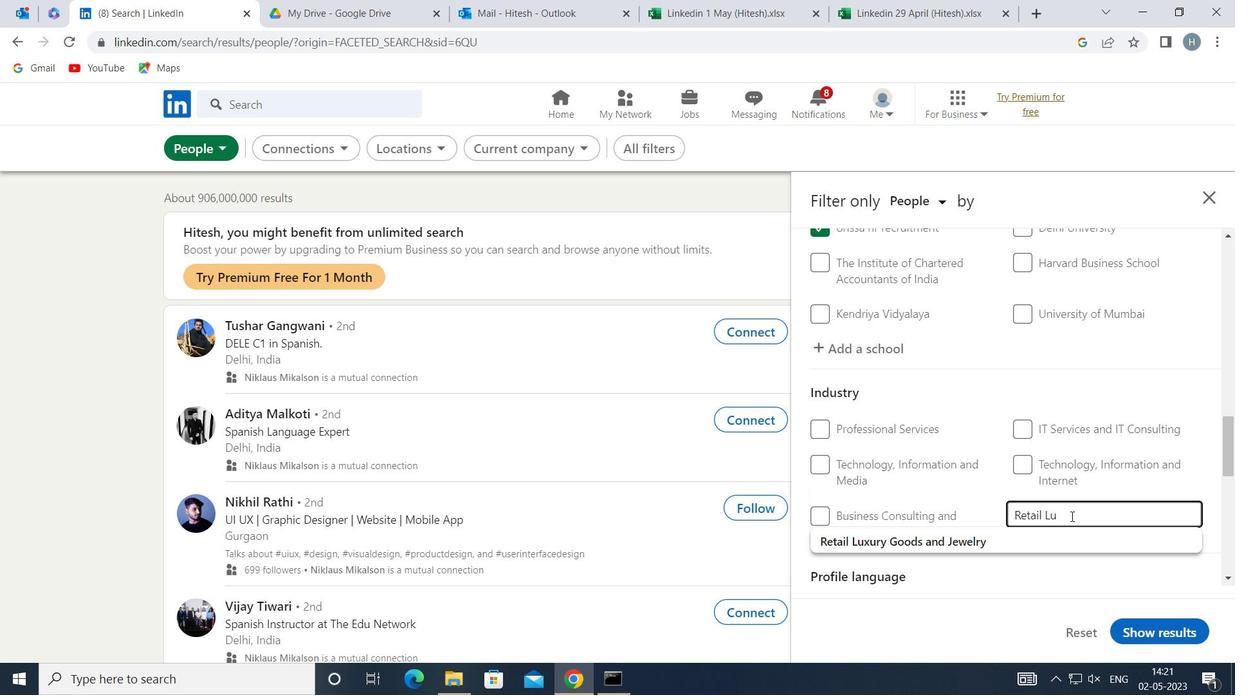 
Action: Key pressed X
Screenshot: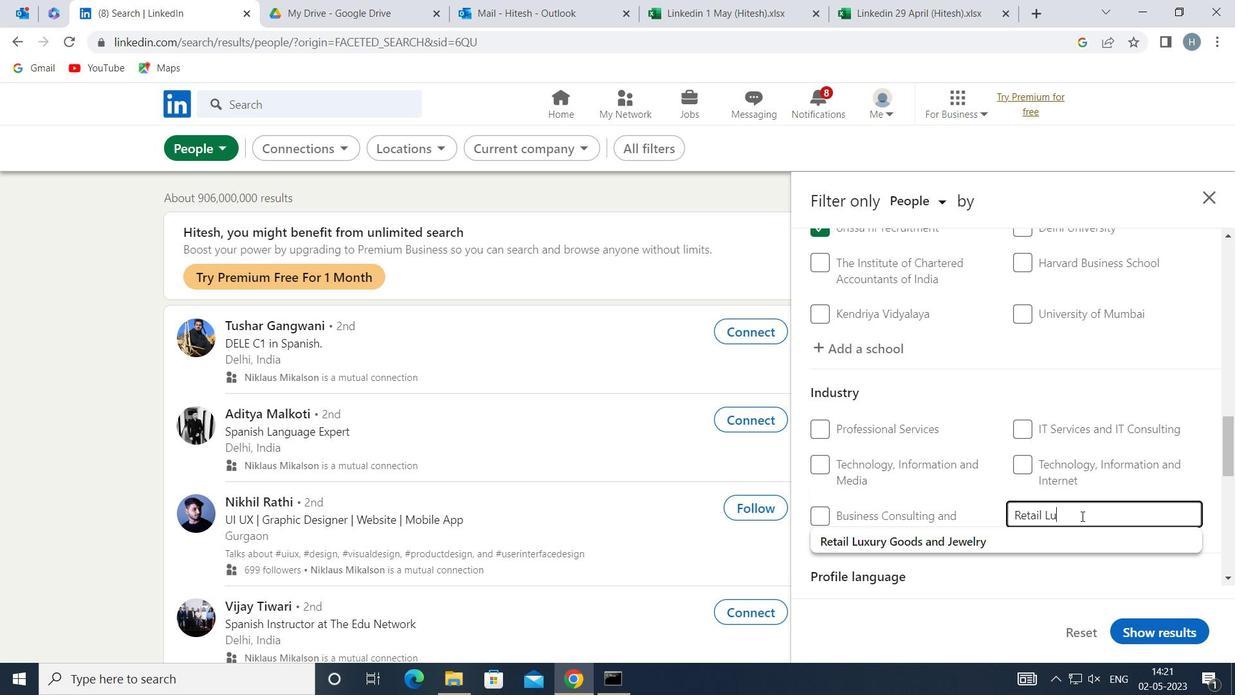 
Action: Mouse moved to (1071, 525)
Screenshot: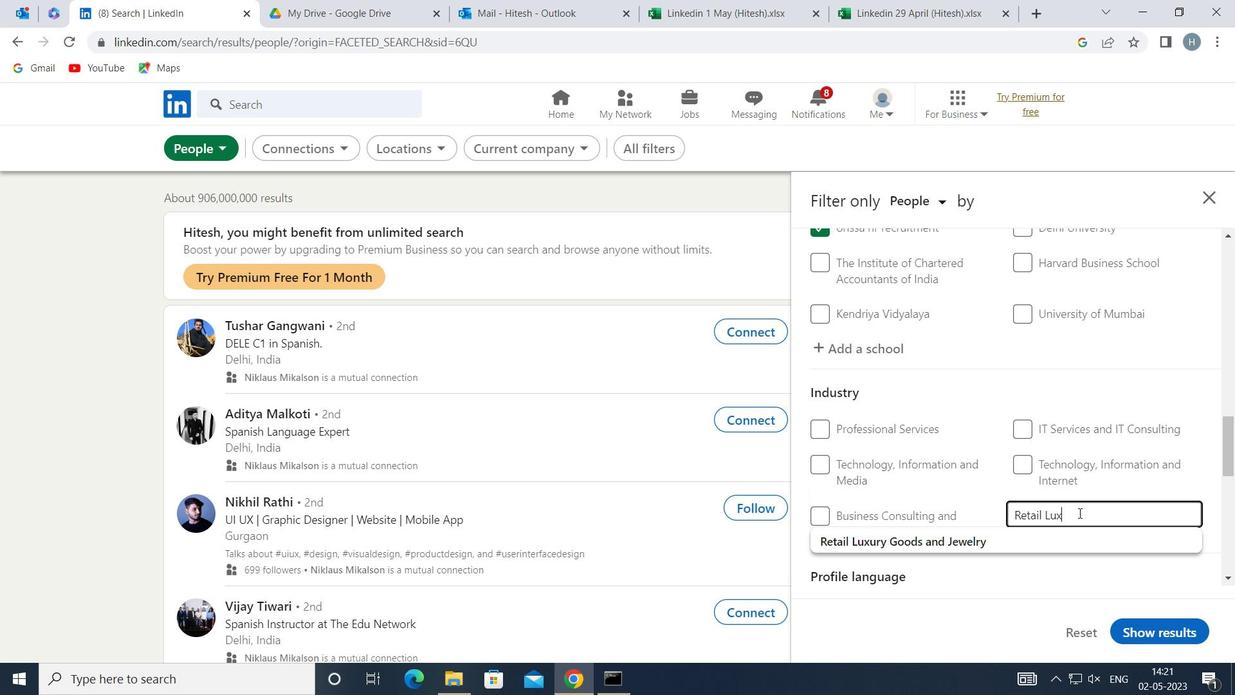 
Action: Key pressed URY
Screenshot: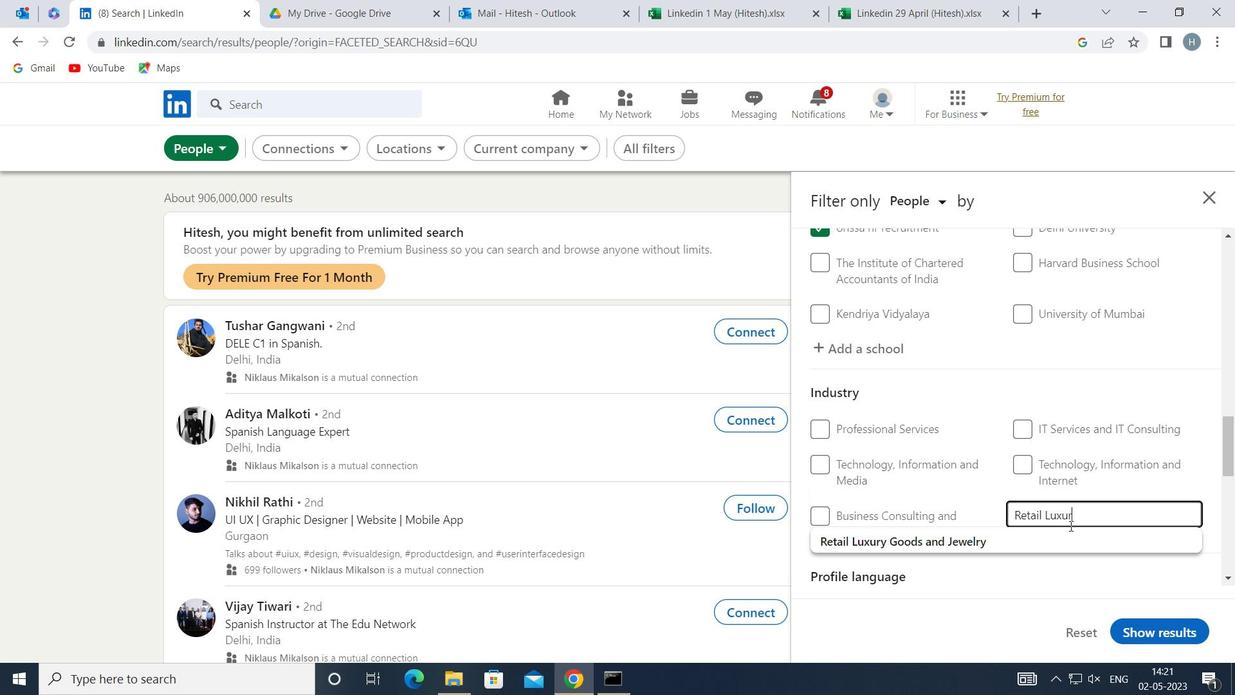 
Action: Mouse moved to (1006, 541)
Screenshot: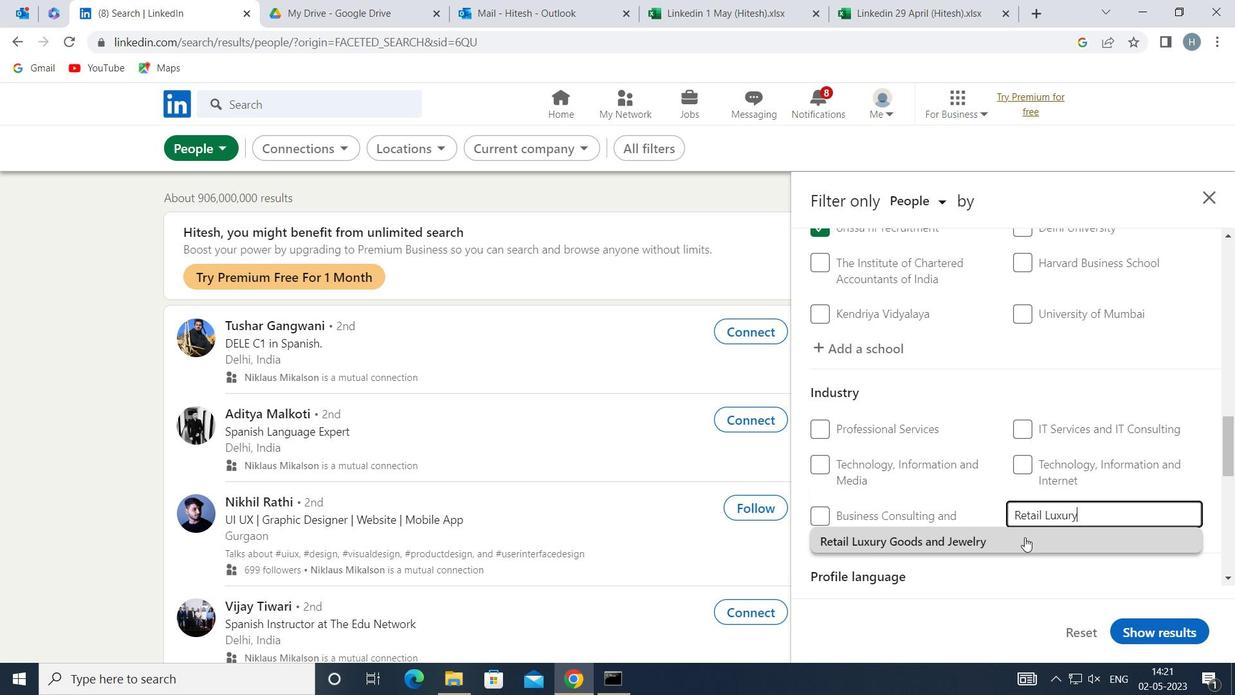 
Action: Mouse pressed left at (1006, 541)
Screenshot: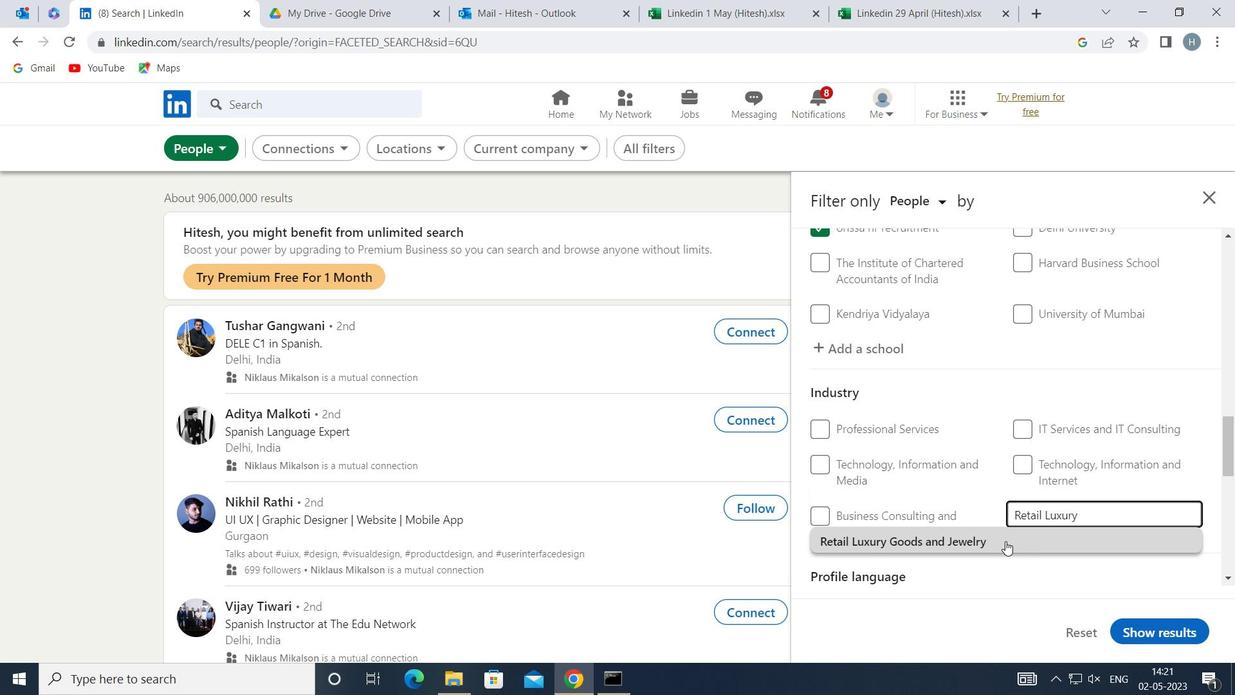 
Action: Mouse moved to (1003, 504)
Screenshot: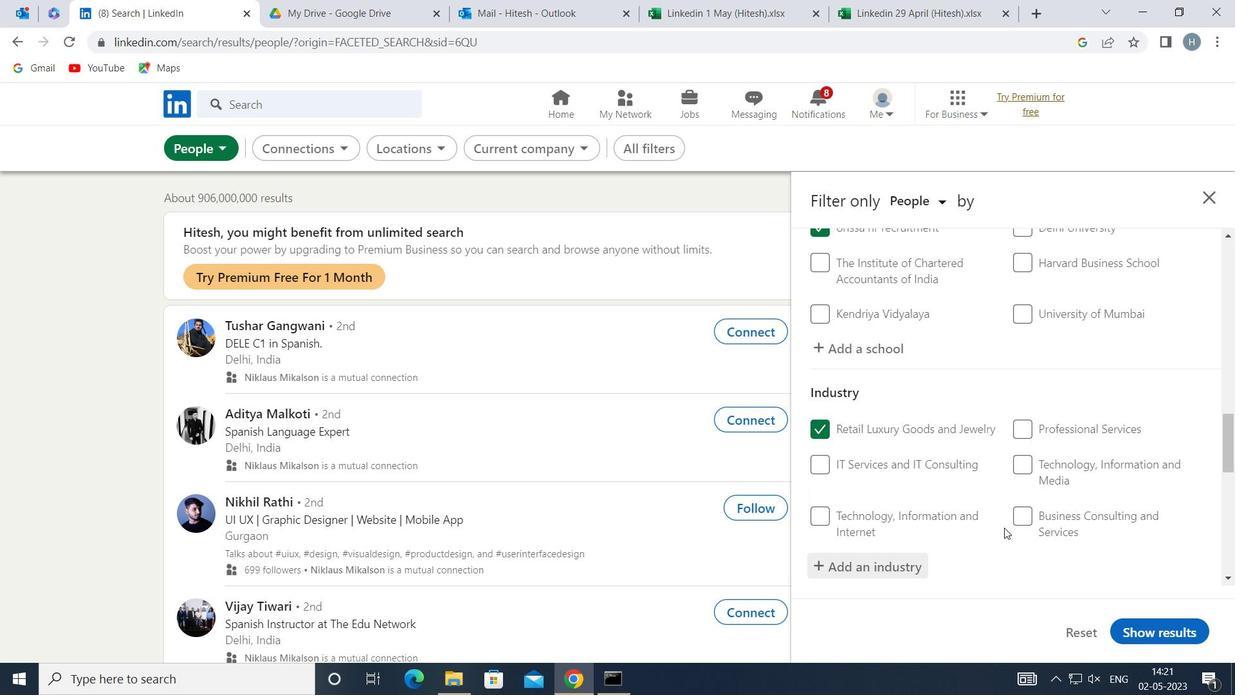 
Action: Mouse scrolled (1003, 503) with delta (0, 0)
Screenshot: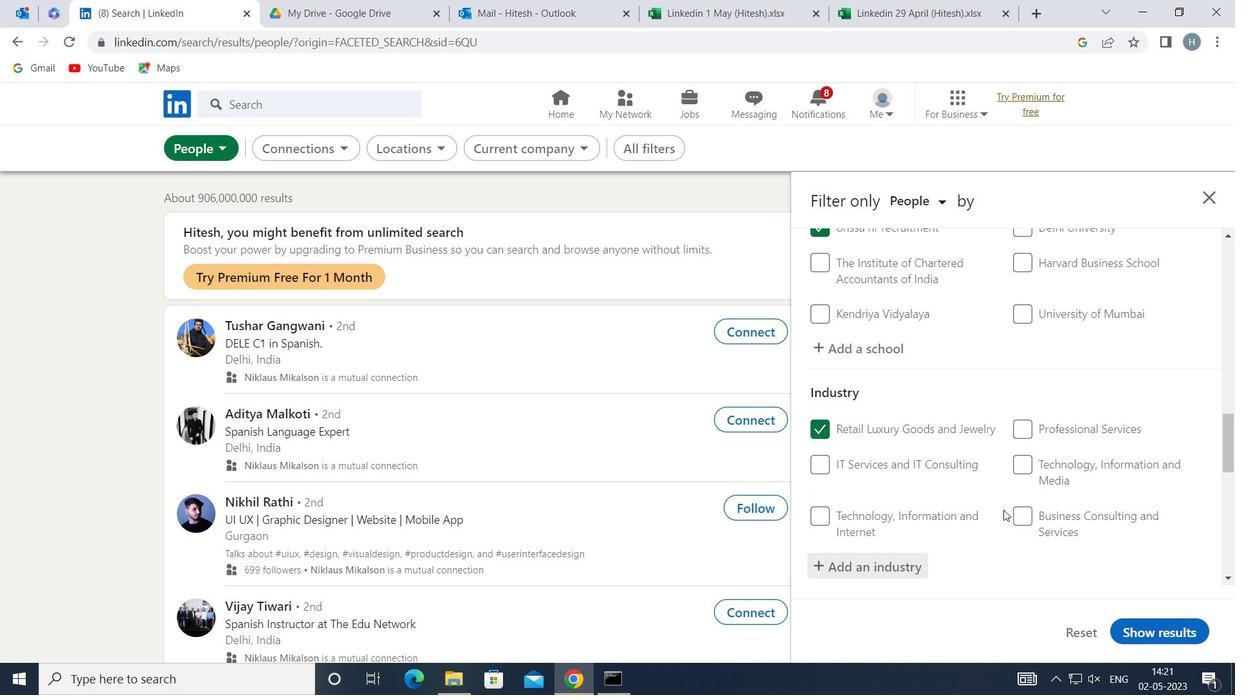 
Action: Mouse moved to (1003, 504)
Screenshot: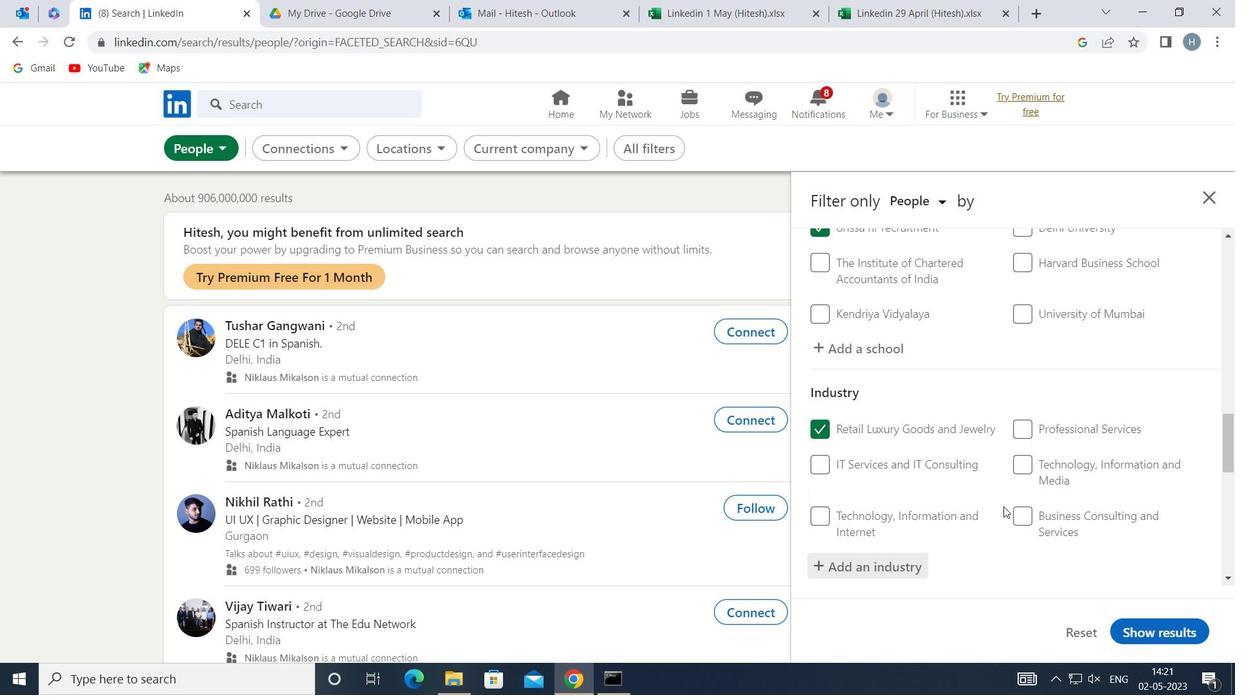 
Action: Mouse scrolled (1003, 503) with delta (0, 0)
Screenshot: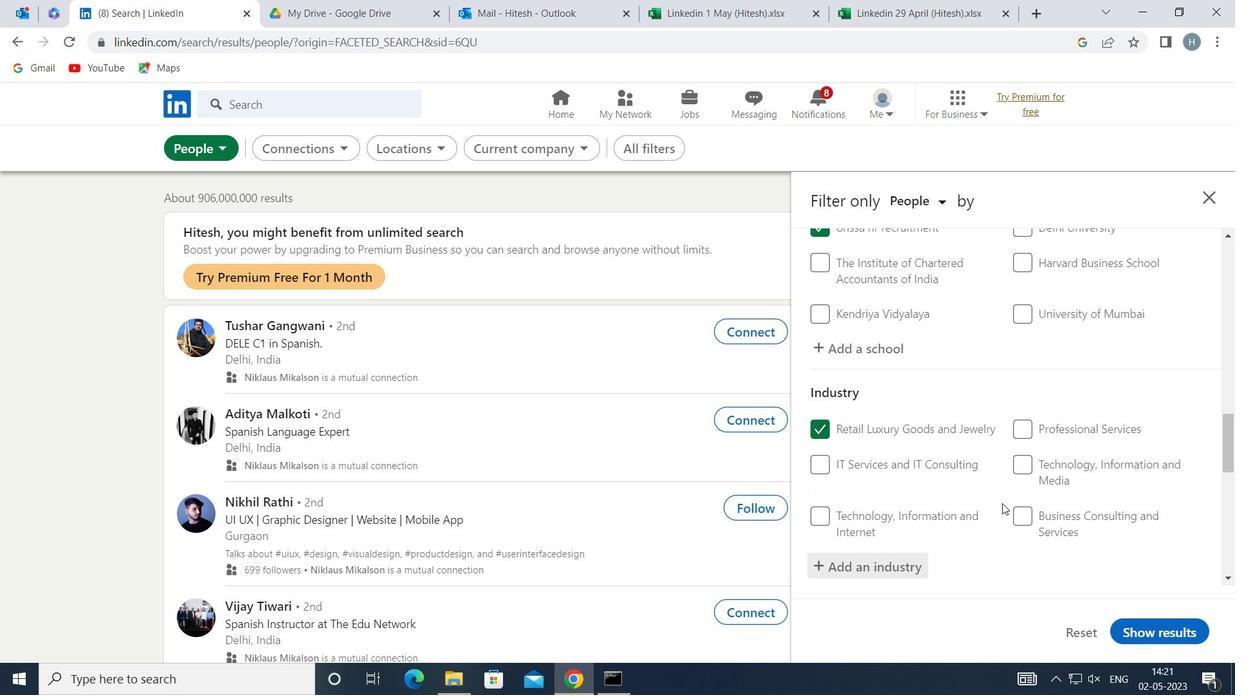 
Action: Mouse moved to (994, 495)
Screenshot: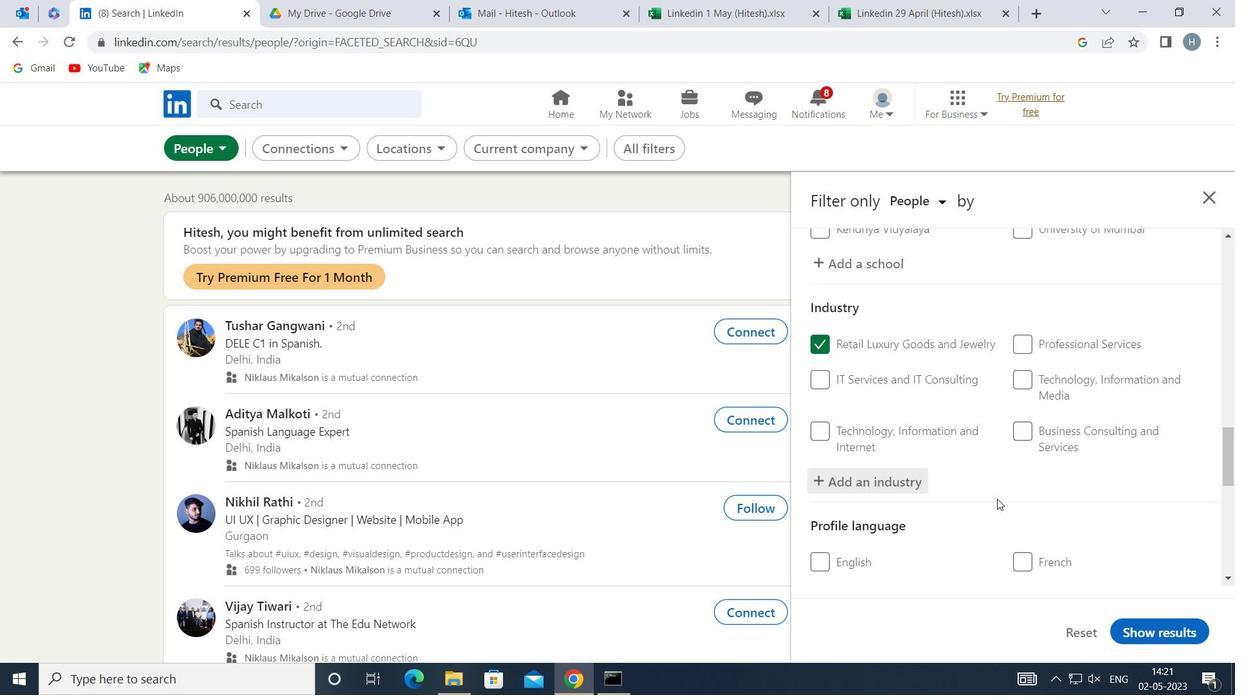 
Action: Mouse scrolled (994, 495) with delta (0, 0)
Screenshot: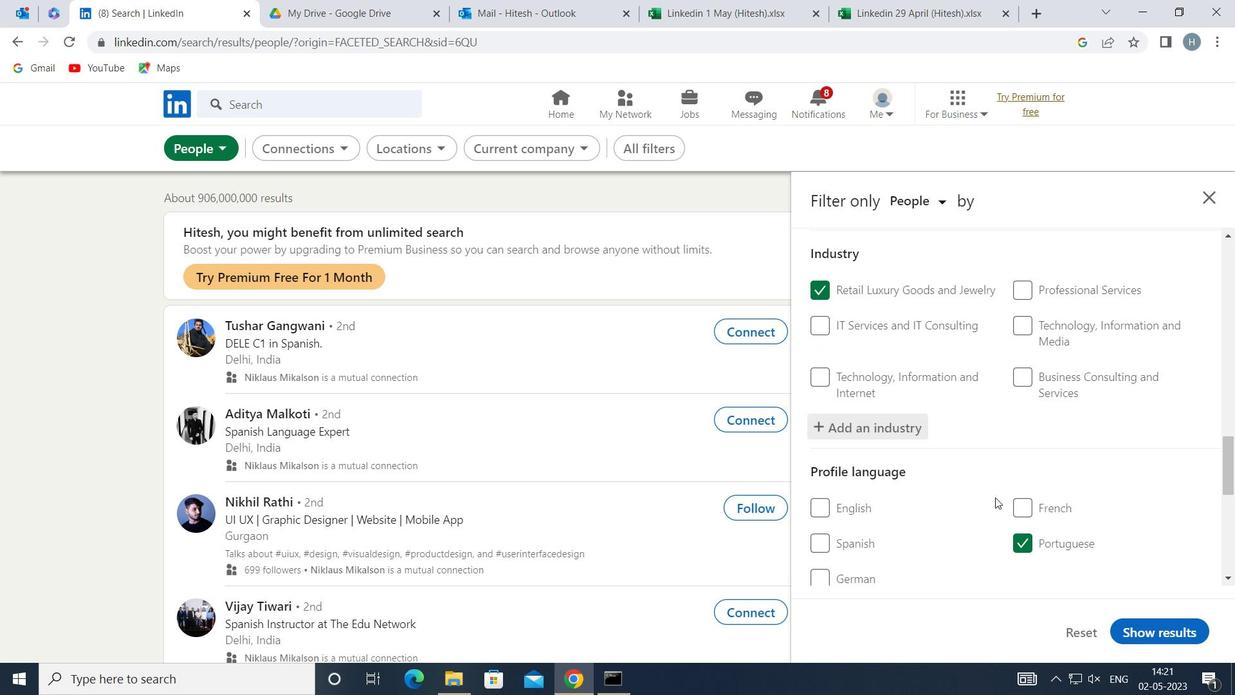 
Action: Mouse scrolled (994, 495) with delta (0, 0)
Screenshot: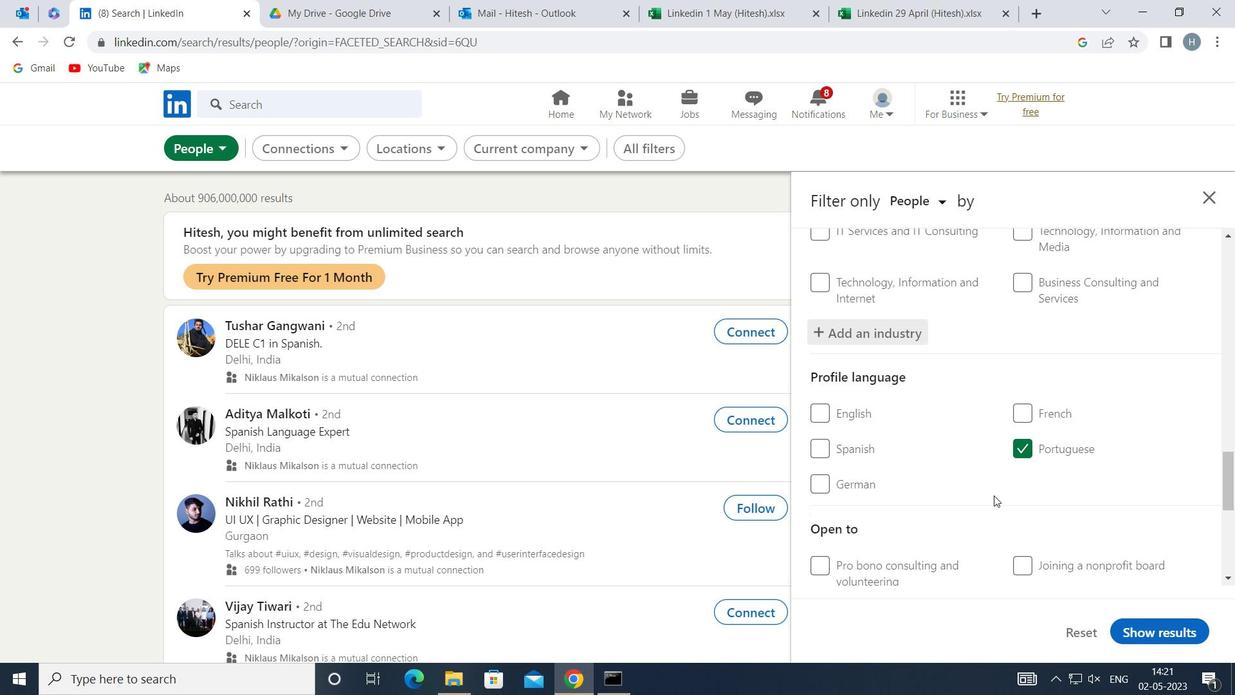 
Action: Mouse scrolled (994, 495) with delta (0, 0)
Screenshot: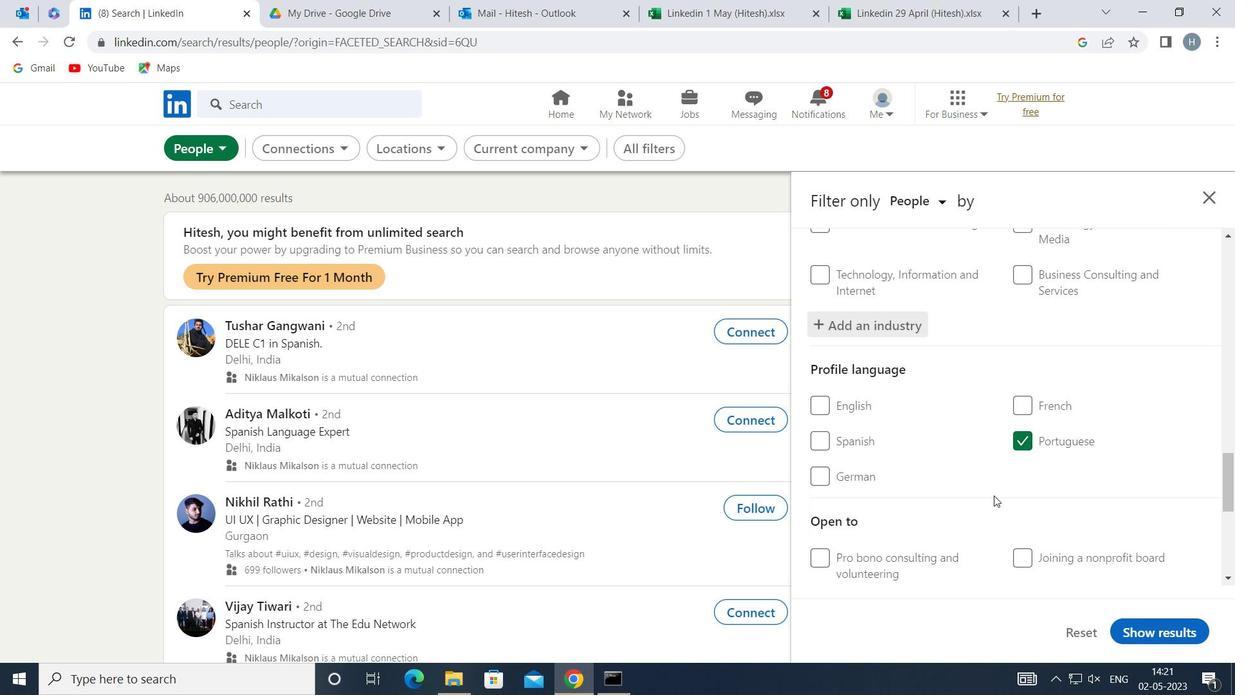 
Action: Mouse scrolled (994, 495) with delta (0, 0)
Screenshot: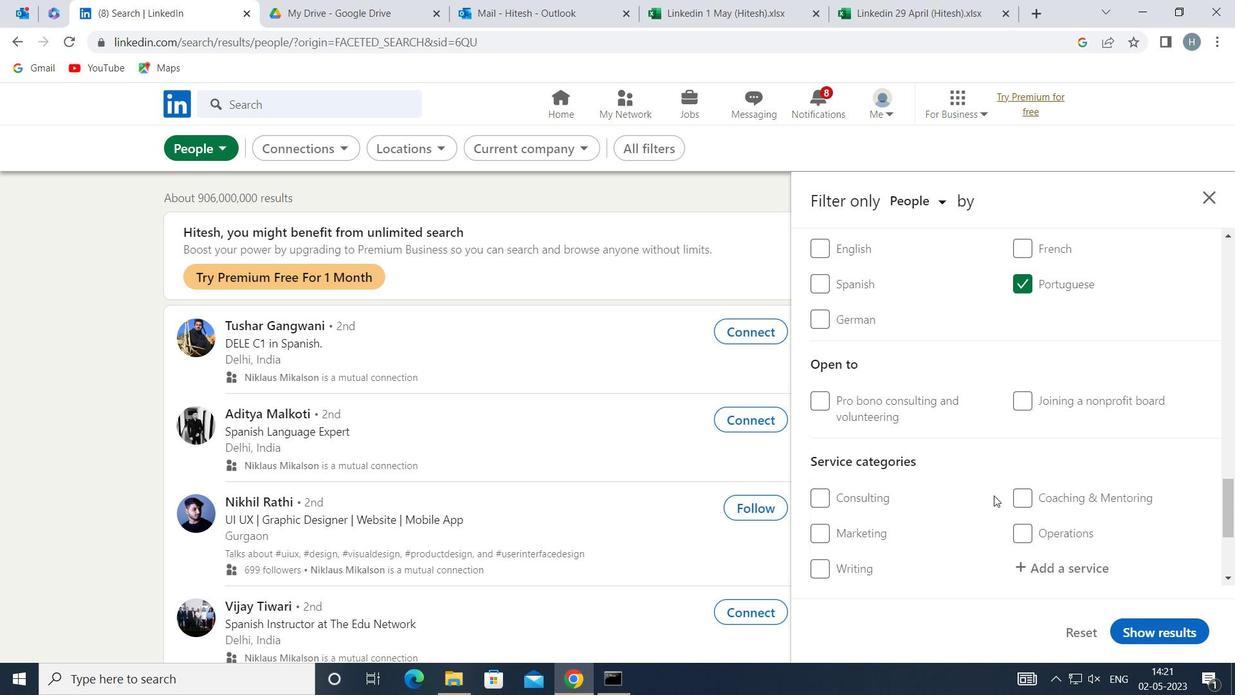 
Action: Mouse moved to (1091, 477)
Screenshot: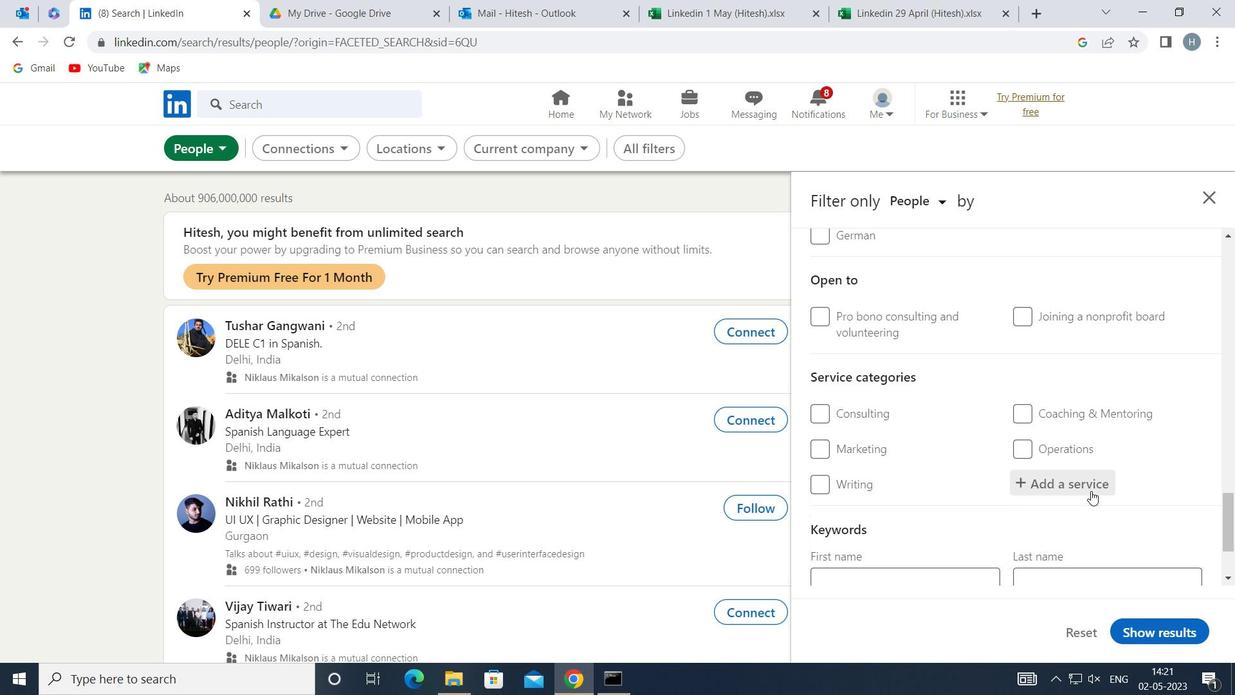 
Action: Mouse pressed left at (1091, 477)
Screenshot: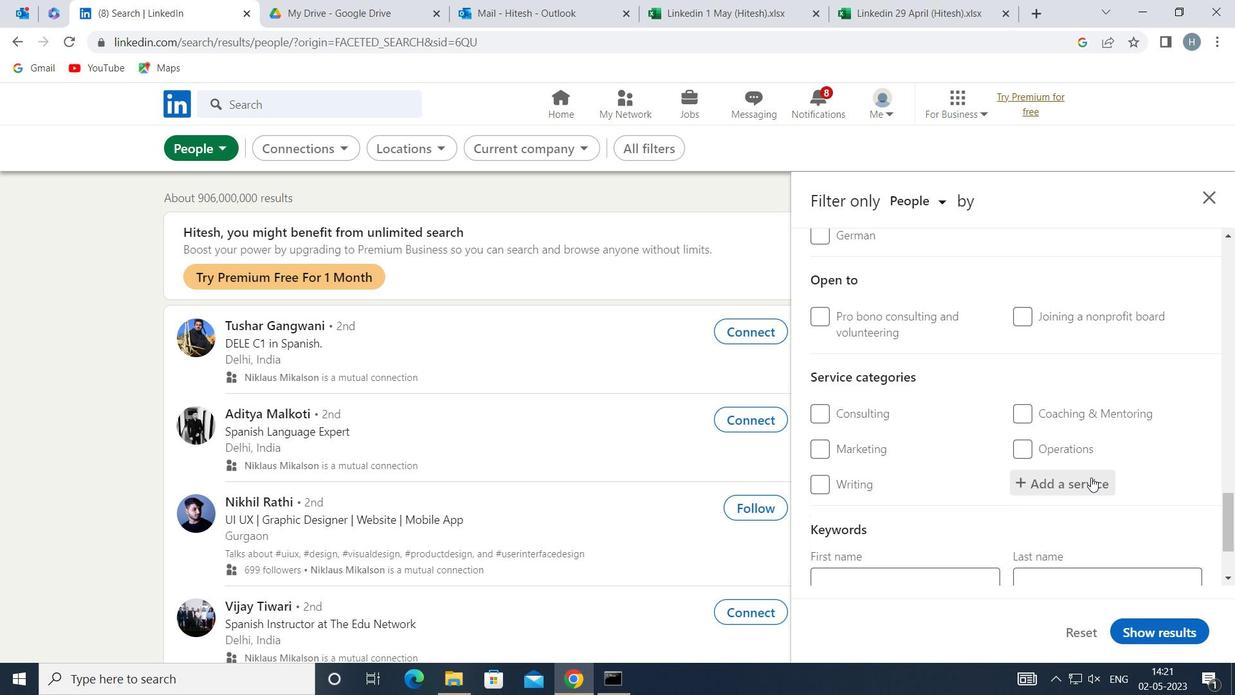 
Action: Mouse moved to (1084, 467)
Screenshot: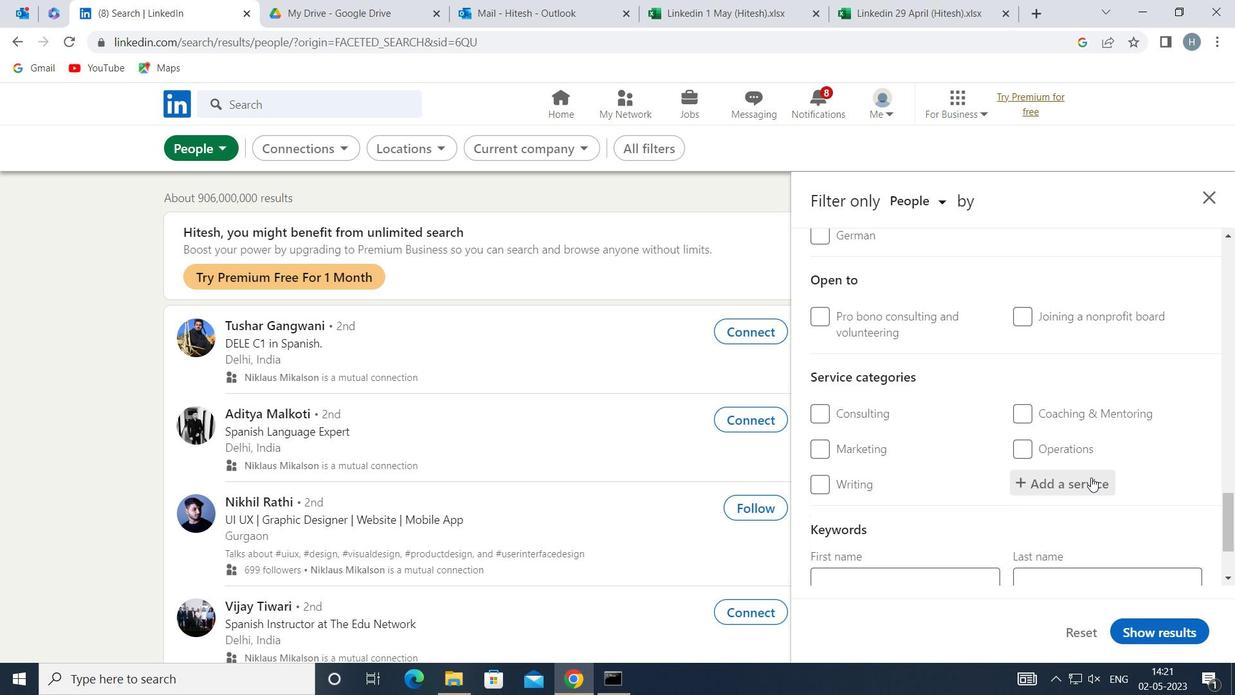 
Action: Key pressed <Key.shift>STRA
Screenshot: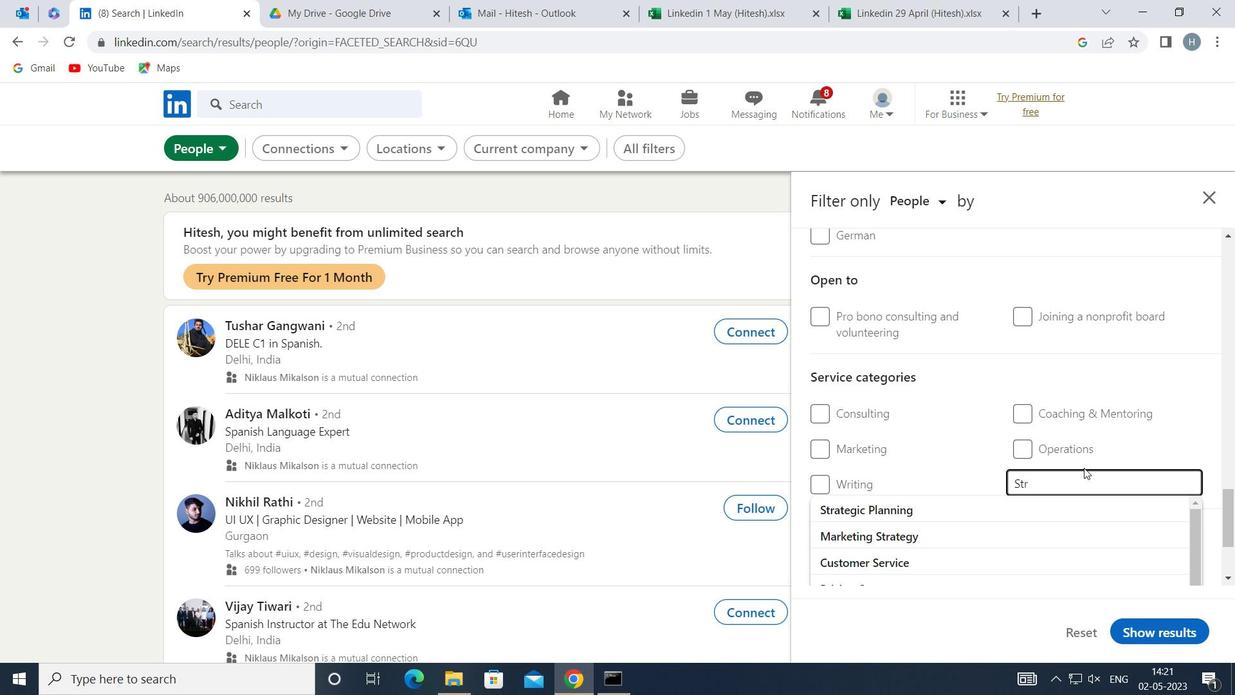 
Action: Mouse moved to (1084, 467)
Screenshot: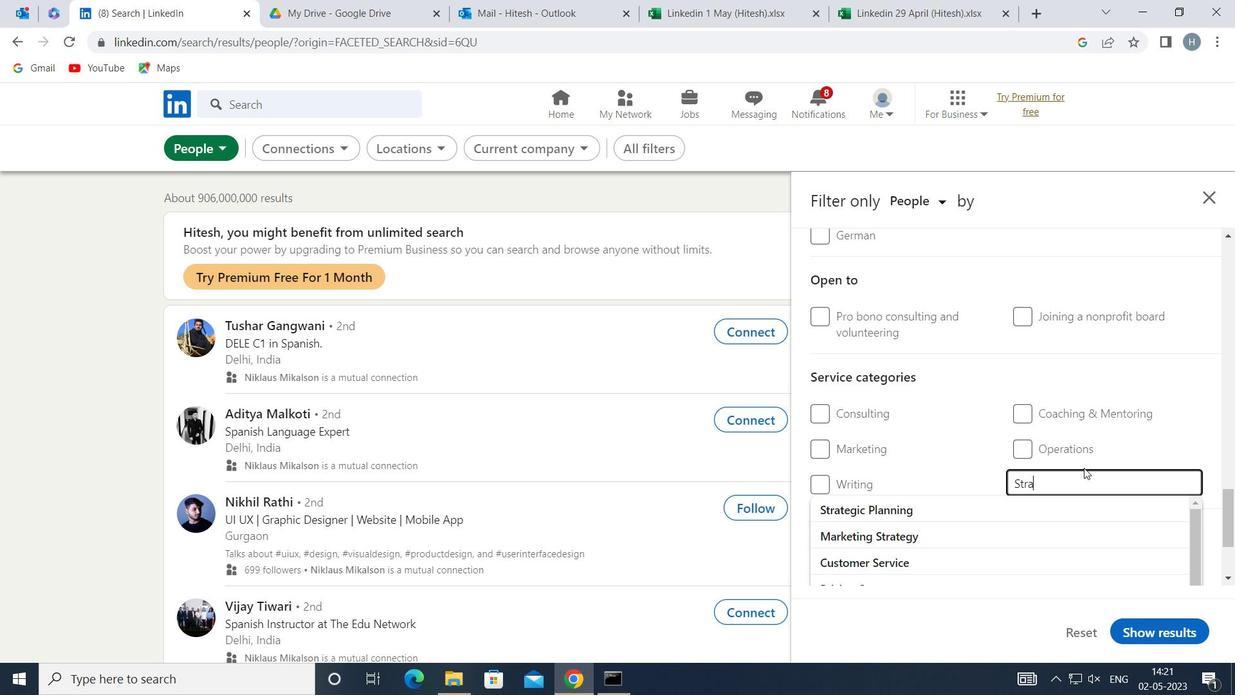 
Action: Key pressed TEGIC<Key.space><Key.shift>P
Screenshot: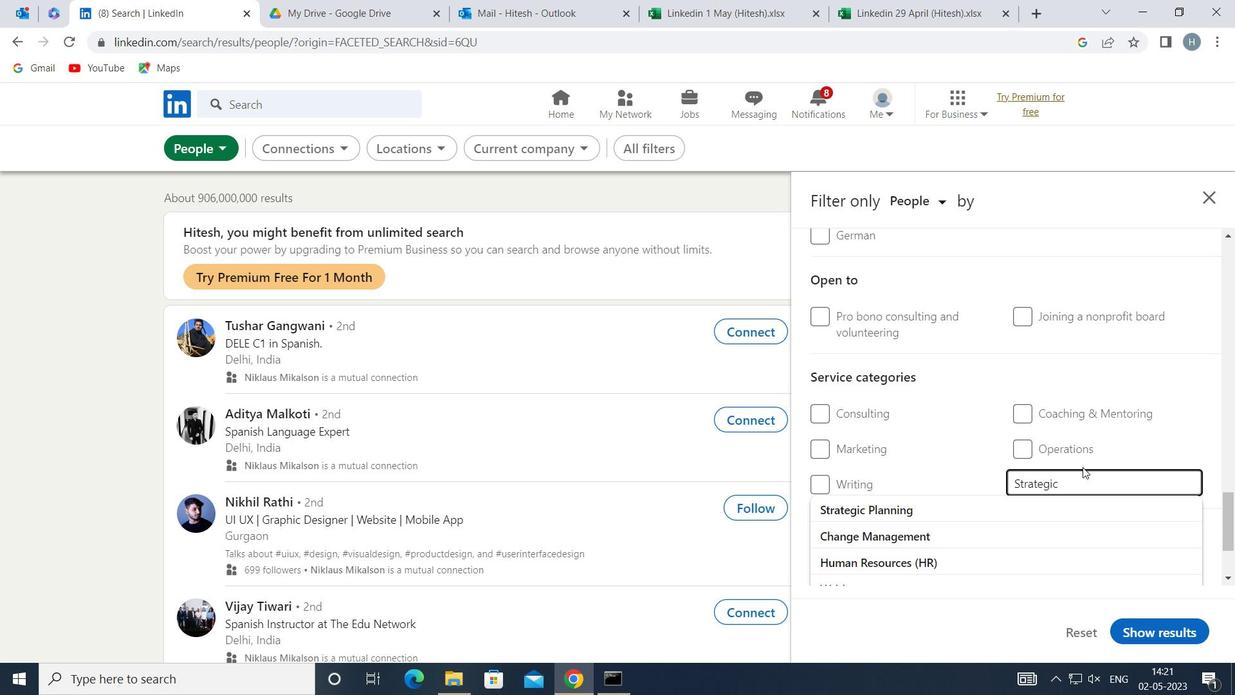 
Action: Mouse moved to (968, 509)
Screenshot: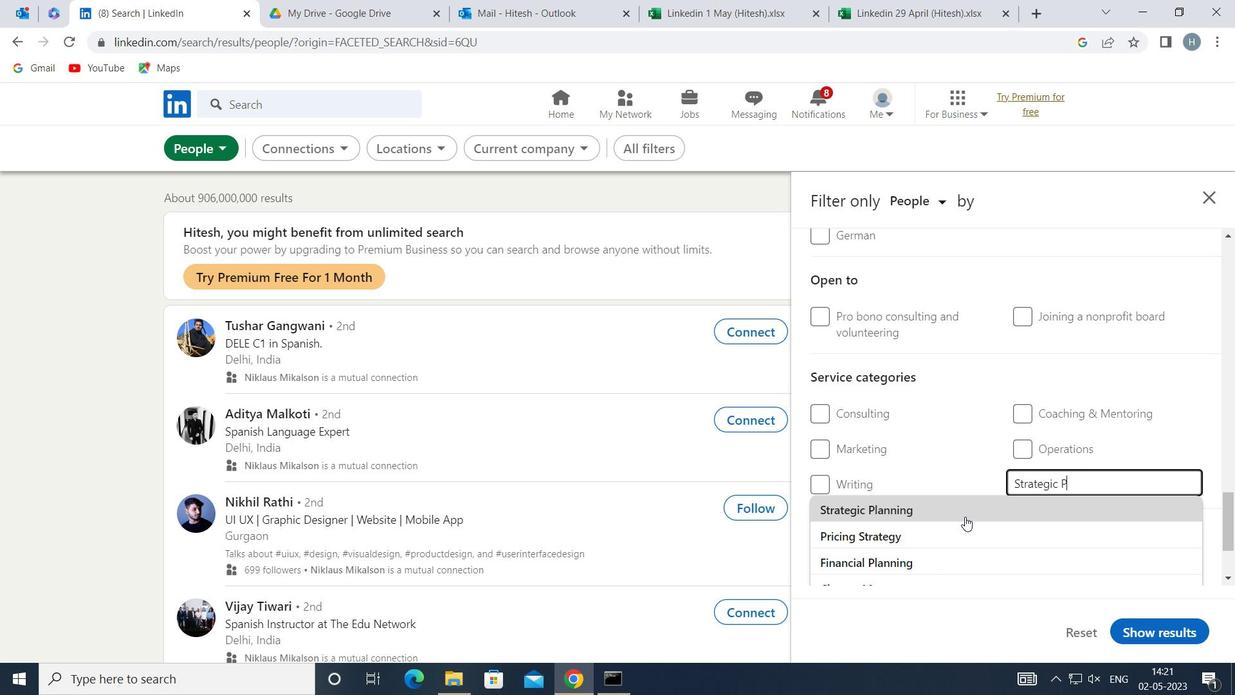 
Action: Mouse pressed left at (968, 509)
Screenshot: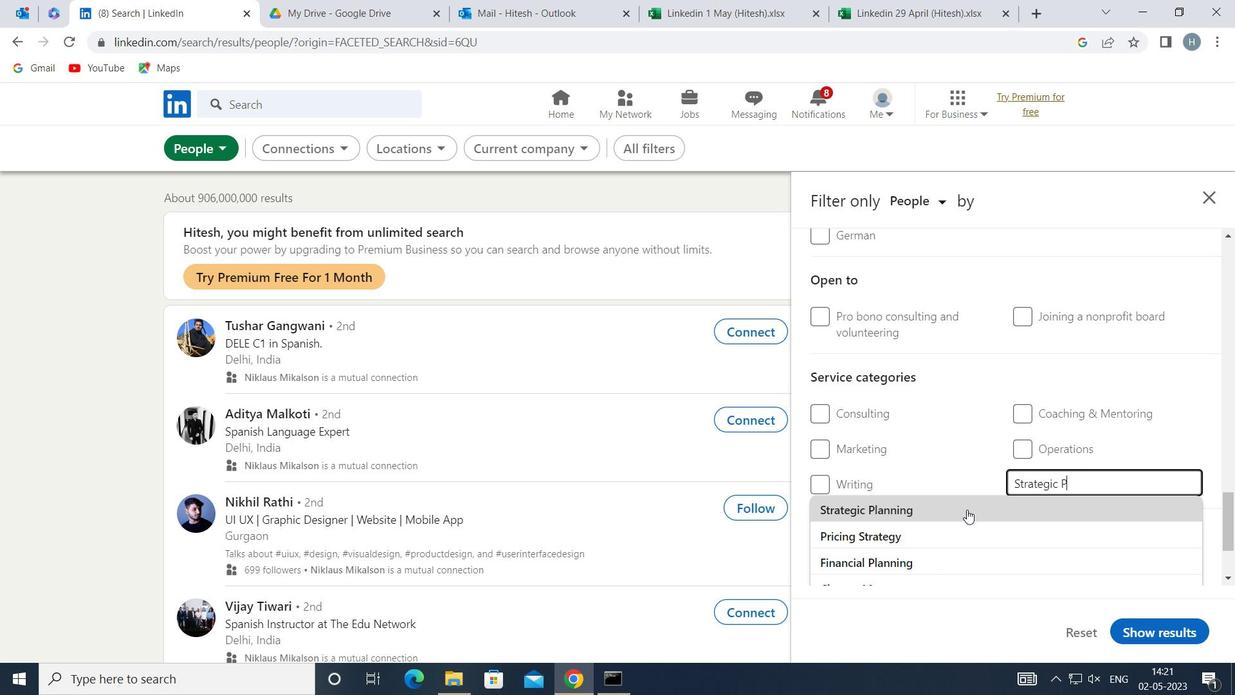 
Action: Mouse moved to (966, 493)
Screenshot: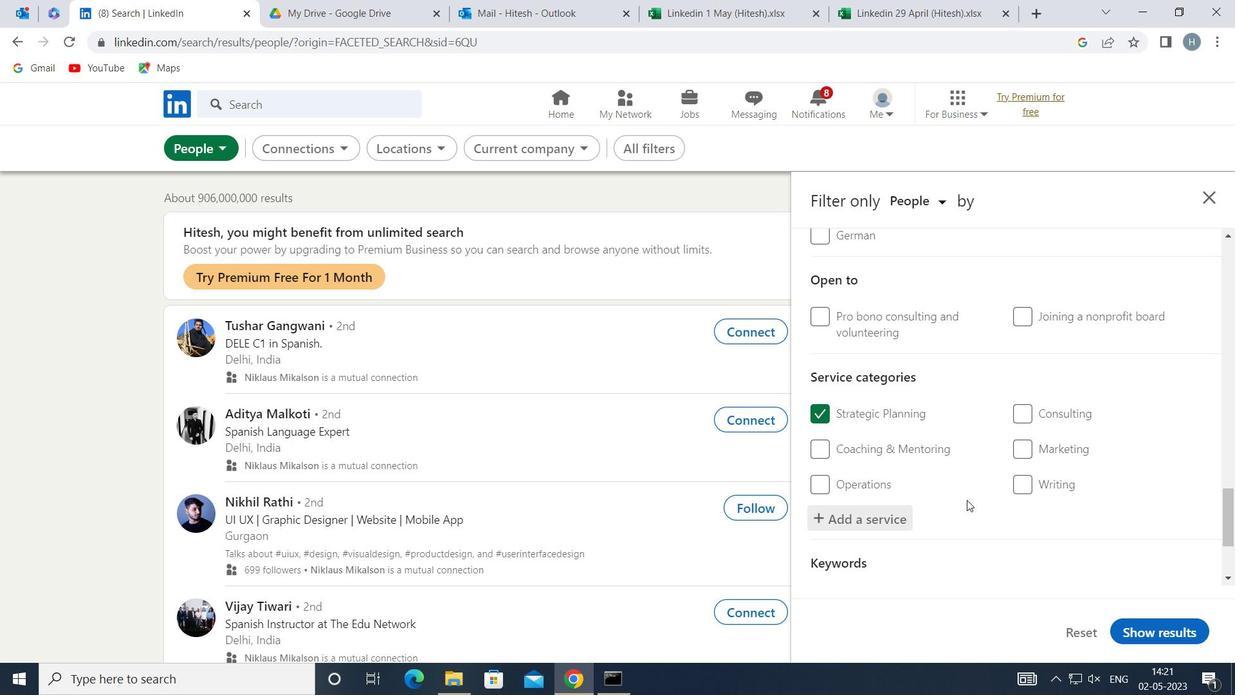 
Action: Mouse scrolled (966, 492) with delta (0, 0)
Screenshot: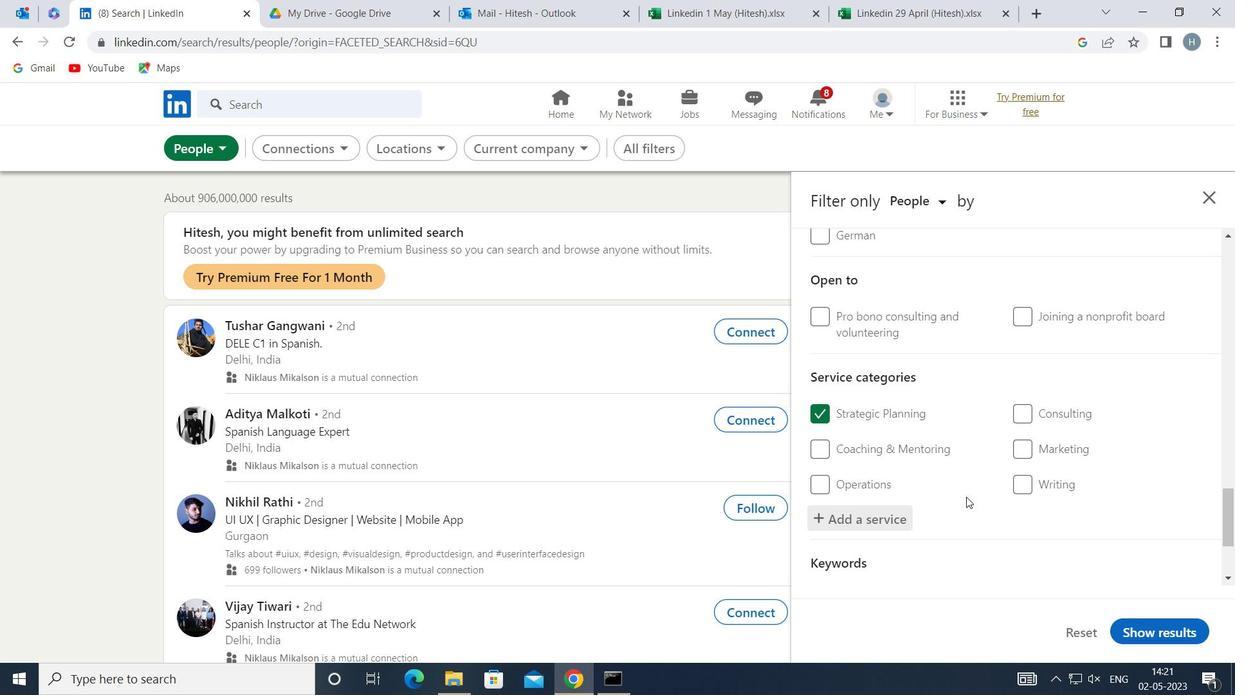 
Action: Mouse scrolled (966, 492) with delta (0, 0)
Screenshot: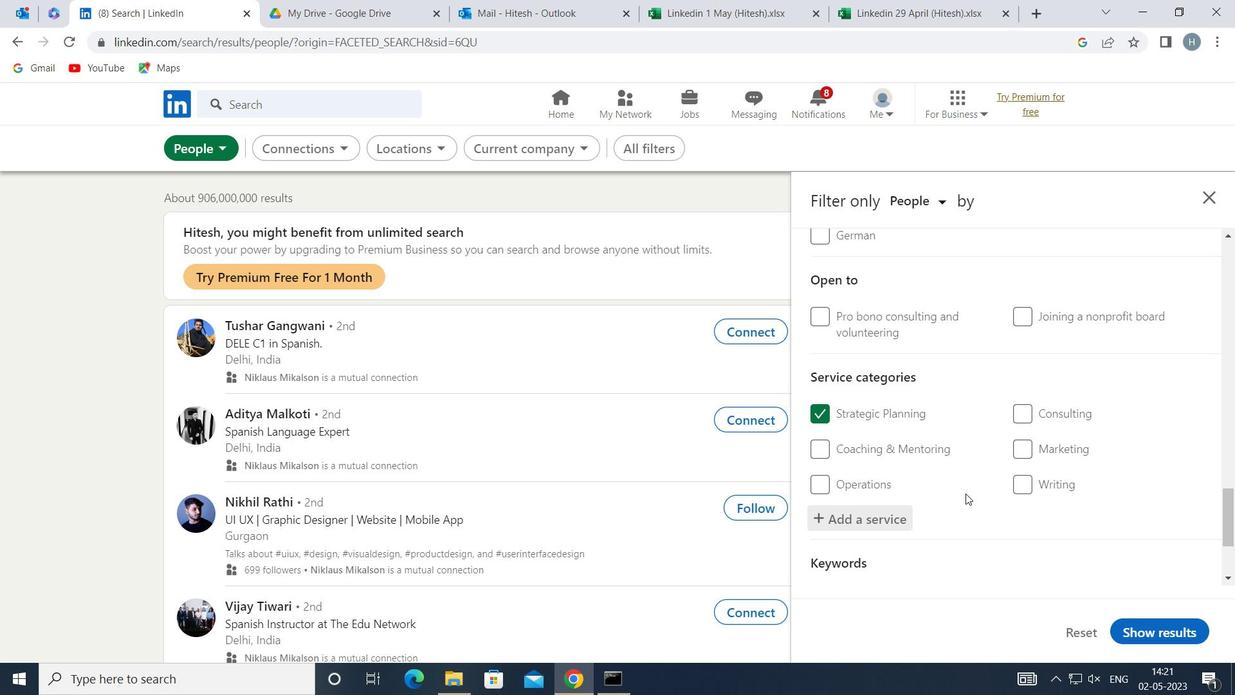 
Action: Mouse moved to (965, 493)
Screenshot: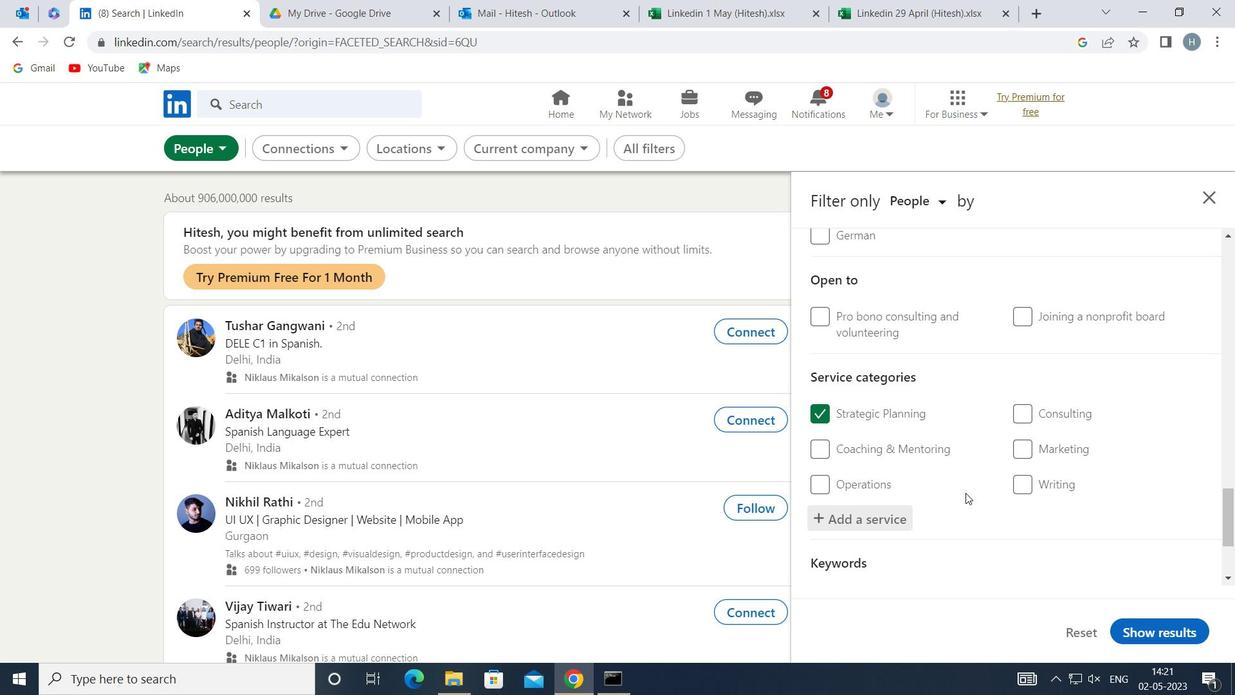 
Action: Mouse scrolled (965, 492) with delta (0, 0)
Screenshot: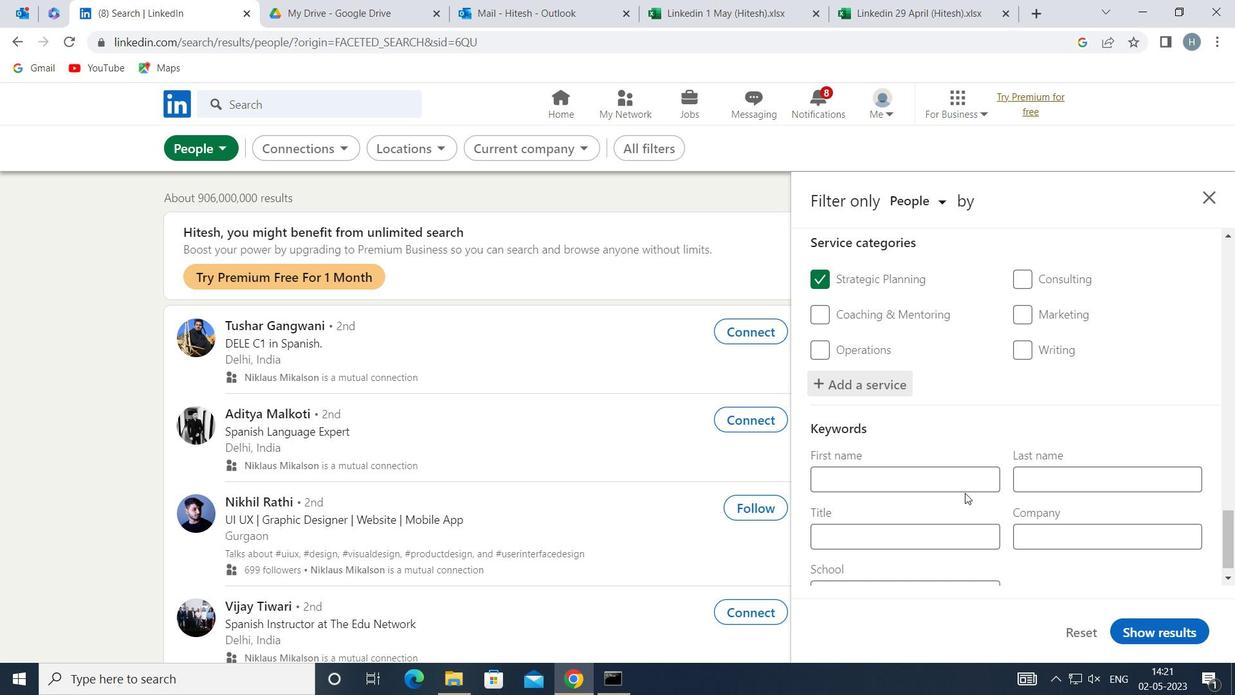 
Action: Mouse scrolled (965, 492) with delta (0, 0)
Screenshot: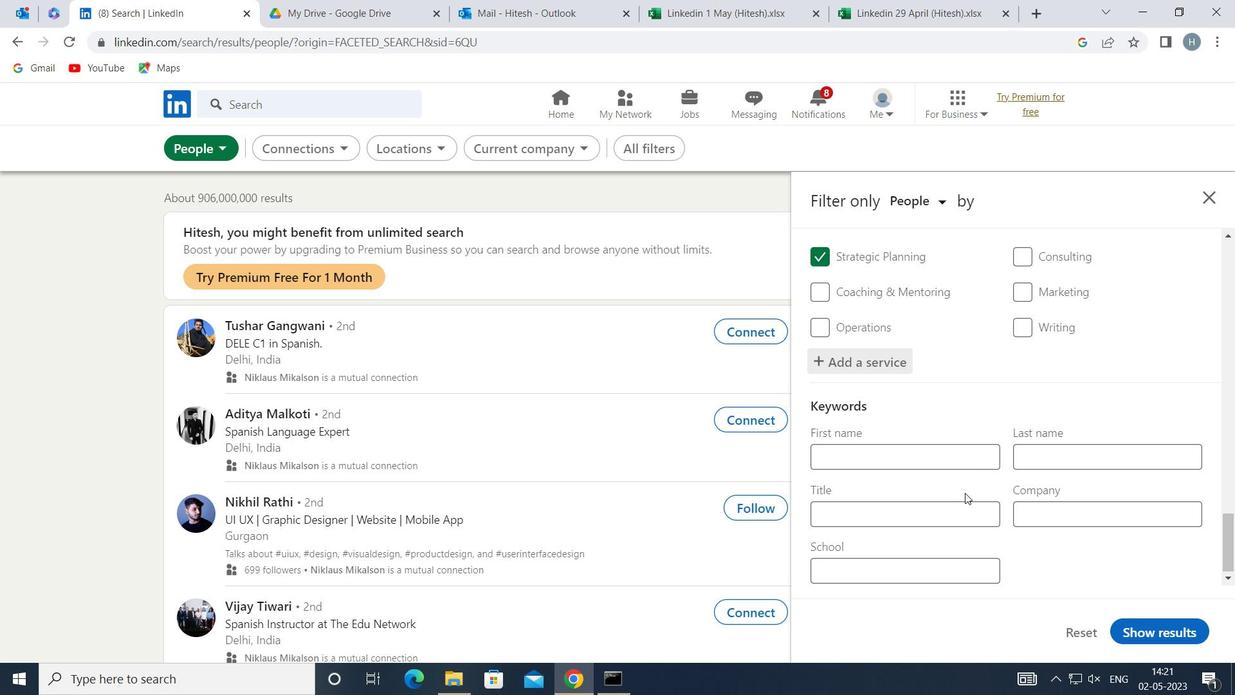 
Action: Mouse moved to (956, 509)
Screenshot: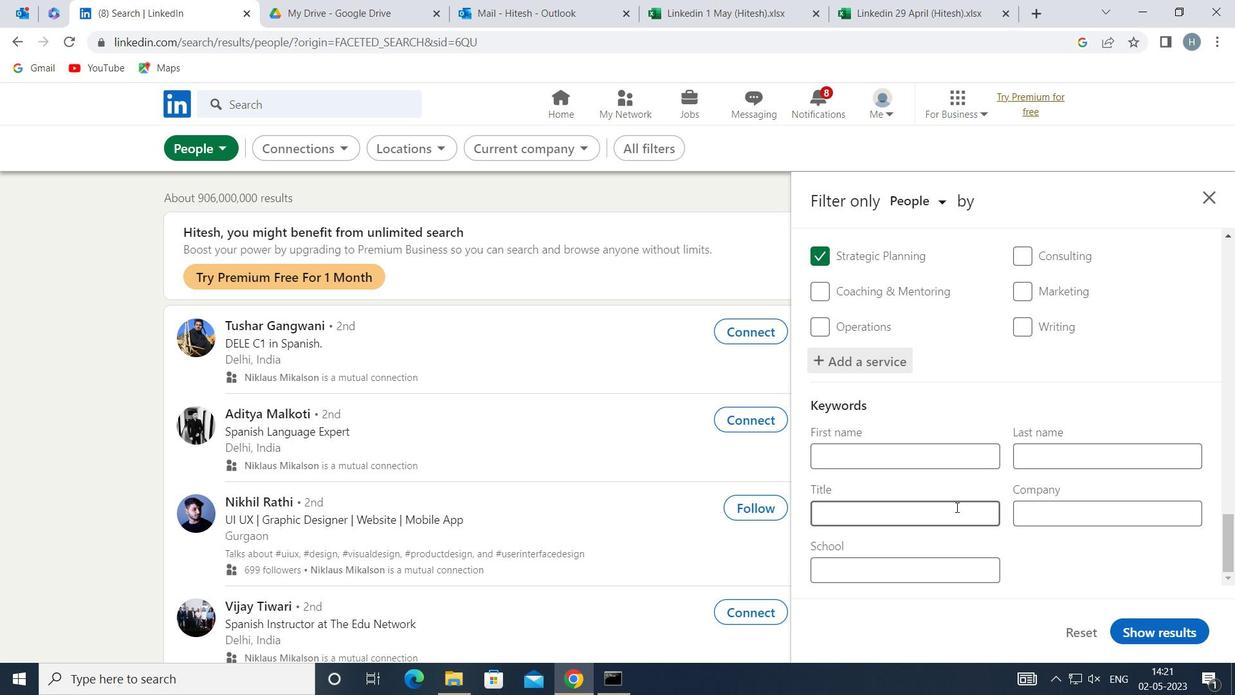 
Action: Mouse pressed left at (956, 509)
Screenshot: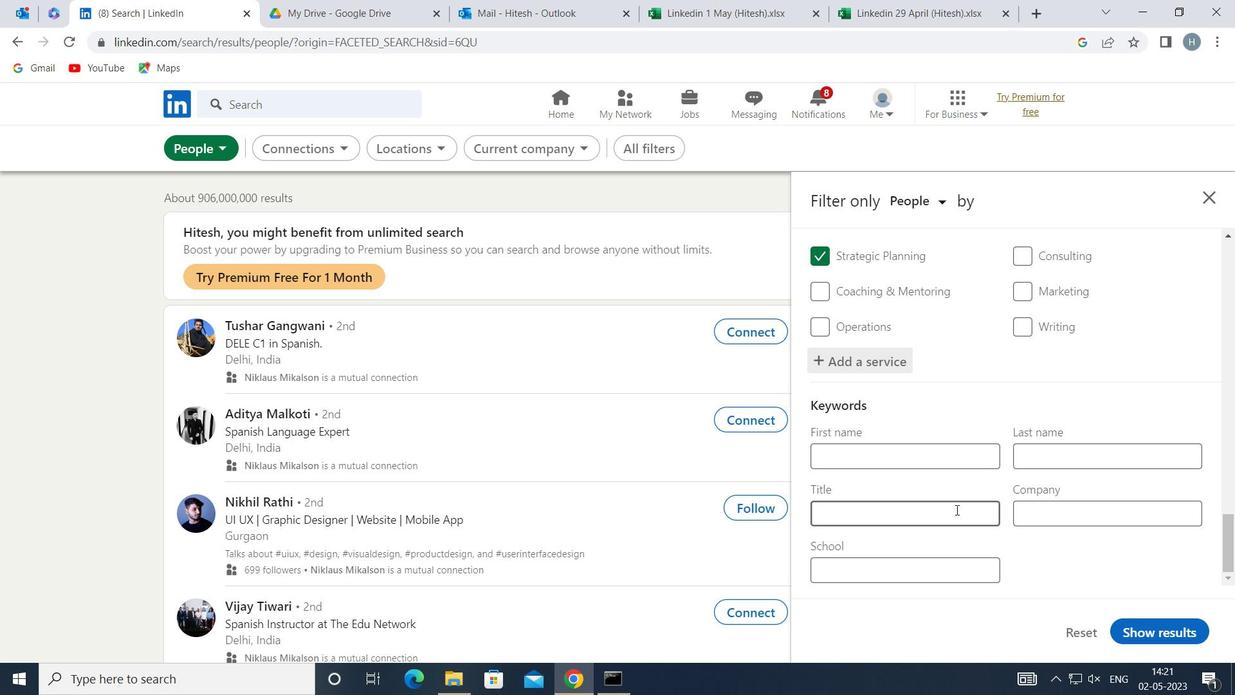 
Action: Mouse moved to (955, 510)
Screenshot: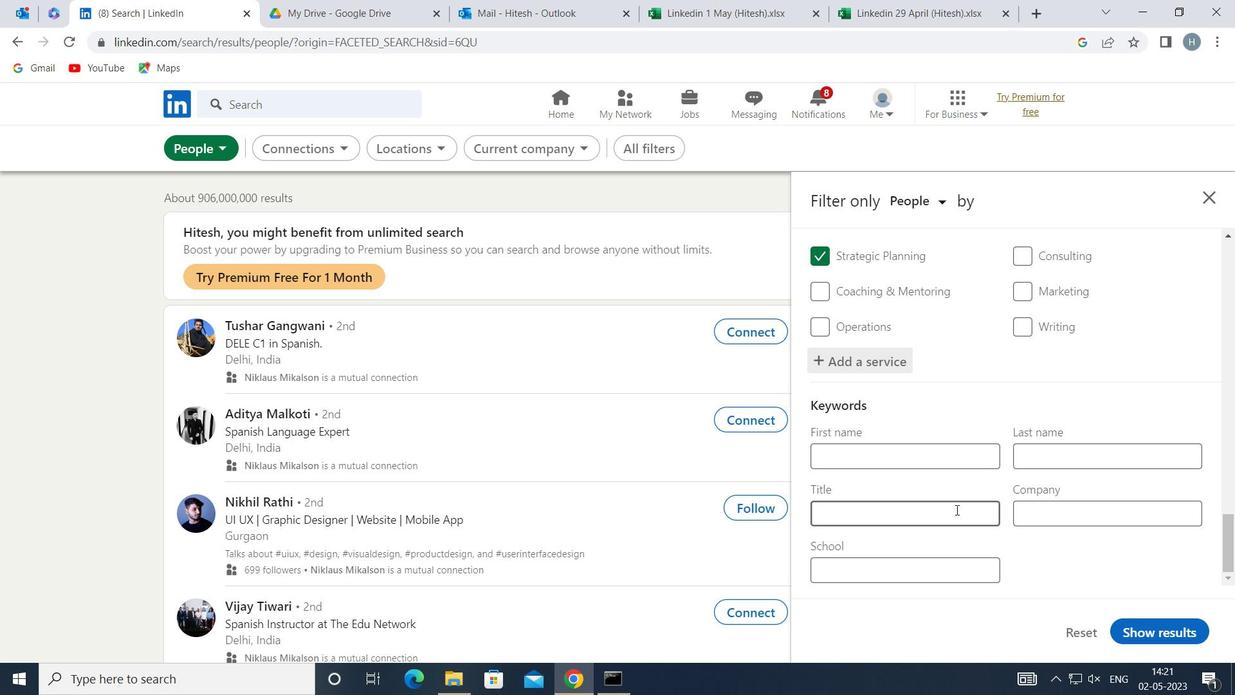 
Action: Key pressed <Key.shift>CRANE<Key.space><Key.shift>OPERATOR
Screenshot: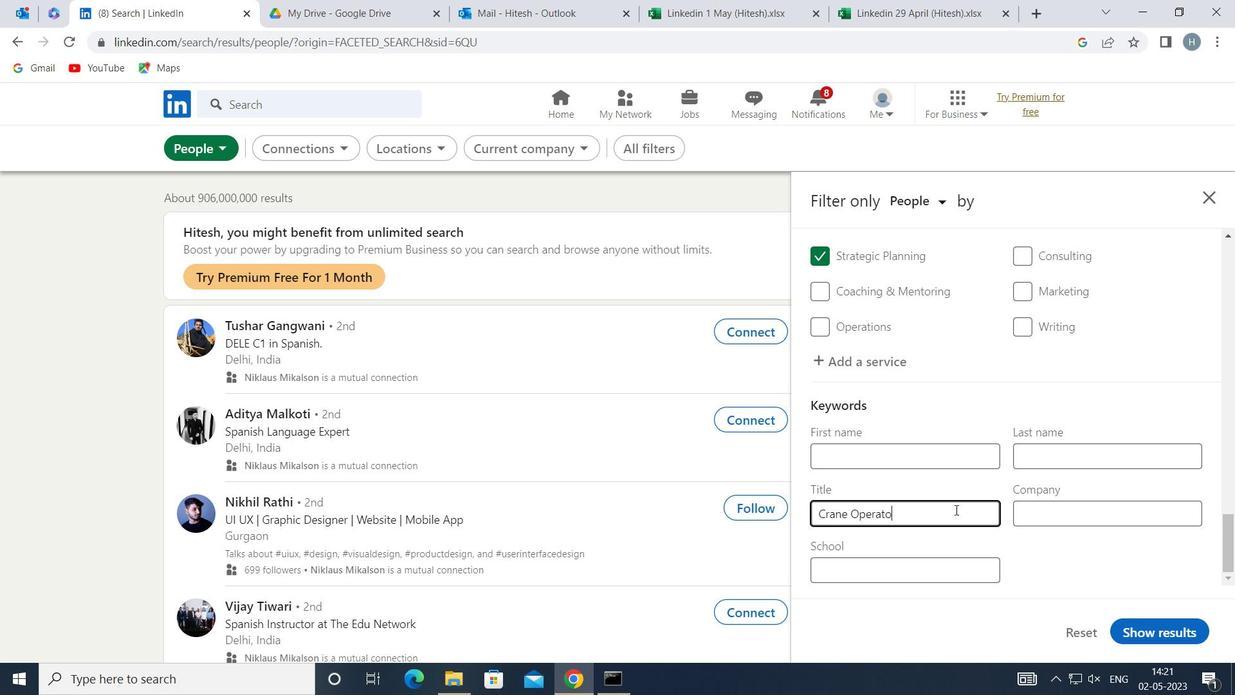 
Action: Mouse moved to (1160, 632)
Screenshot: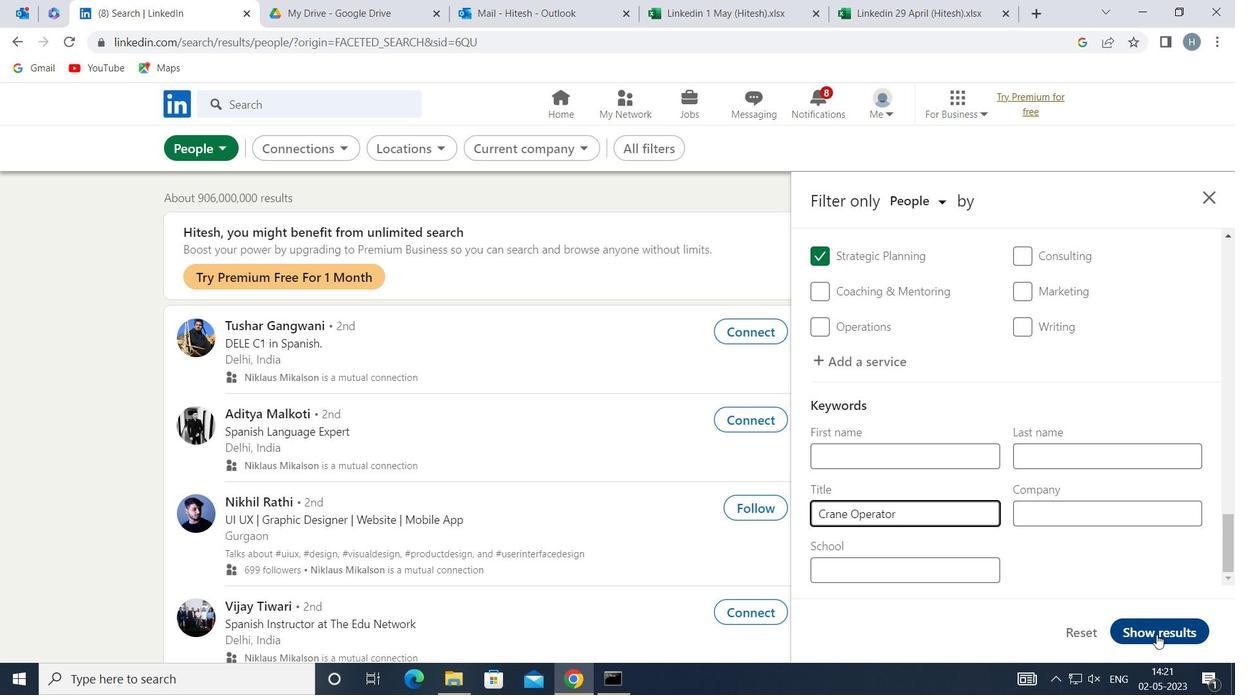
Action: Mouse pressed left at (1160, 632)
Screenshot: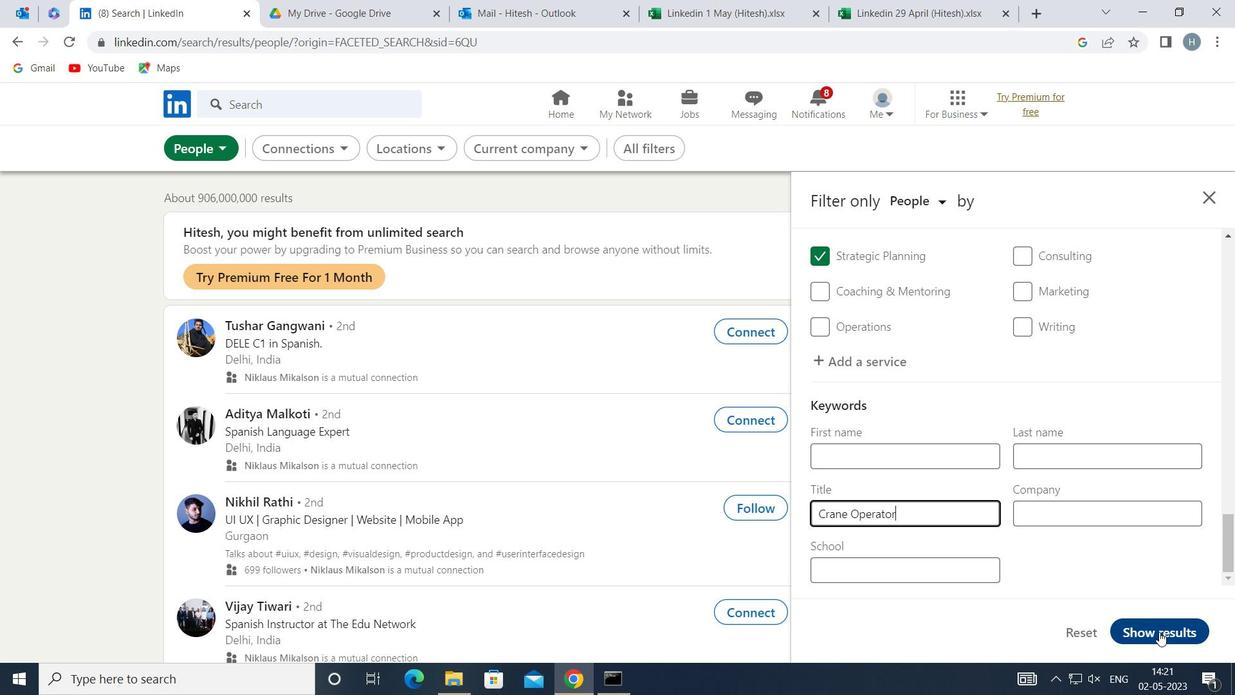 
Action: Mouse moved to (791, 380)
Screenshot: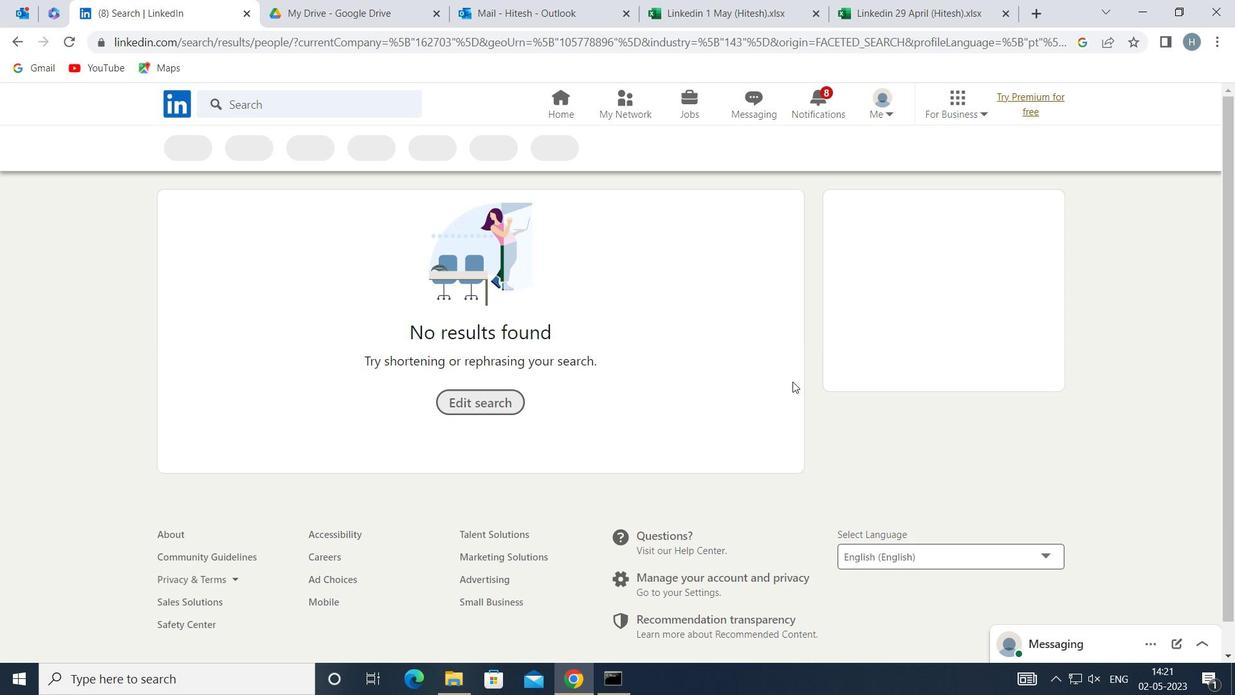 
